 Task: Find a large accommodation in Zverevo, Russia, for 9 guests from July 5 to July 15, with a price range of ₹15,000 to ₹25,000, 5 bedrooms, 5 beds, 5 bathrooms, and self check-in option.
Action: Mouse moved to (601, 19)
Screenshot: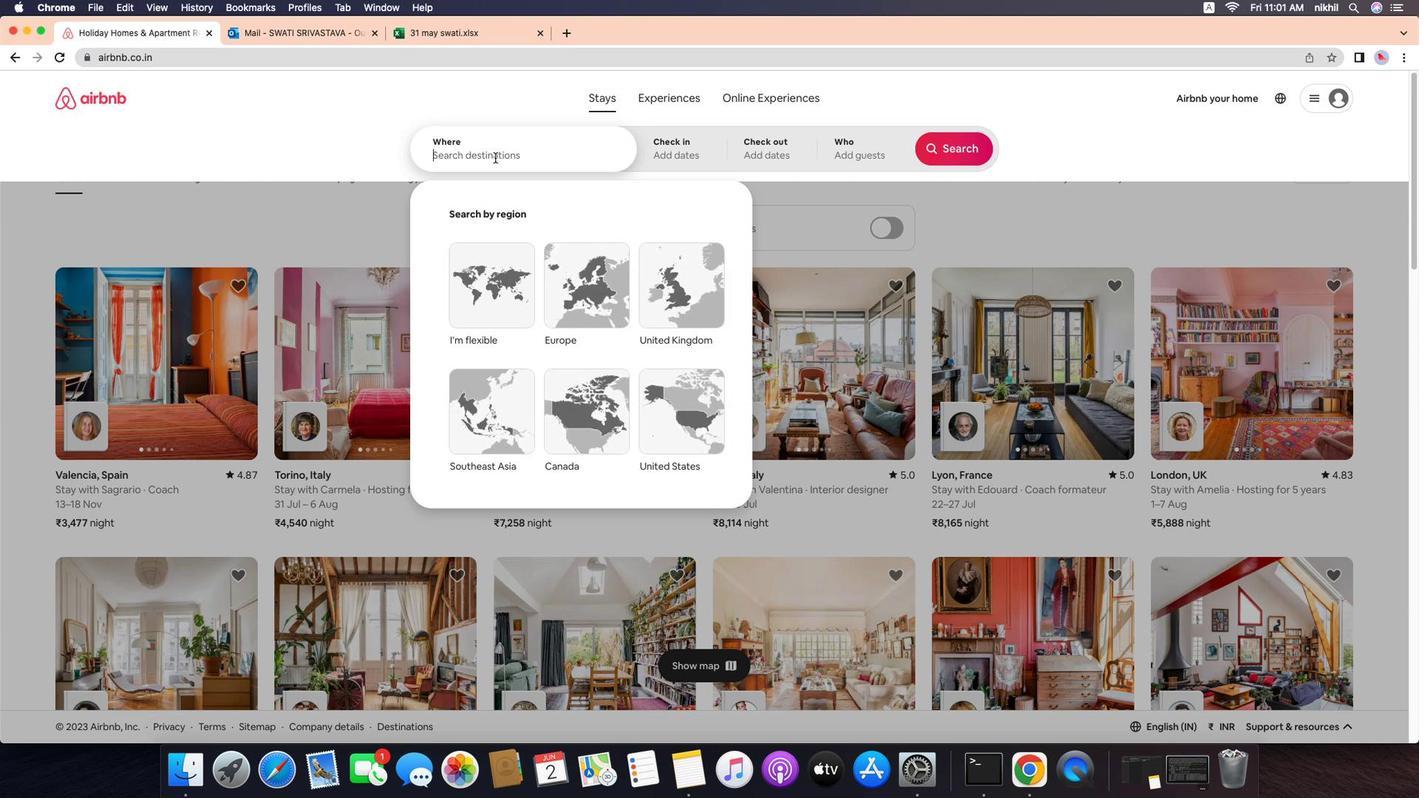 
Action: Mouse pressed left at (601, 19)
Screenshot: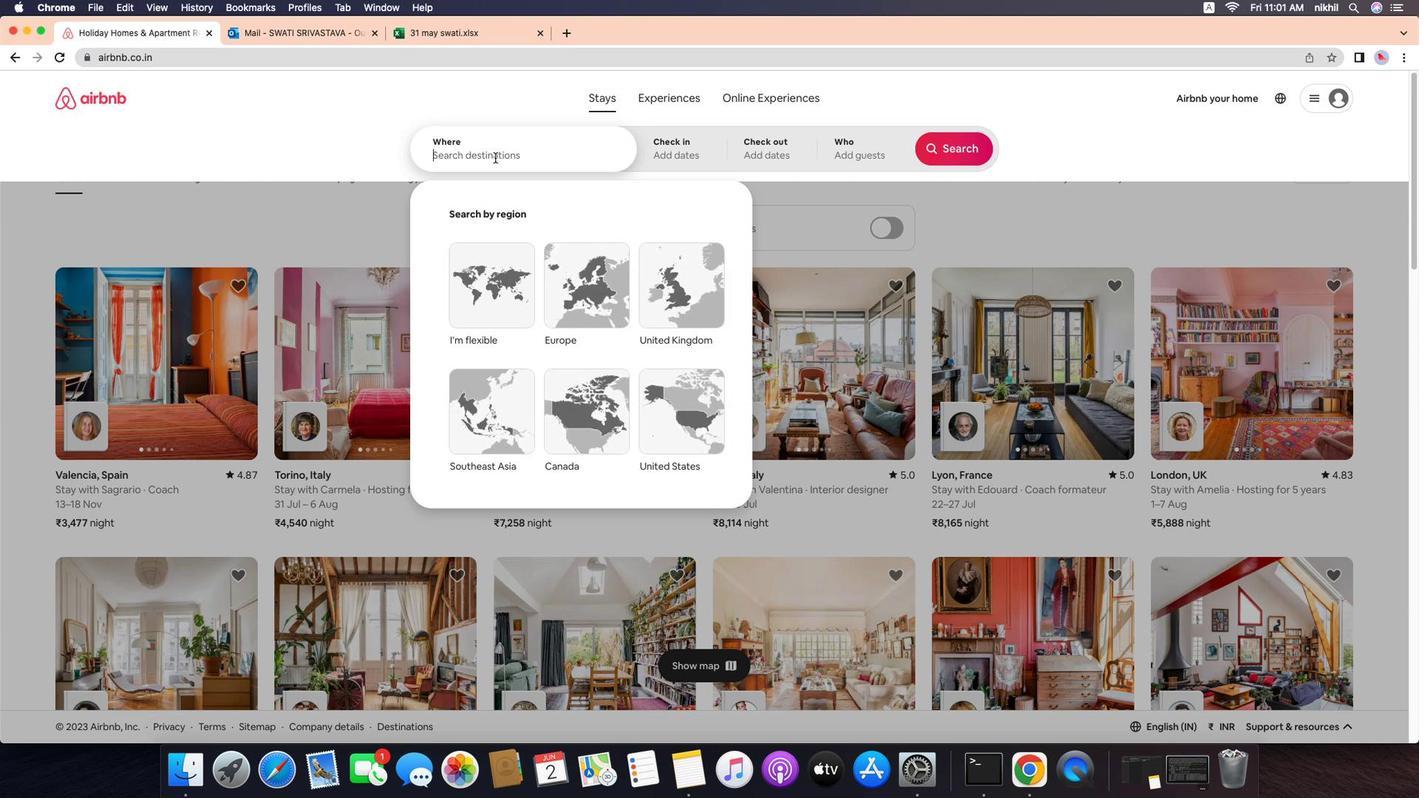 
Action: Mouse moved to (618, 10)
Screenshot: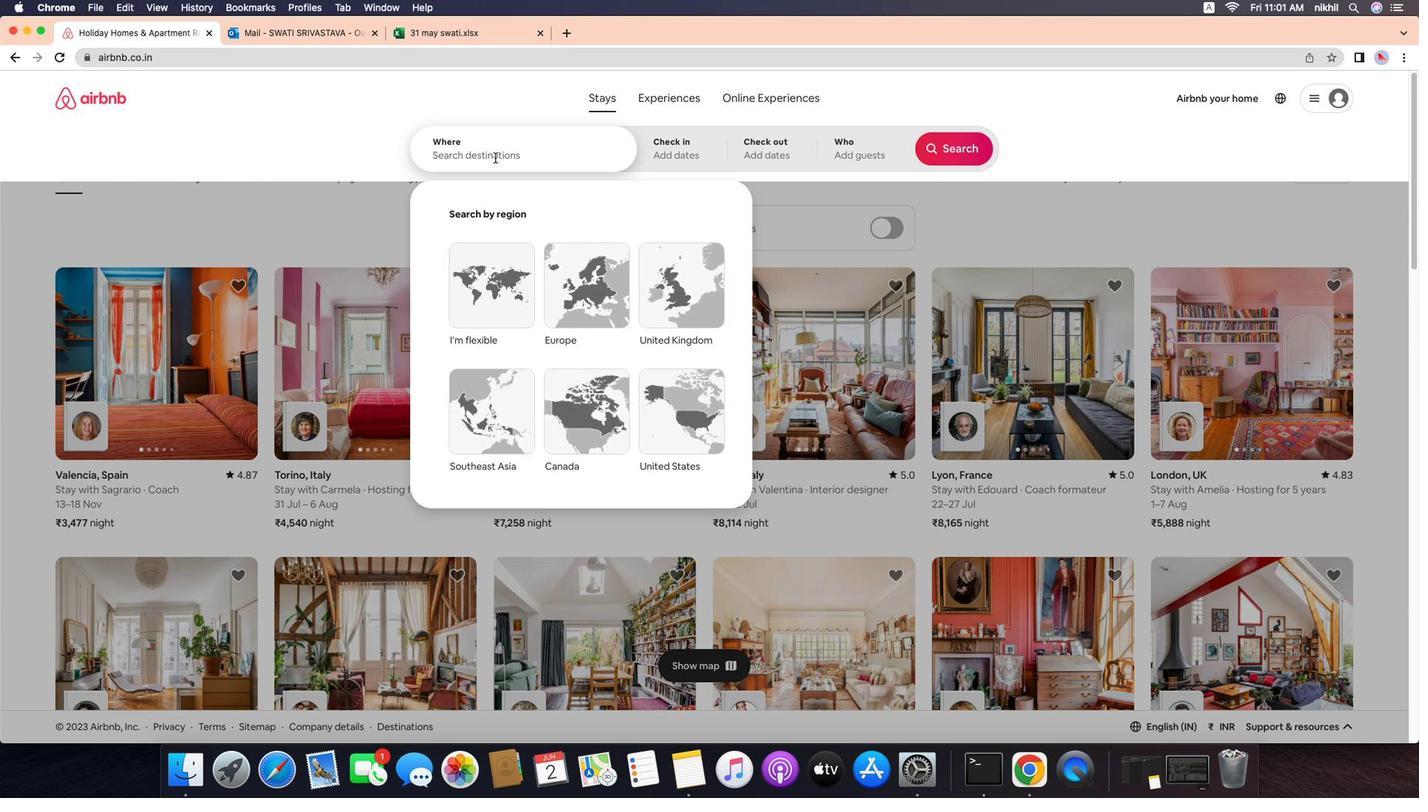 
Action: Mouse pressed left at (618, 10)
Screenshot: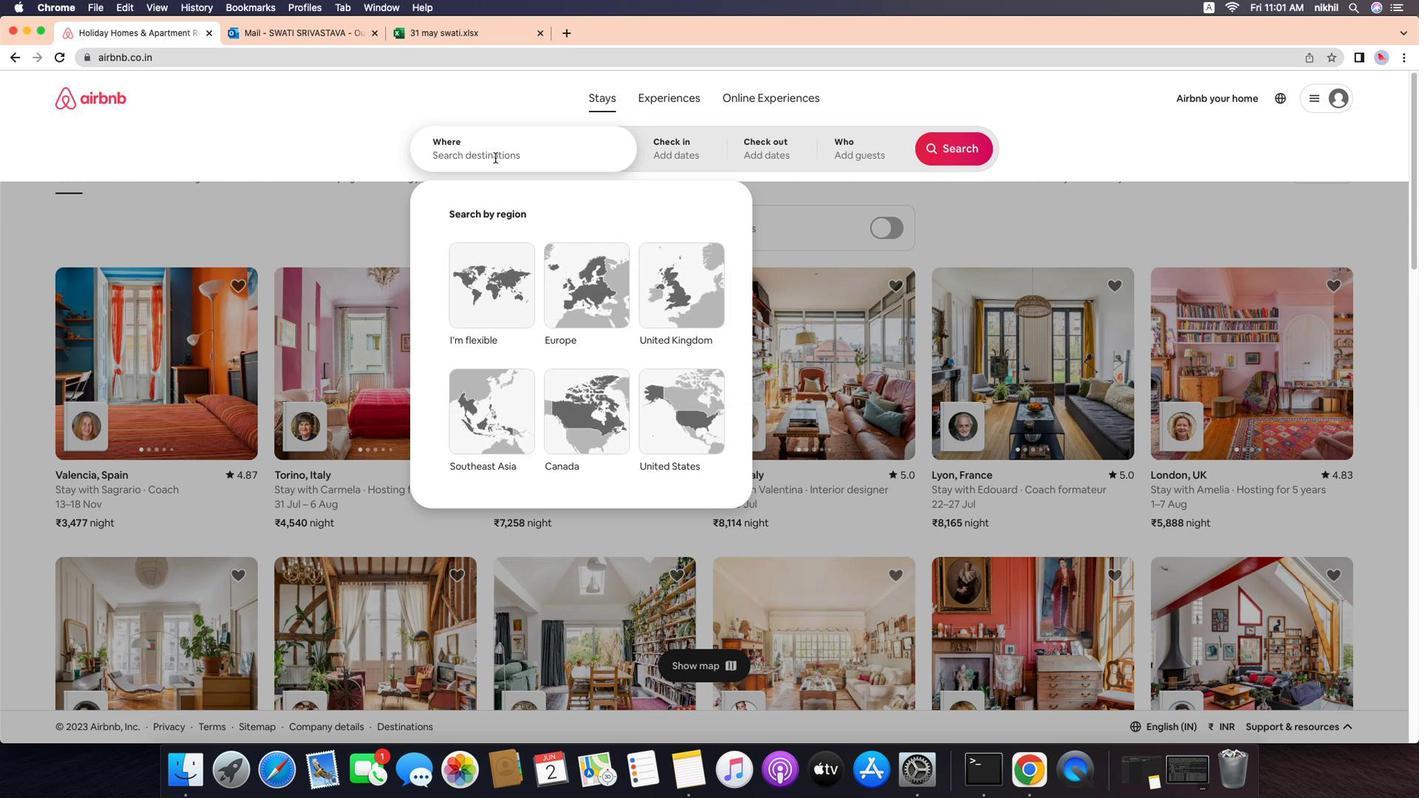 
Action: Mouse moved to (491, 85)
Screenshot: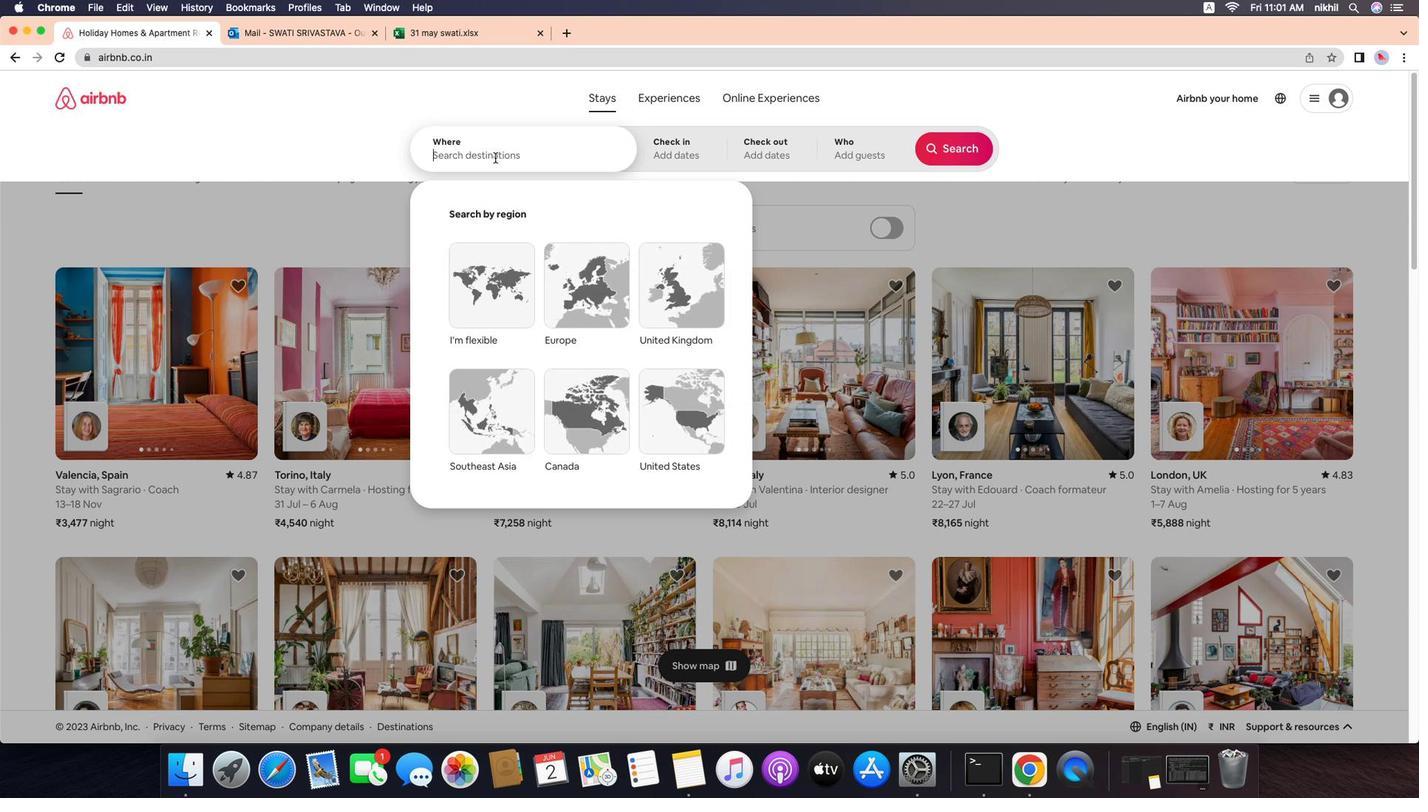 
Action: Mouse pressed left at (491, 85)
Screenshot: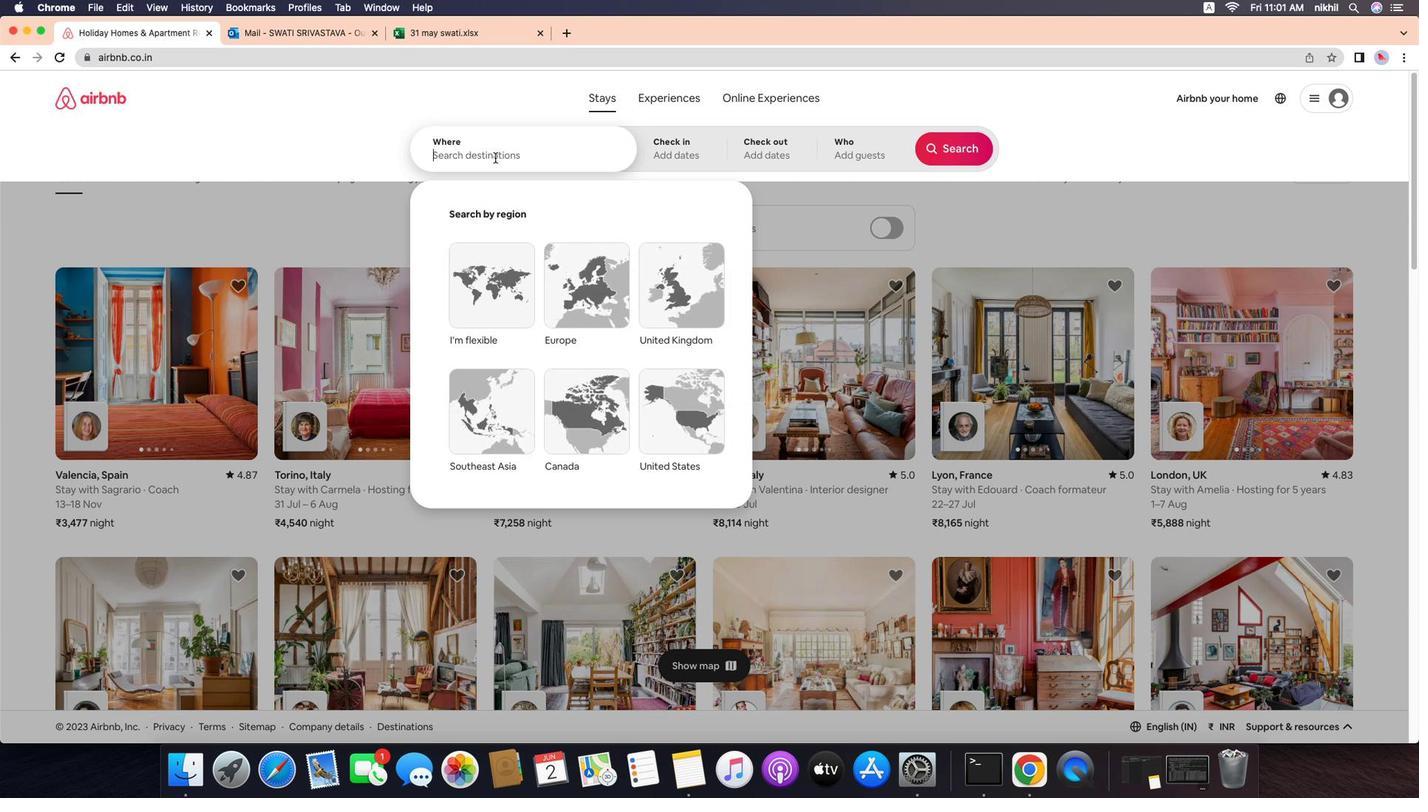 
Action: Mouse moved to (491, 83)
Screenshot: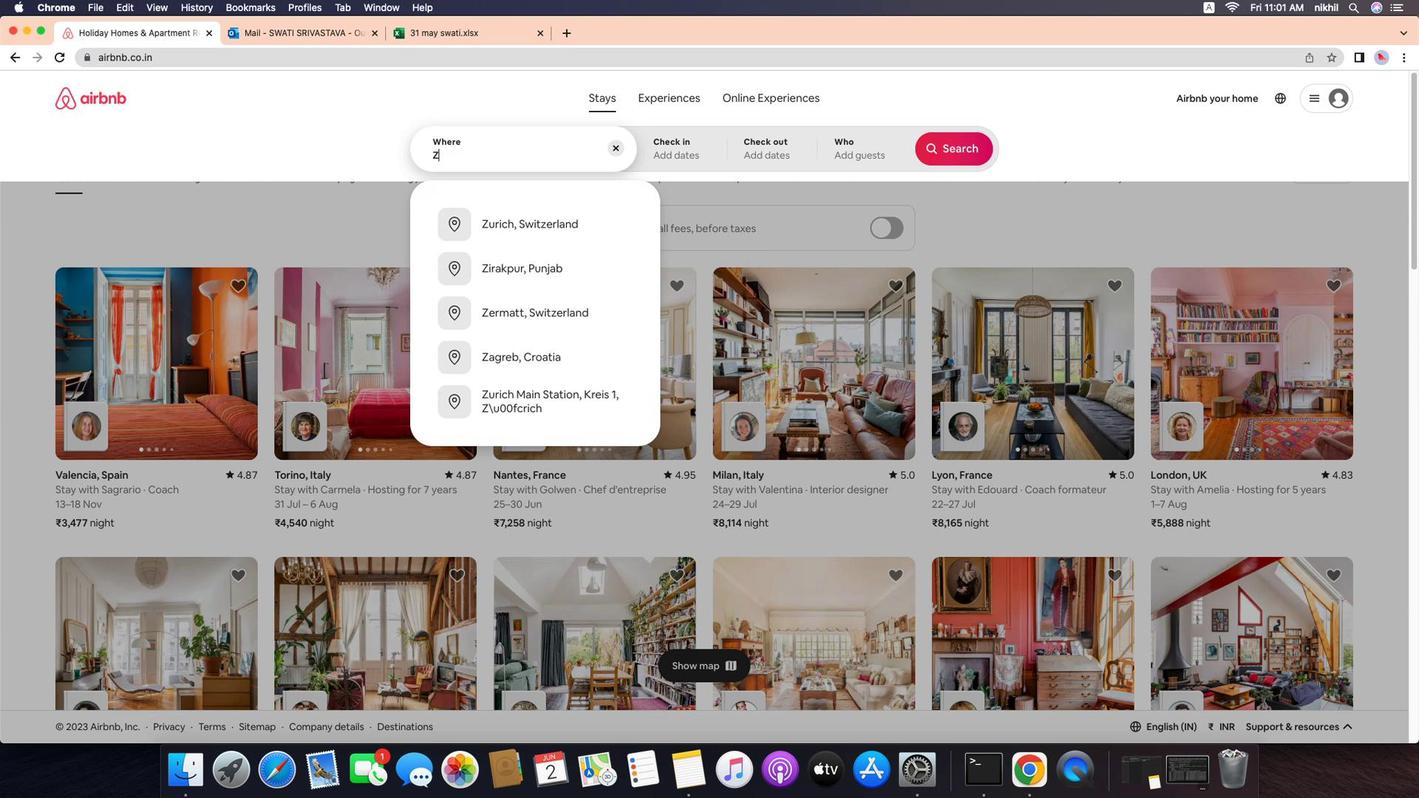 
Action: Key pressed Key.caps_lock'Z'Key.caps_lock'v''e''r''e''v''o'','Key.spaceKey.caps_lock'R'Key.caps_lock'u''s''s''i''a'Key.enter
Screenshot: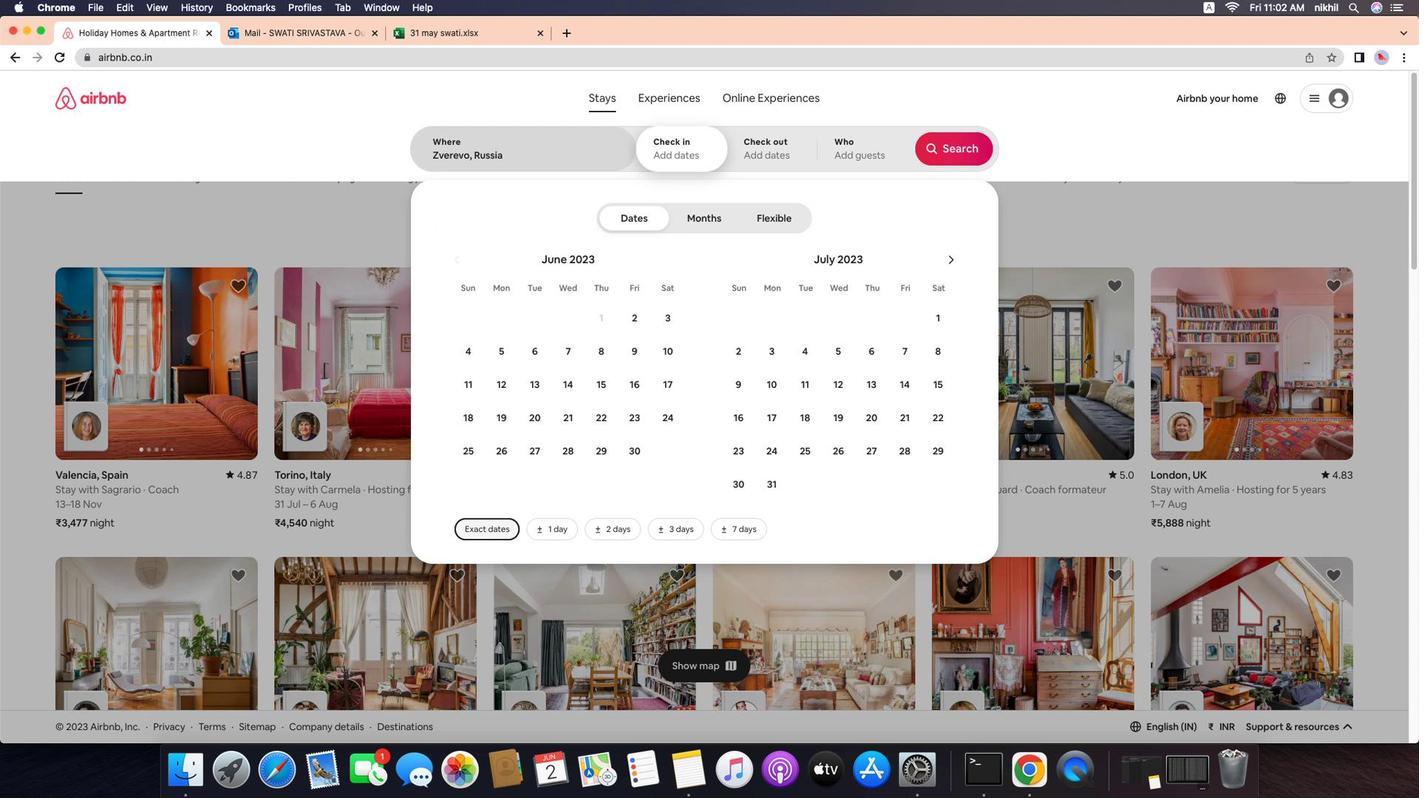 
Action: Mouse moved to (844, 326)
Screenshot: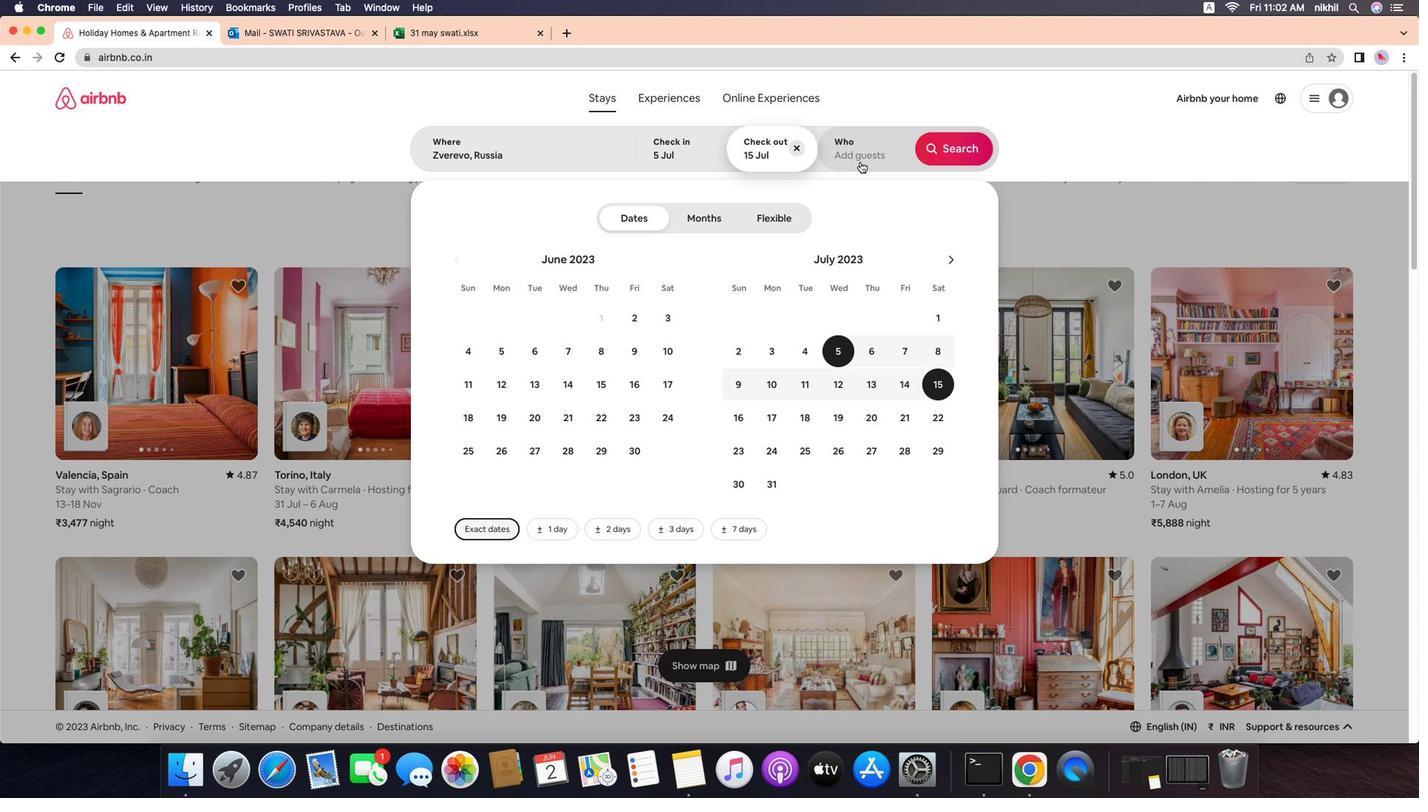 
Action: Mouse pressed left at (844, 326)
Screenshot: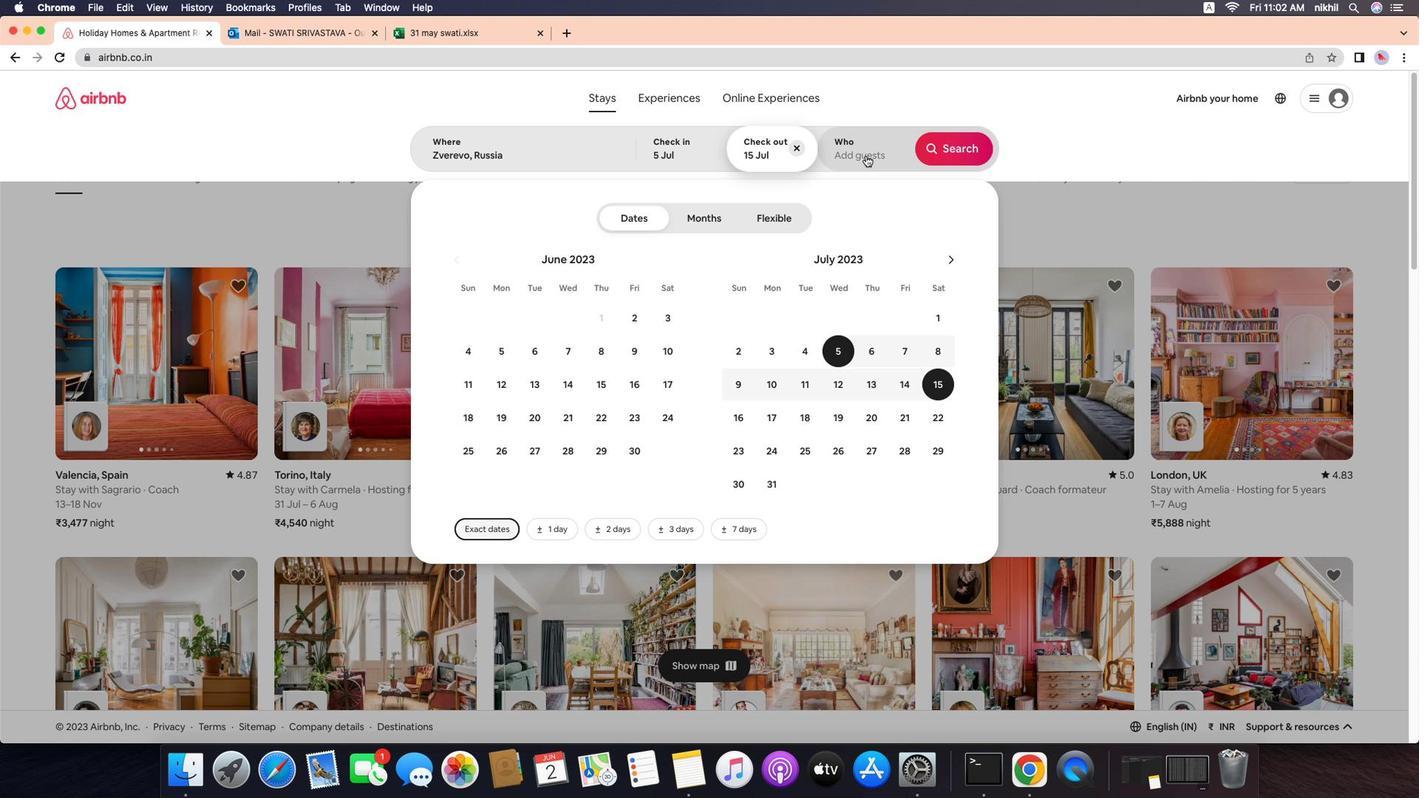 
Action: Mouse moved to (934, 363)
Screenshot: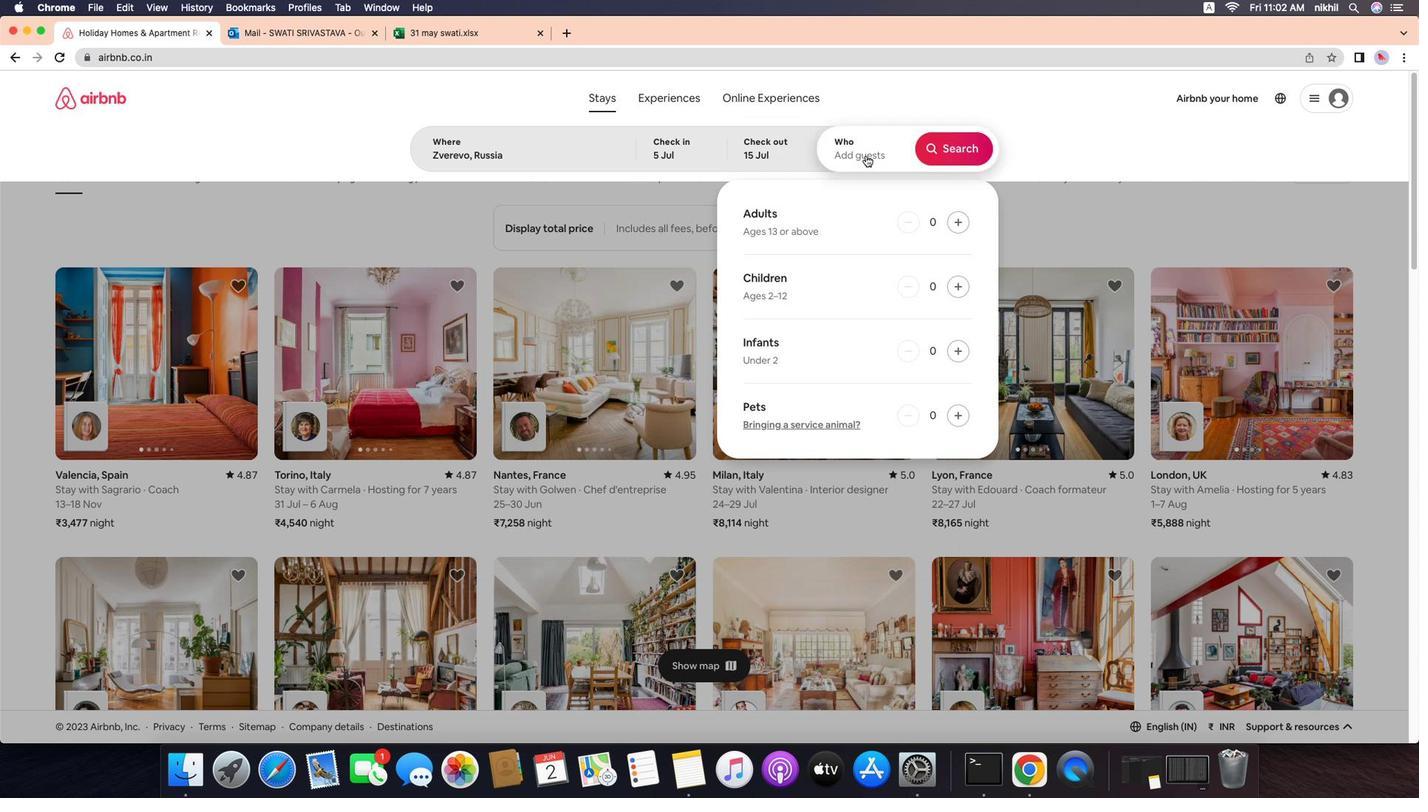 
Action: Mouse pressed left at (934, 363)
Screenshot: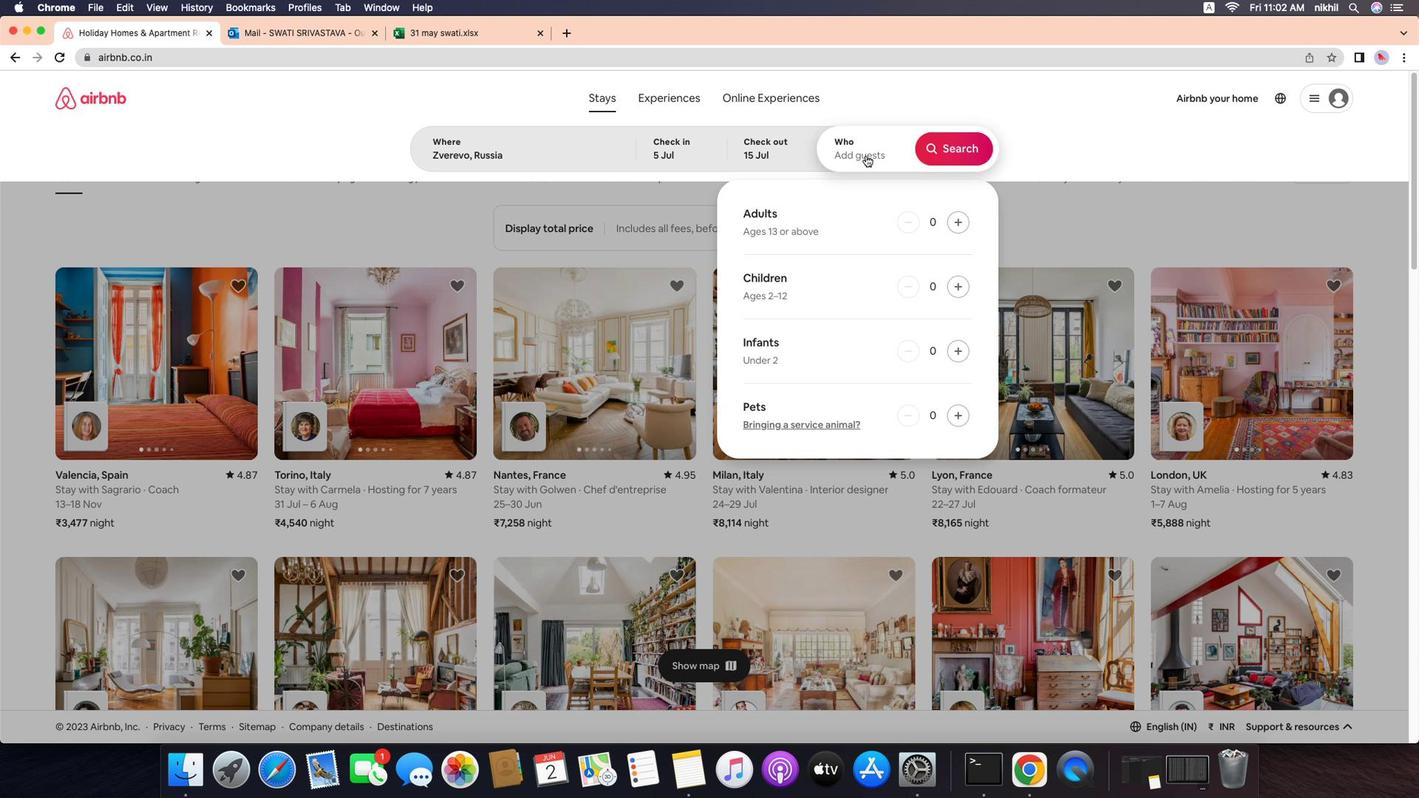 
Action: Mouse moved to (864, 82)
Screenshot: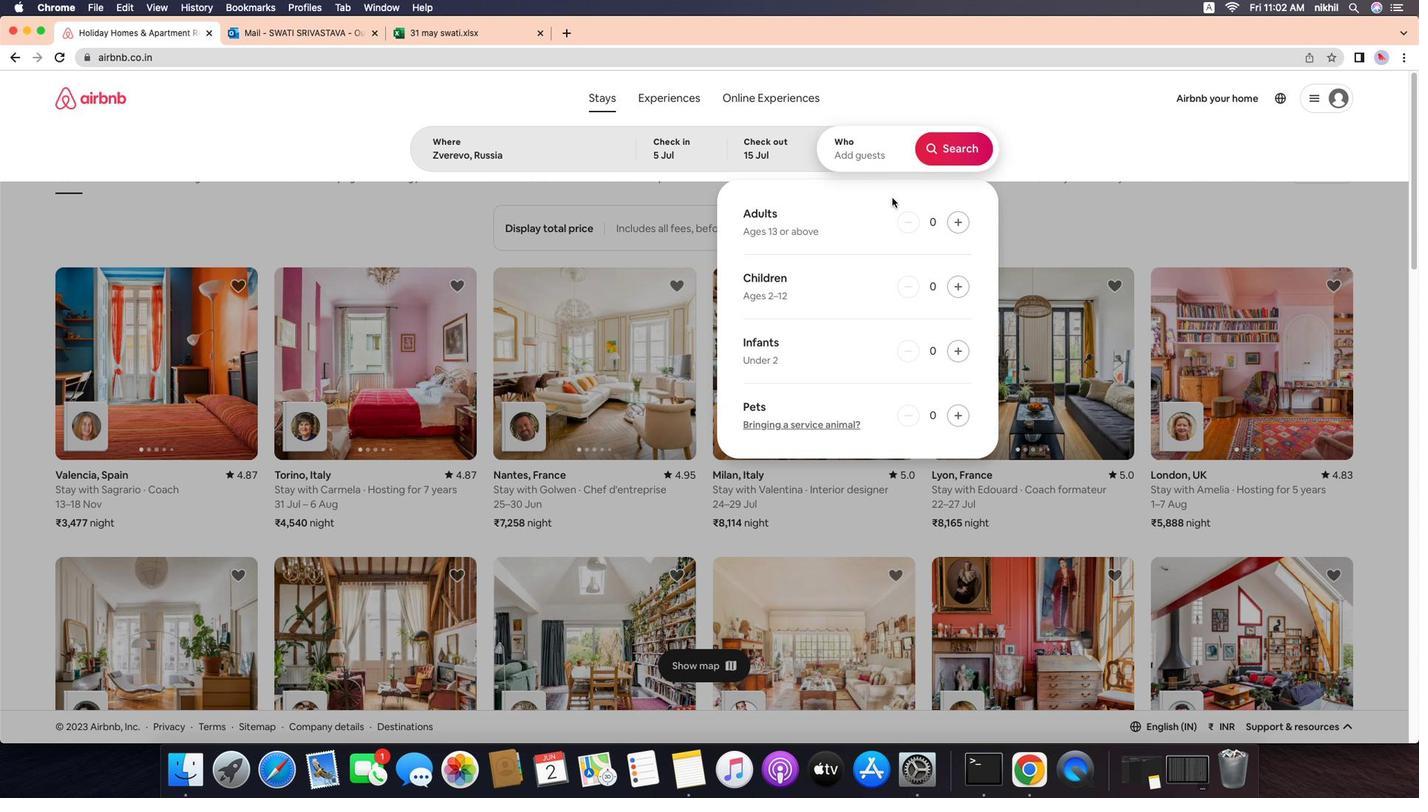 
Action: Mouse pressed left at (864, 82)
Screenshot: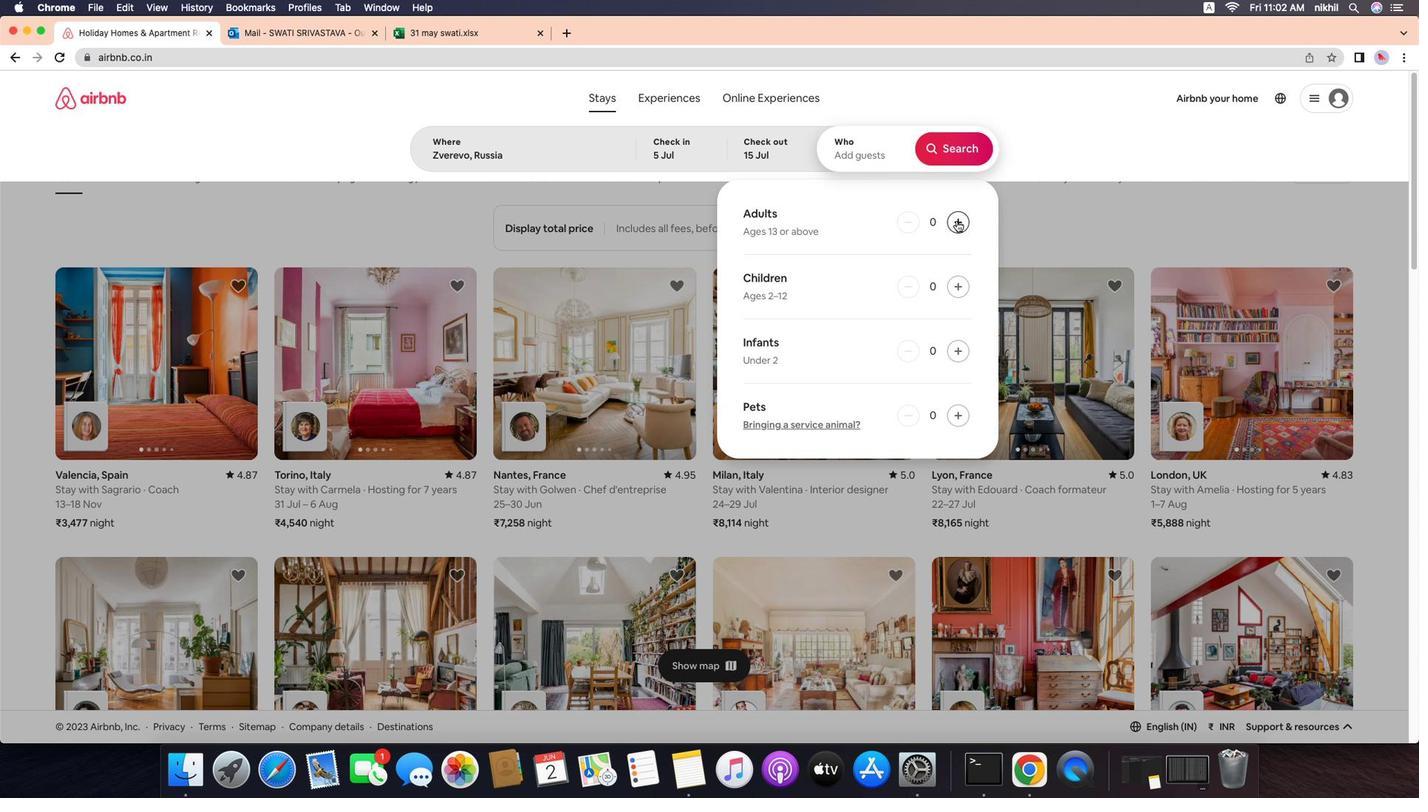 
Action: Mouse moved to (955, 161)
Screenshot: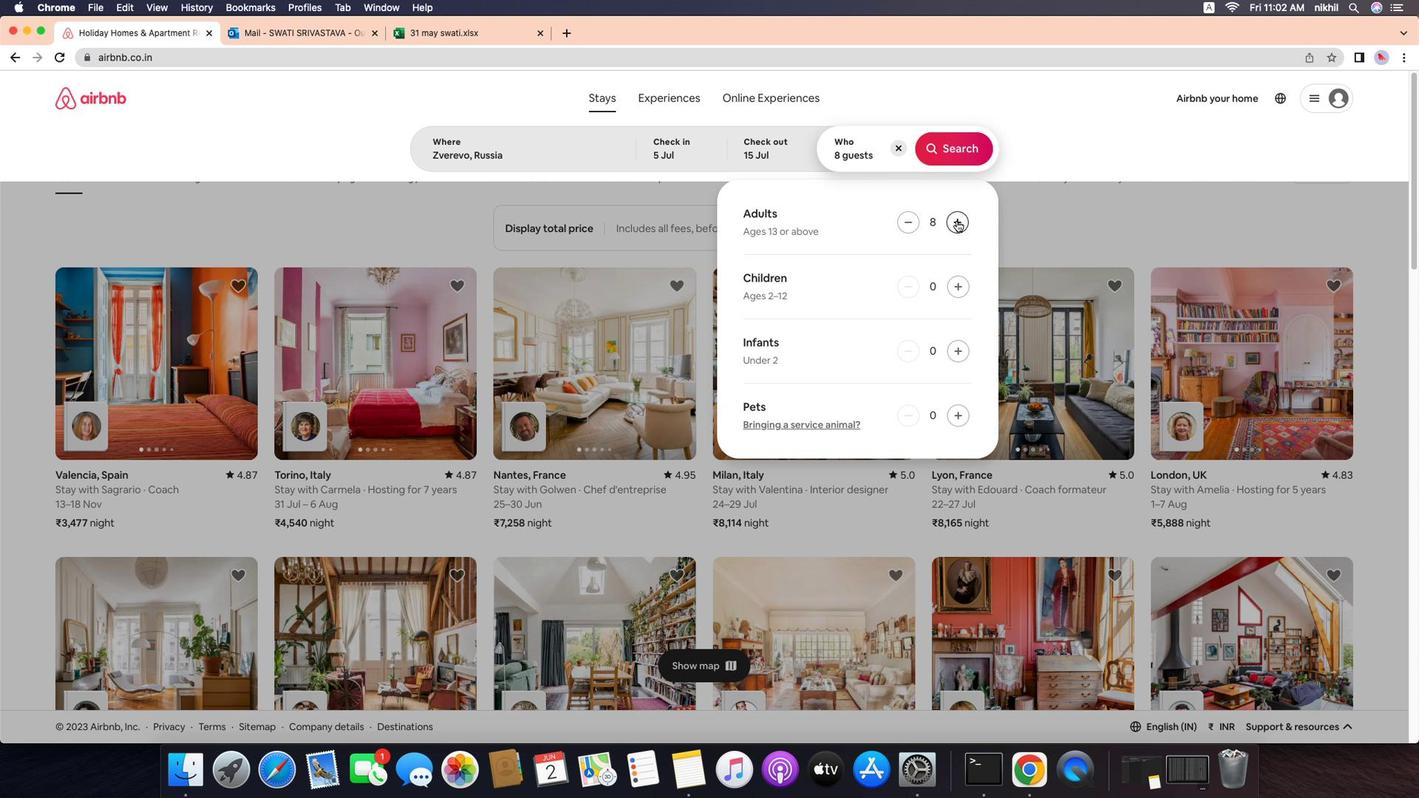 
Action: Mouse pressed left at (955, 161)
Screenshot: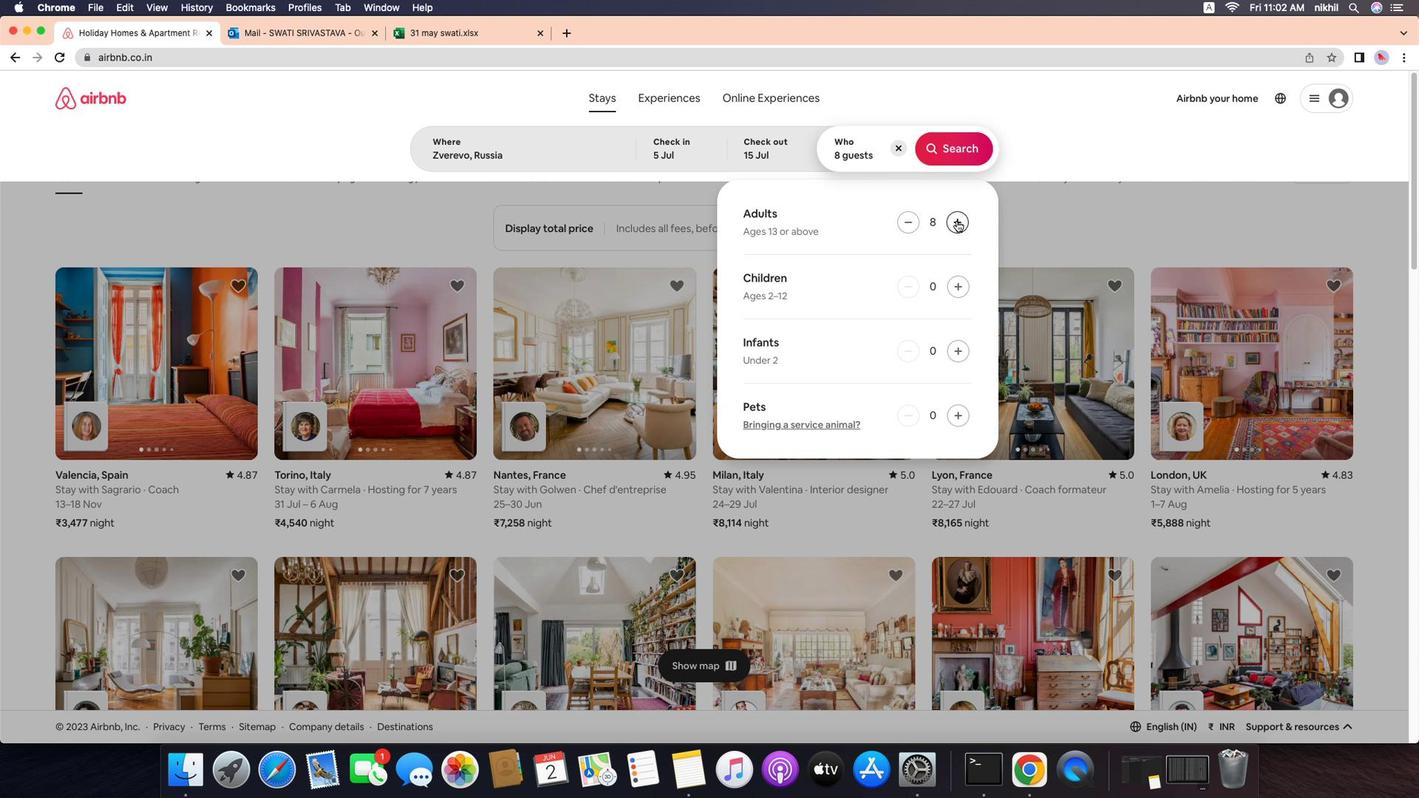 
Action: Mouse pressed left at (955, 161)
Screenshot: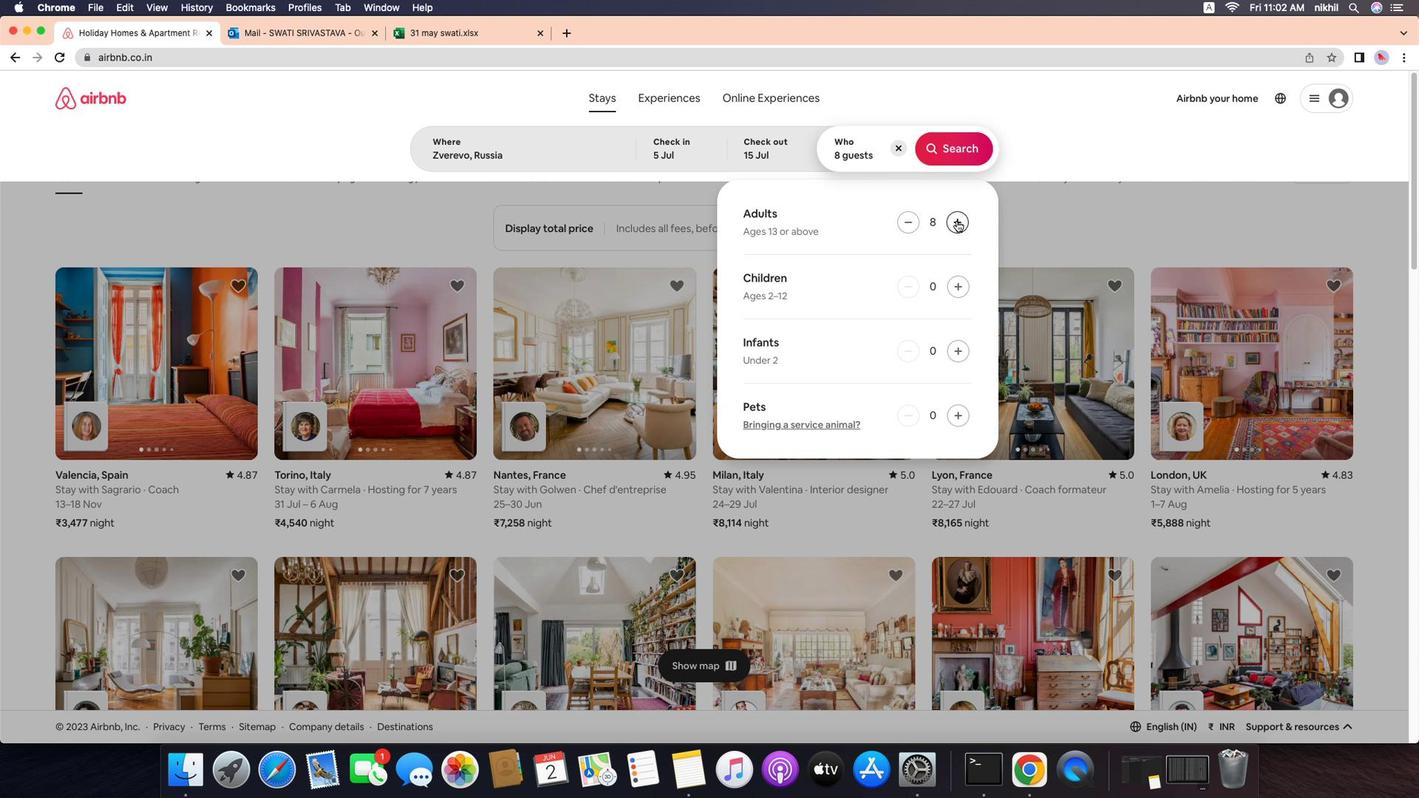 
Action: Mouse pressed left at (955, 161)
Screenshot: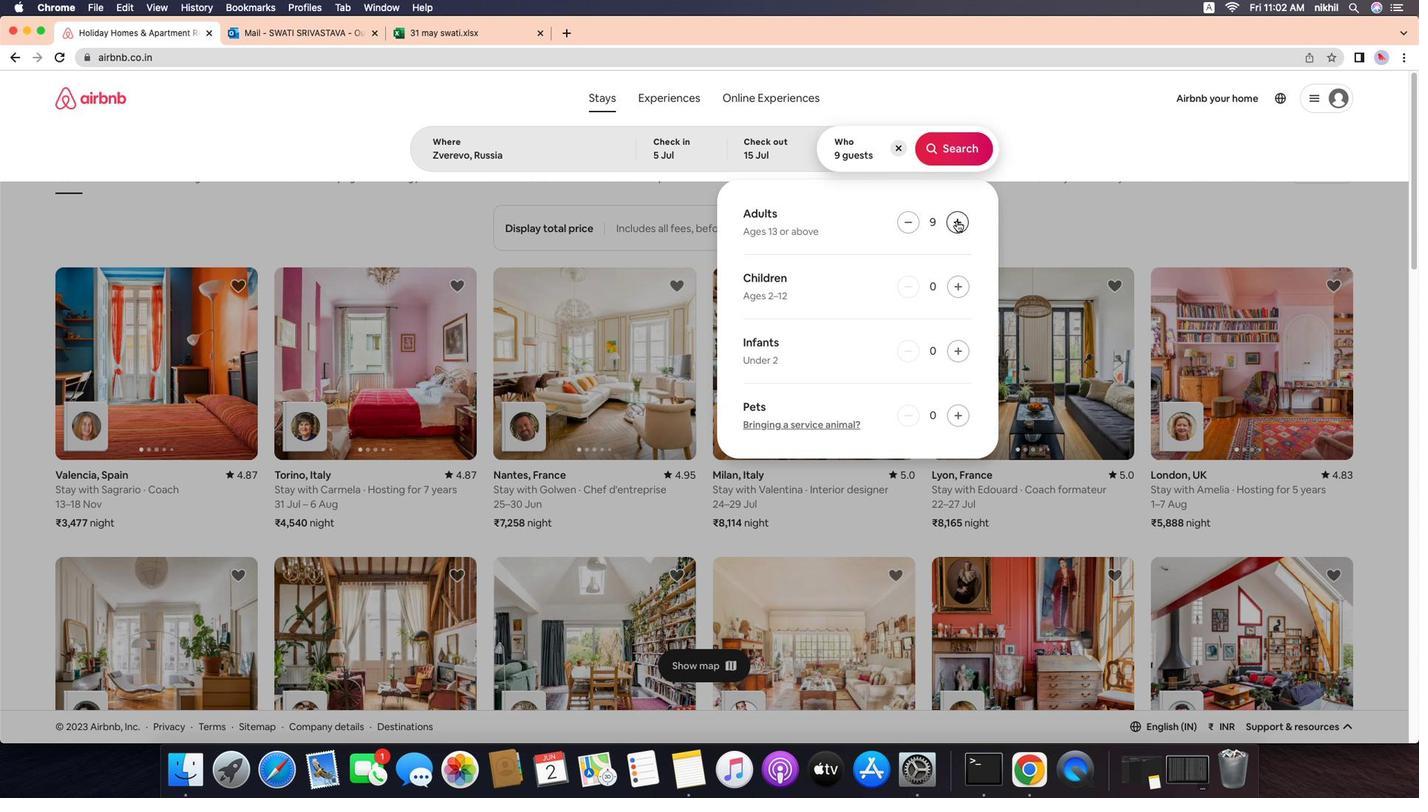 
Action: Mouse pressed left at (955, 161)
Screenshot: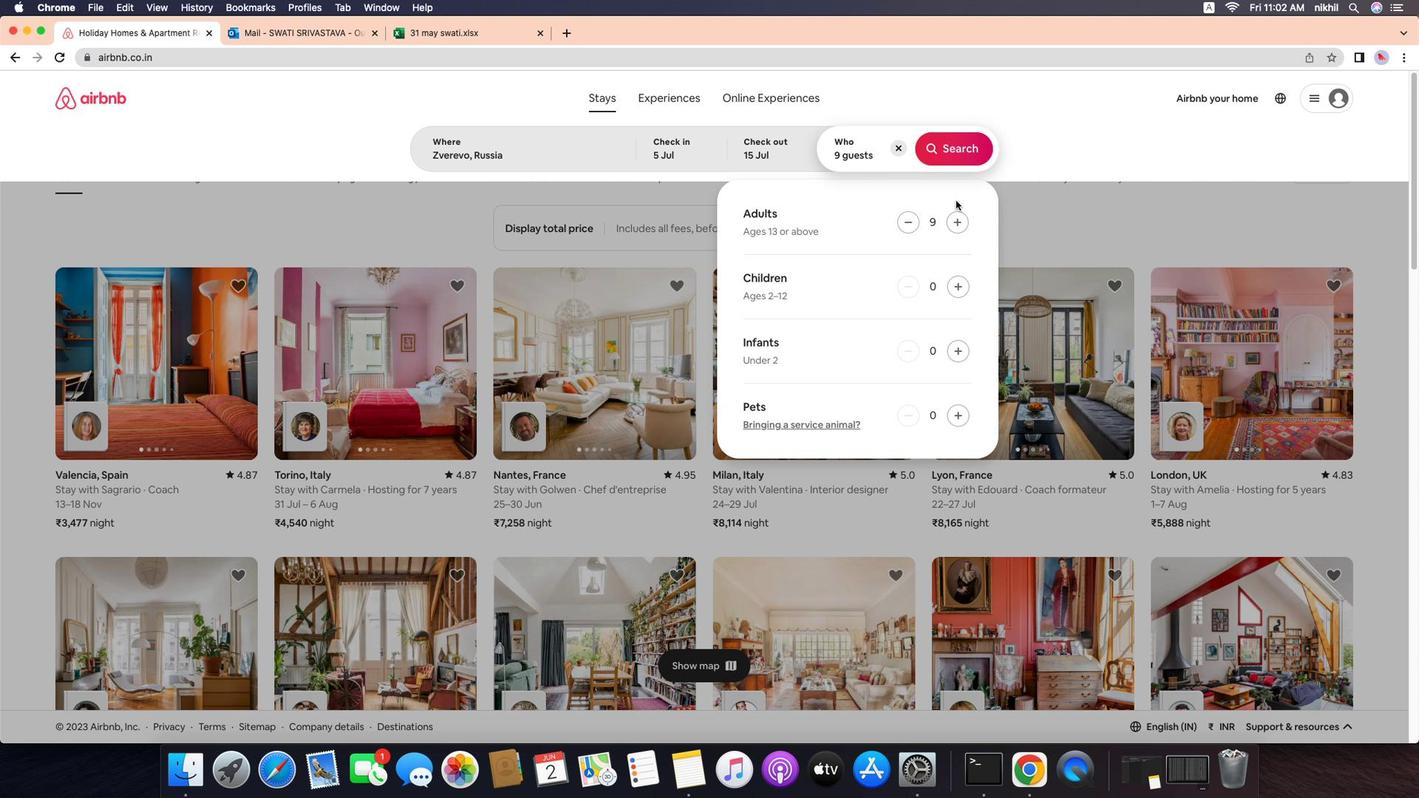
Action: Mouse pressed left at (955, 161)
Screenshot: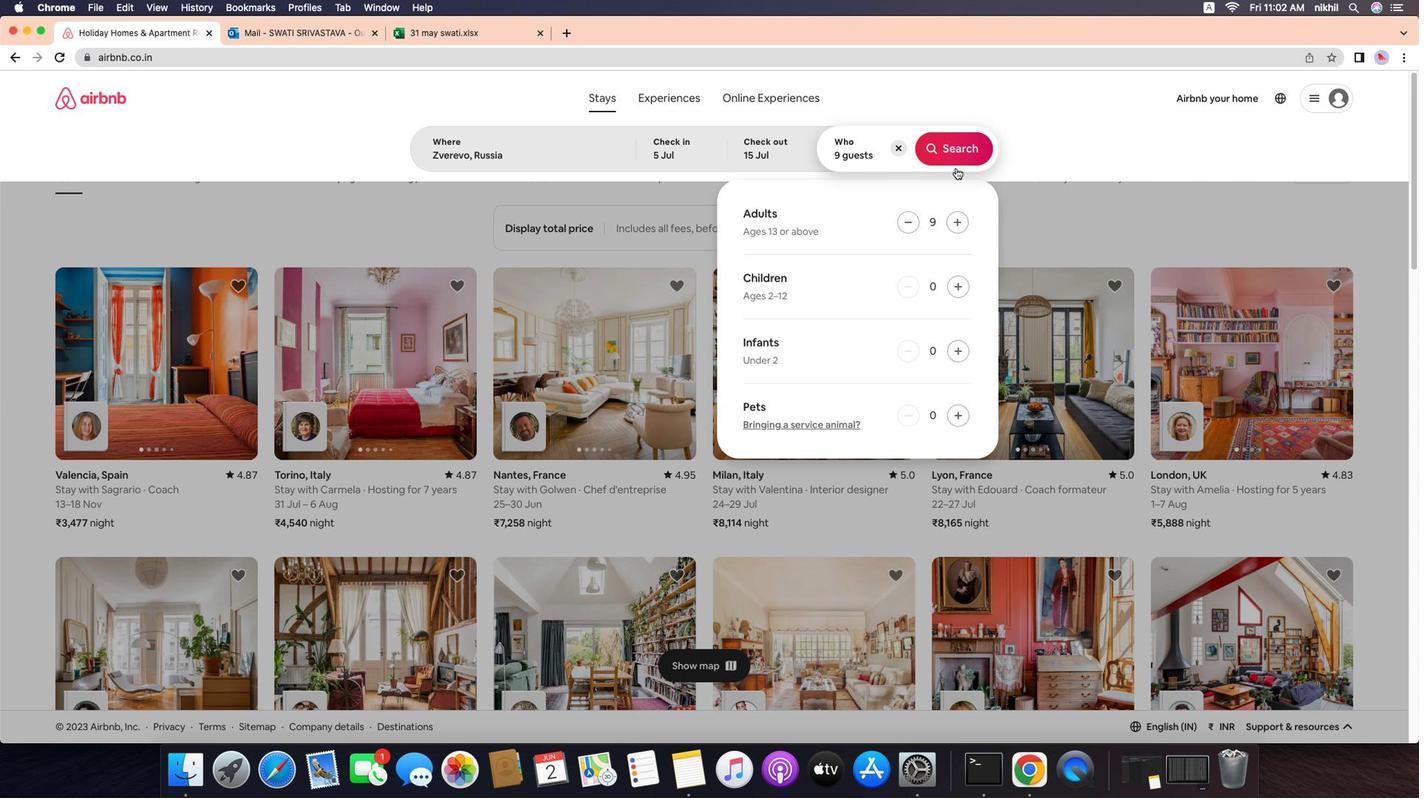 
Action: Mouse pressed left at (955, 161)
Screenshot: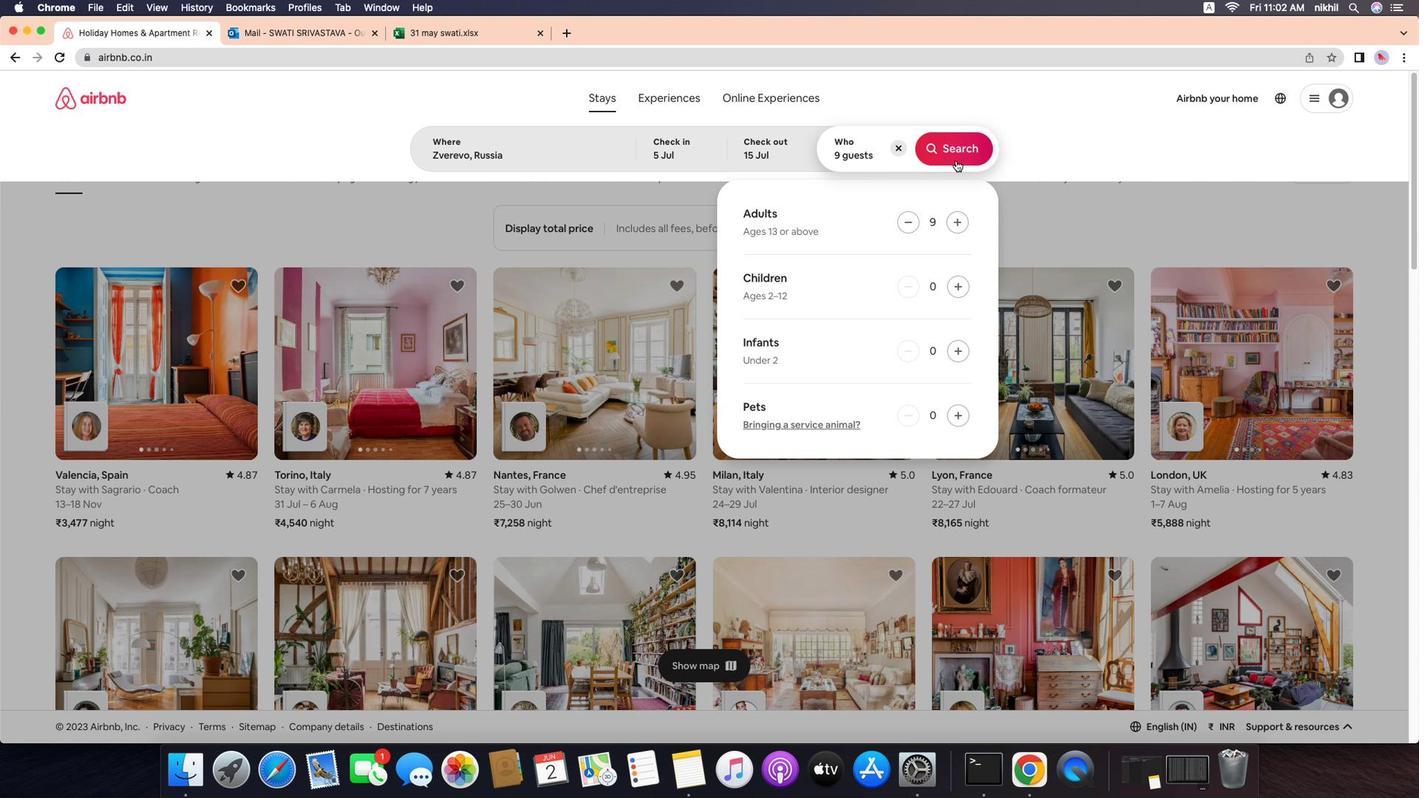 
Action: Mouse pressed left at (955, 161)
Screenshot: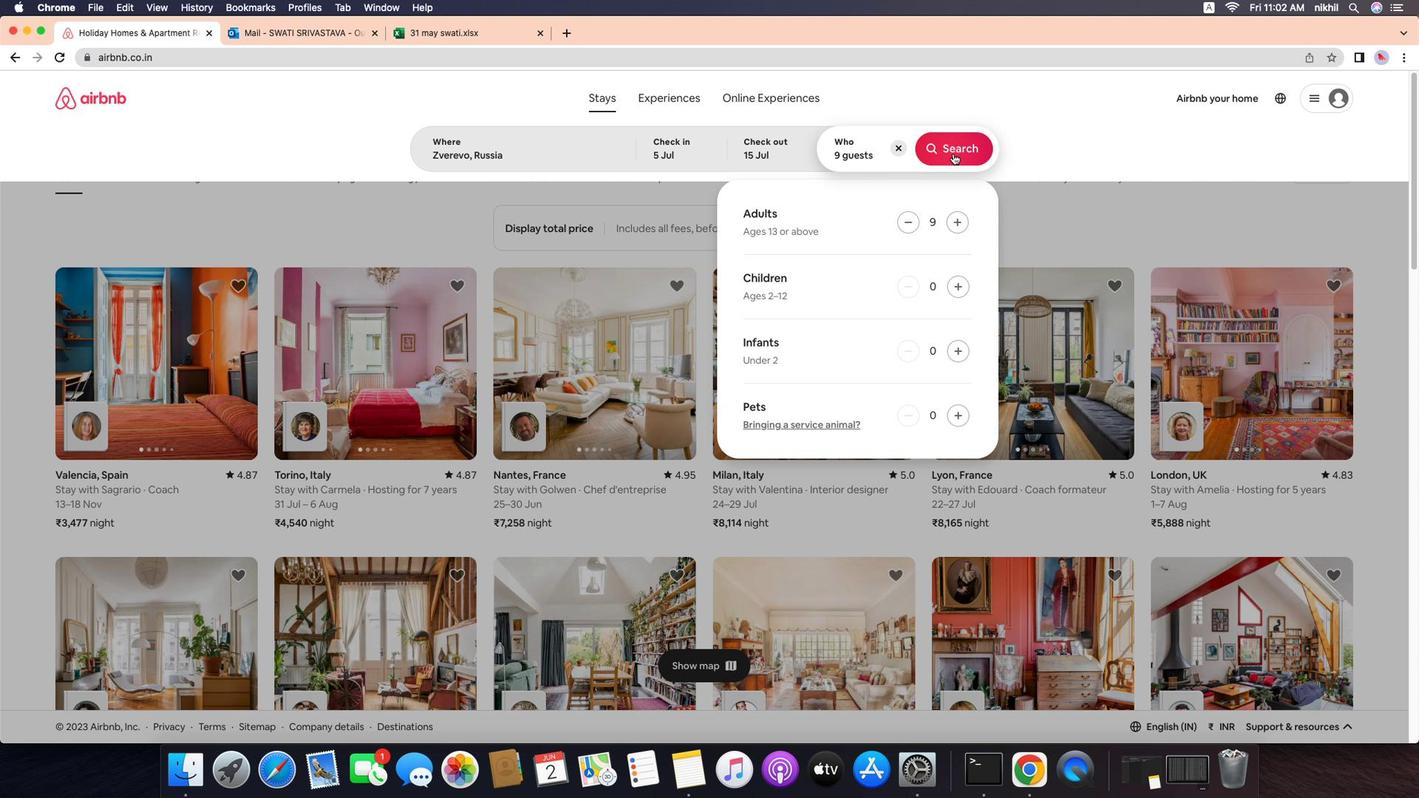 
Action: Mouse pressed left at (955, 161)
Screenshot: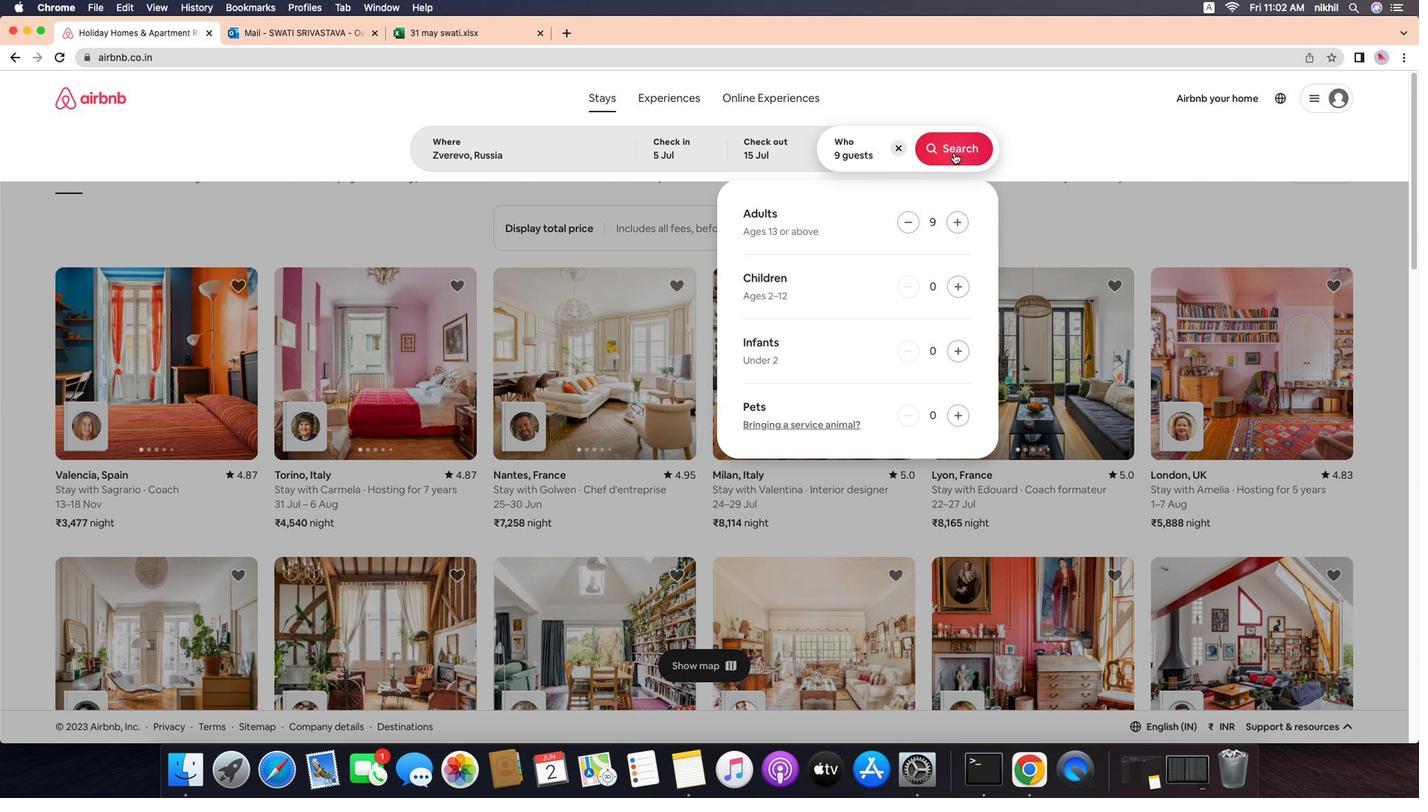 
Action: Mouse pressed left at (955, 161)
Screenshot: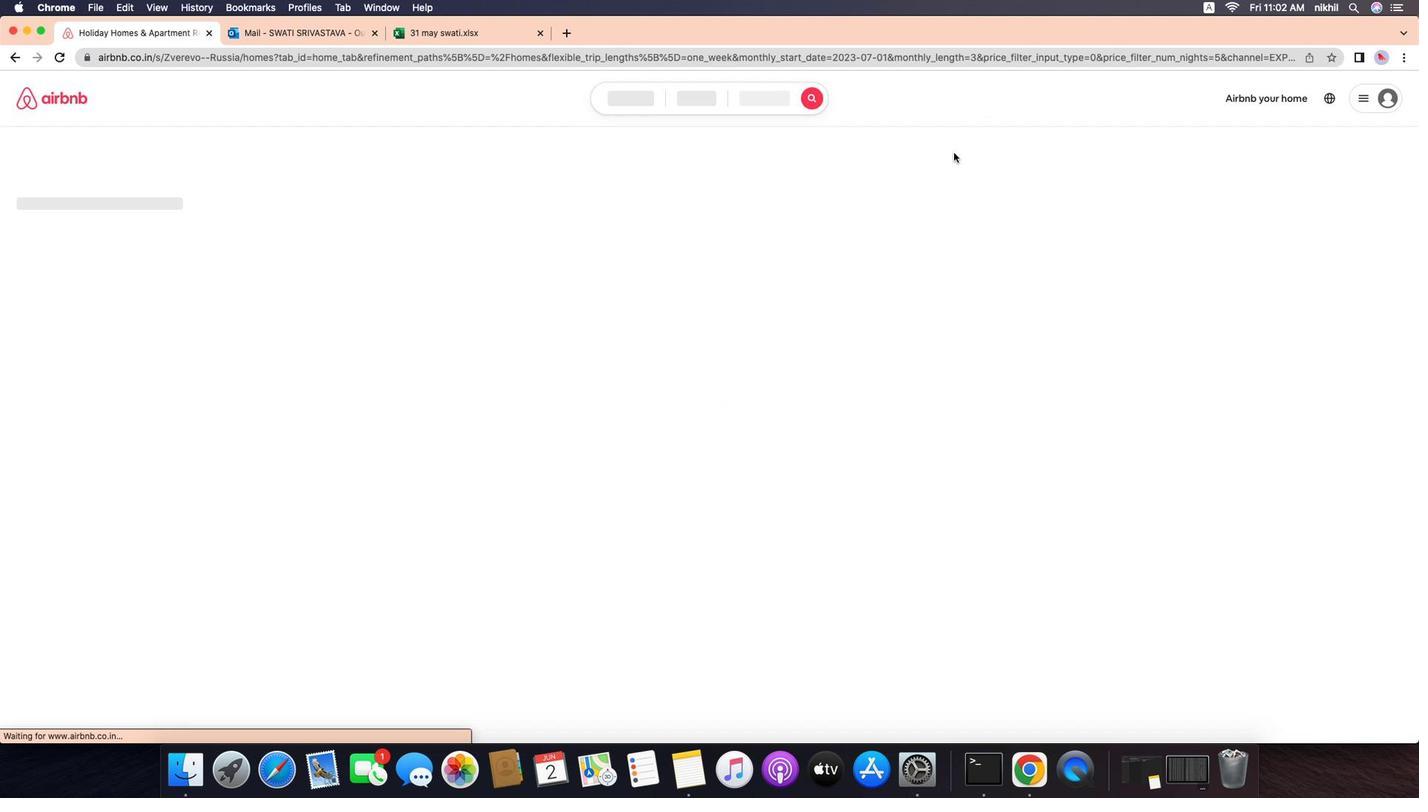 
Action: Mouse moved to (952, 77)
Screenshot: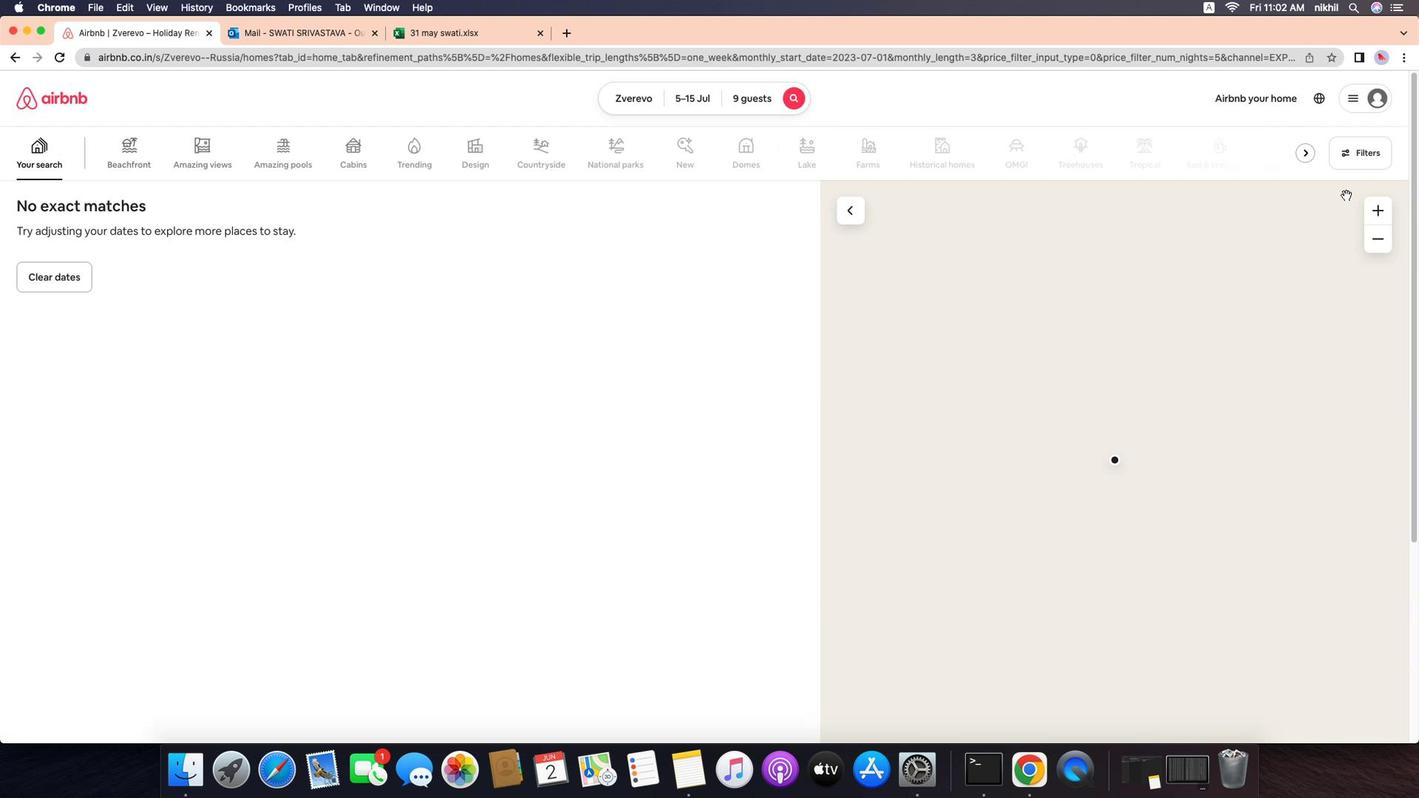 
Action: Mouse pressed left at (952, 77)
Screenshot: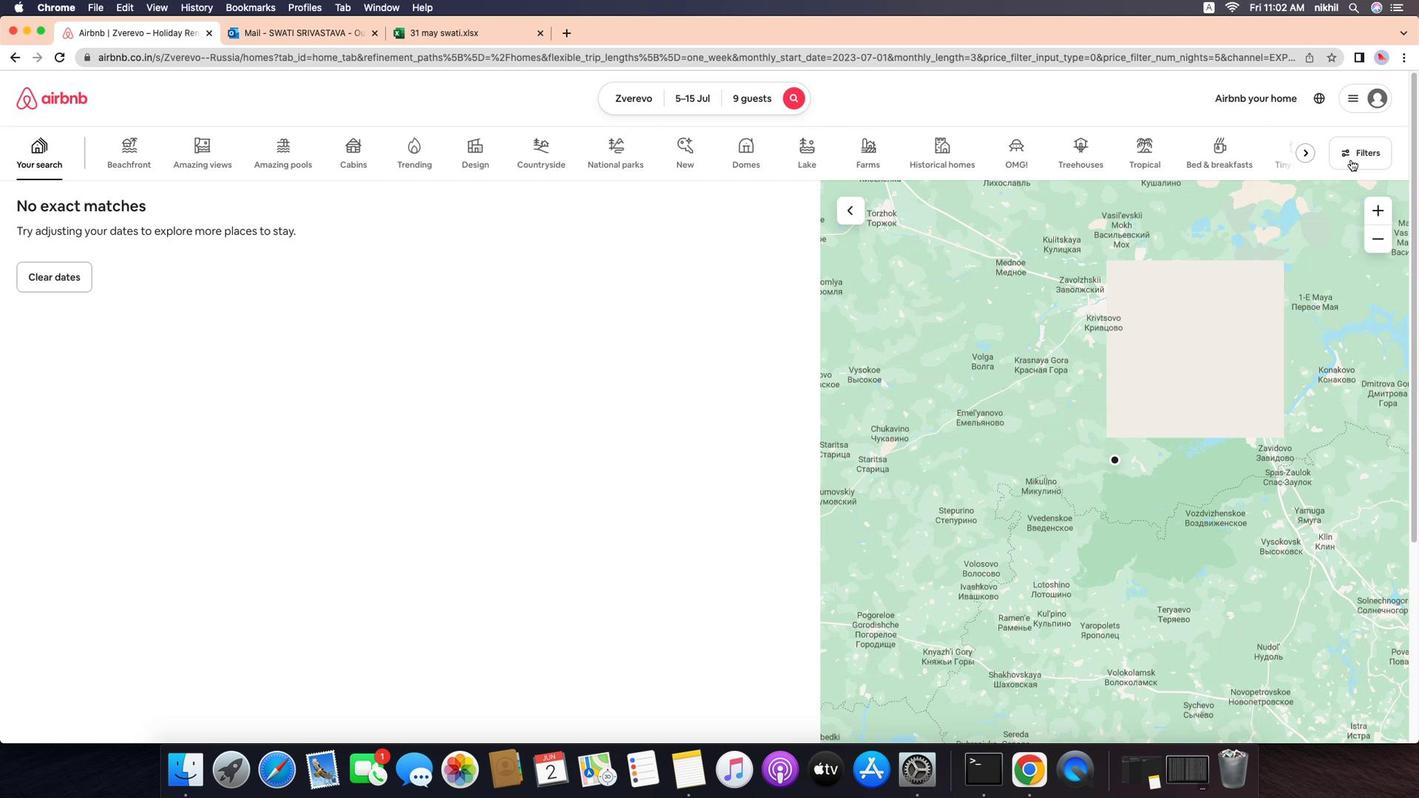 
Action: Mouse moved to (1351, 86)
Screenshot: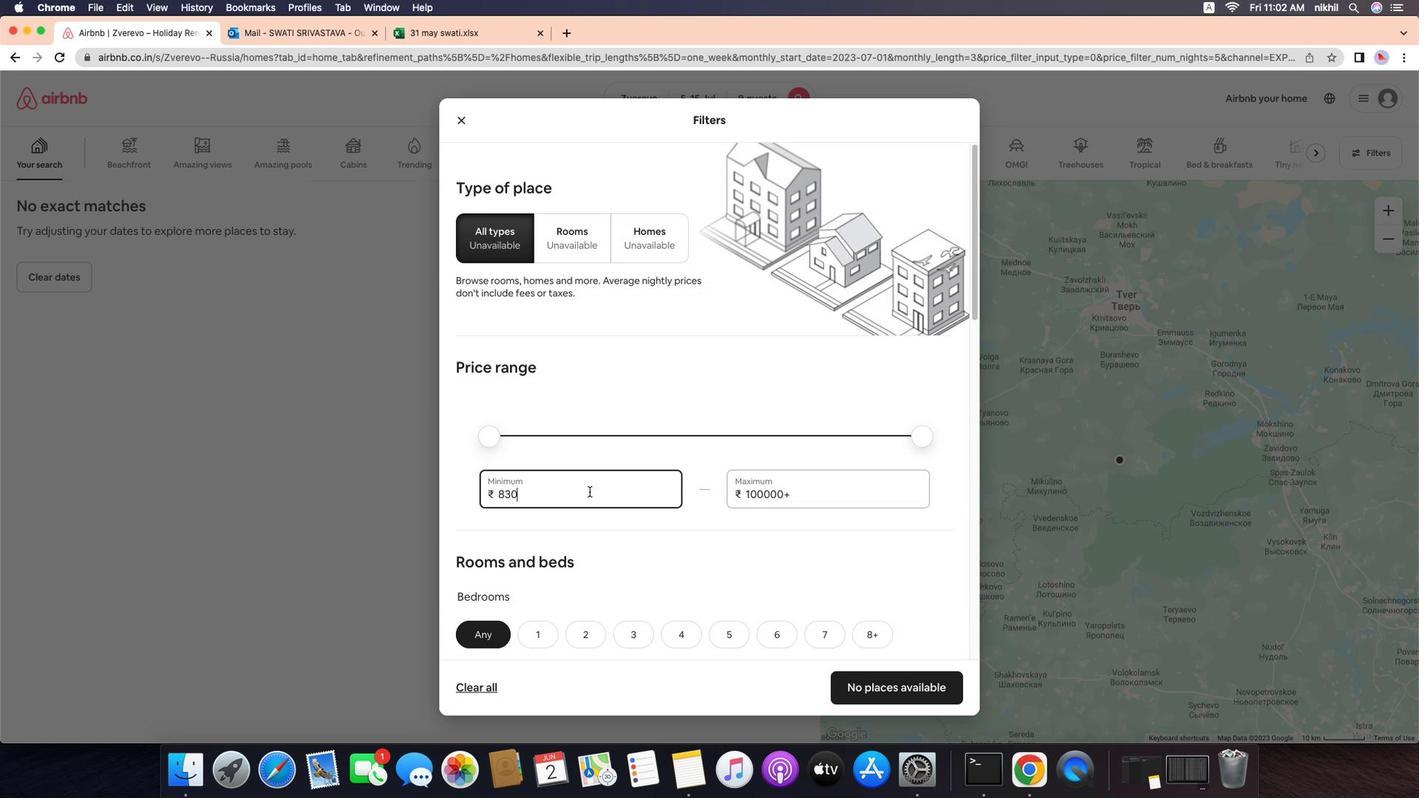 
Action: Mouse pressed left at (1351, 86)
Screenshot: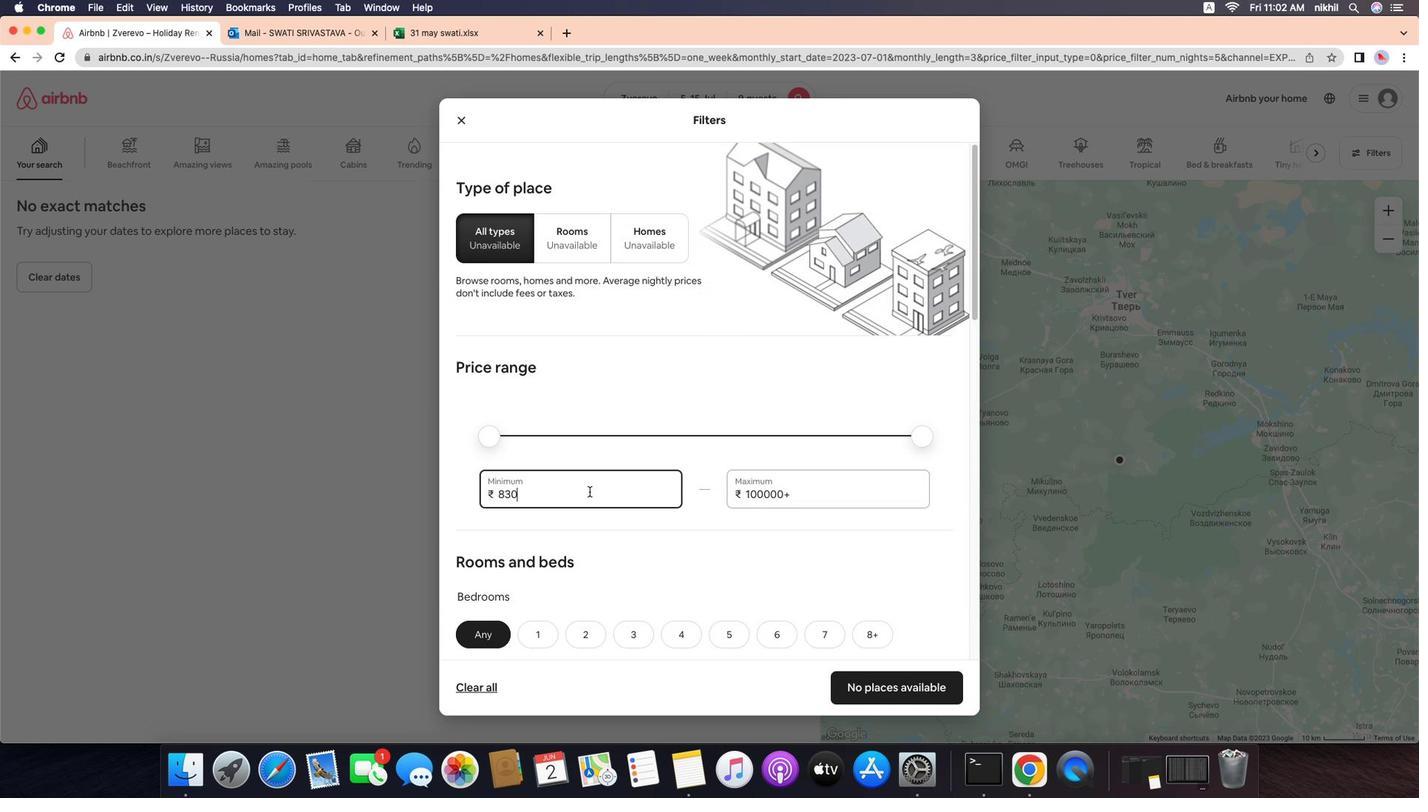 
Action: Mouse moved to (586, 495)
Screenshot: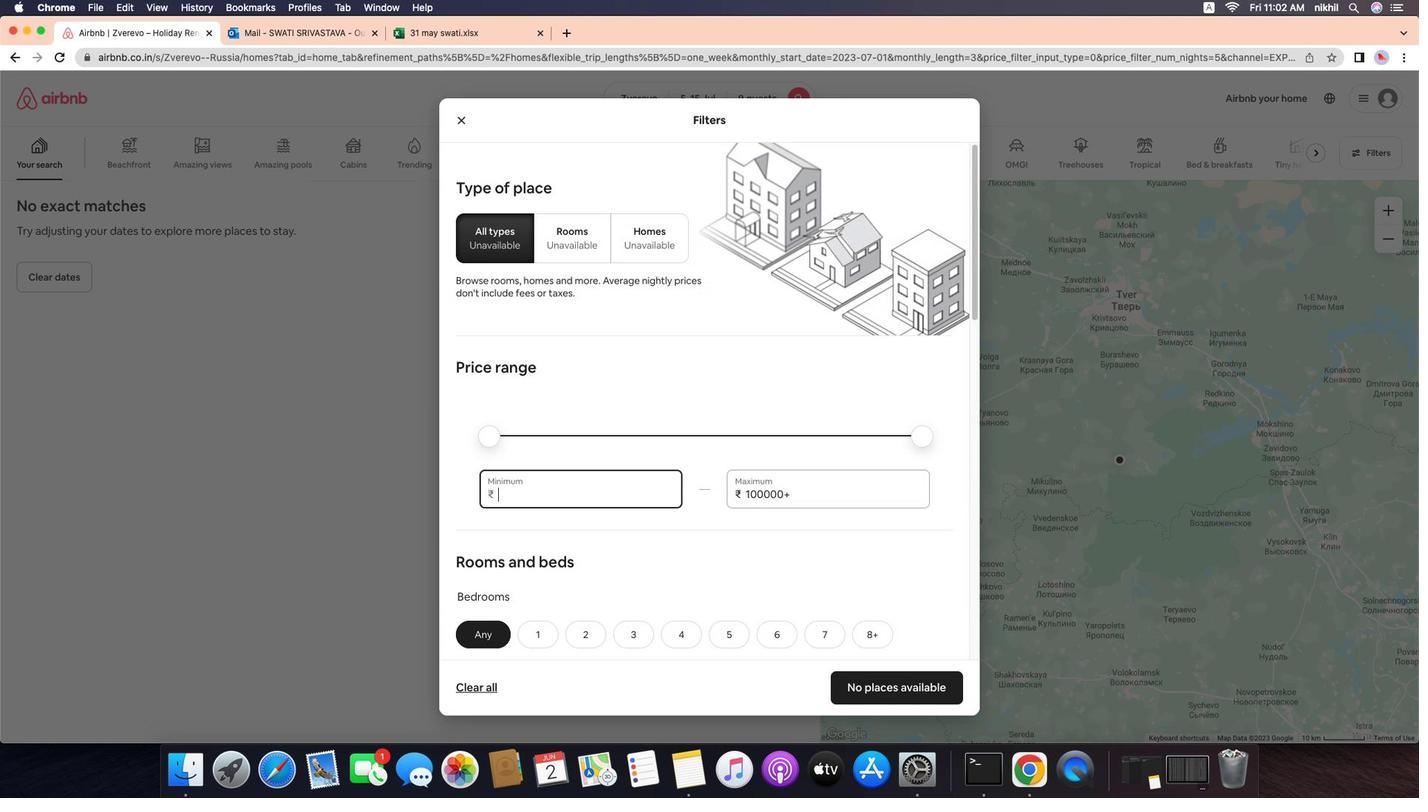 
Action: Mouse pressed left at (586, 495)
Screenshot: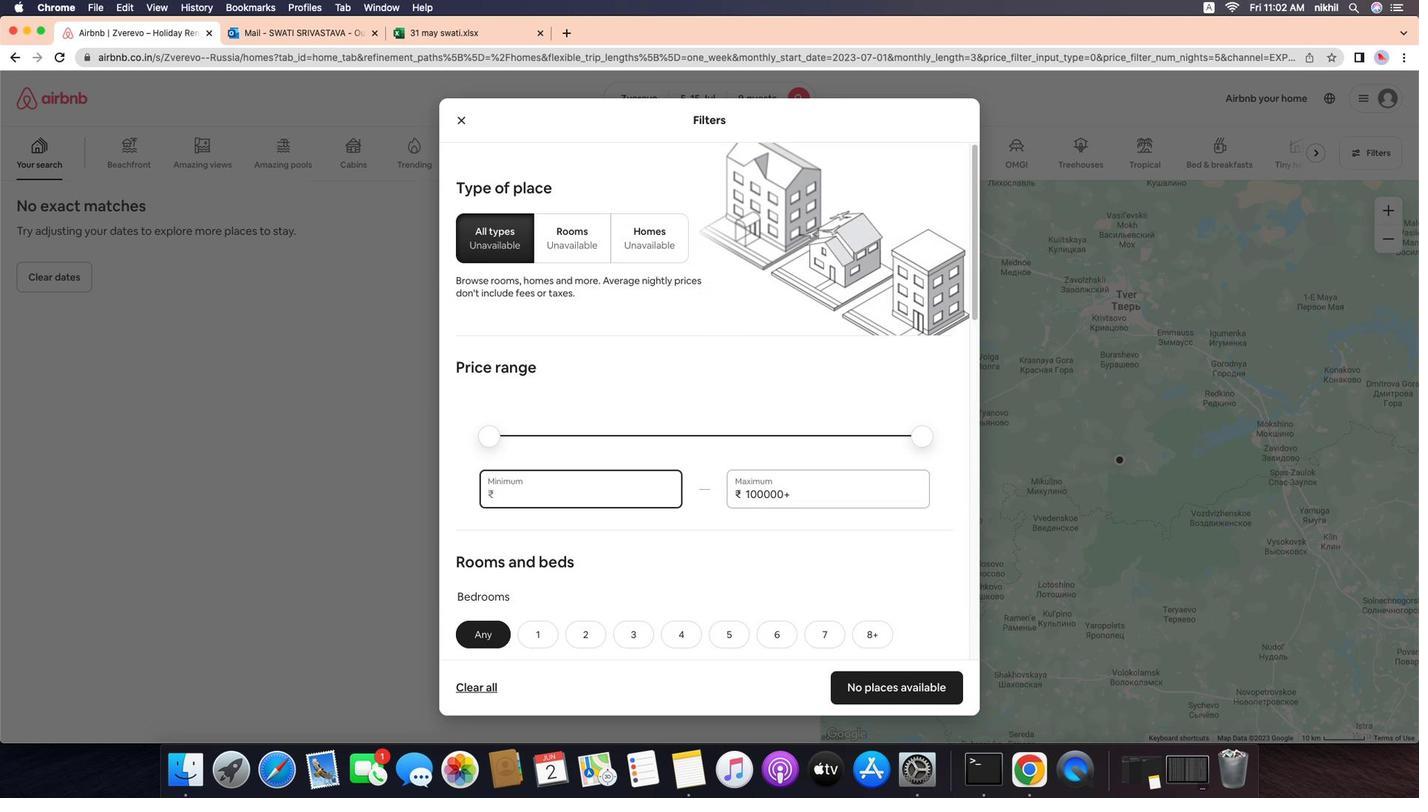 
Action: Mouse moved to (586, 495)
Screenshot: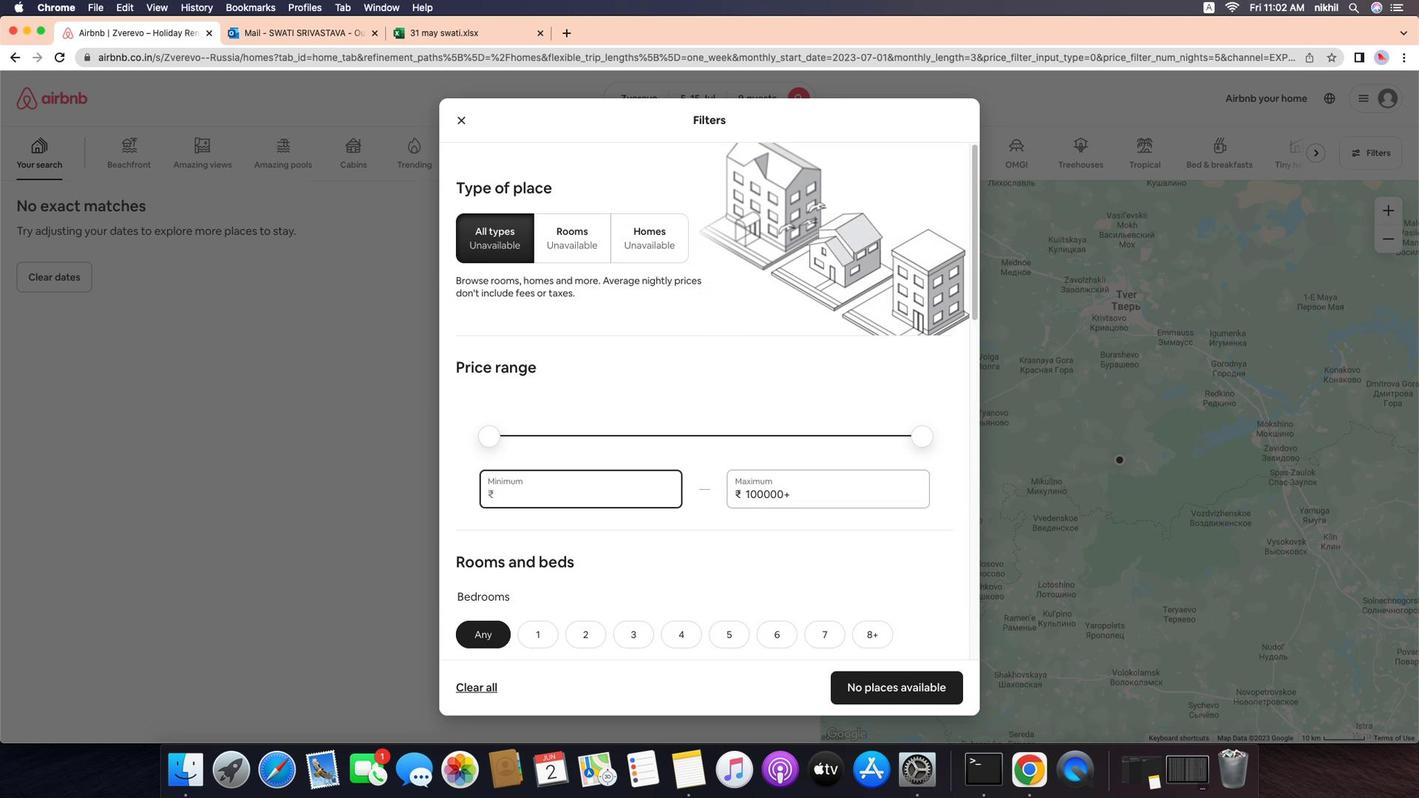 
Action: Key pressed Key.backspaceKey.backspaceKey.backspaceKey.backspaceKey.backspace'1''5''0''0''0'
Screenshot: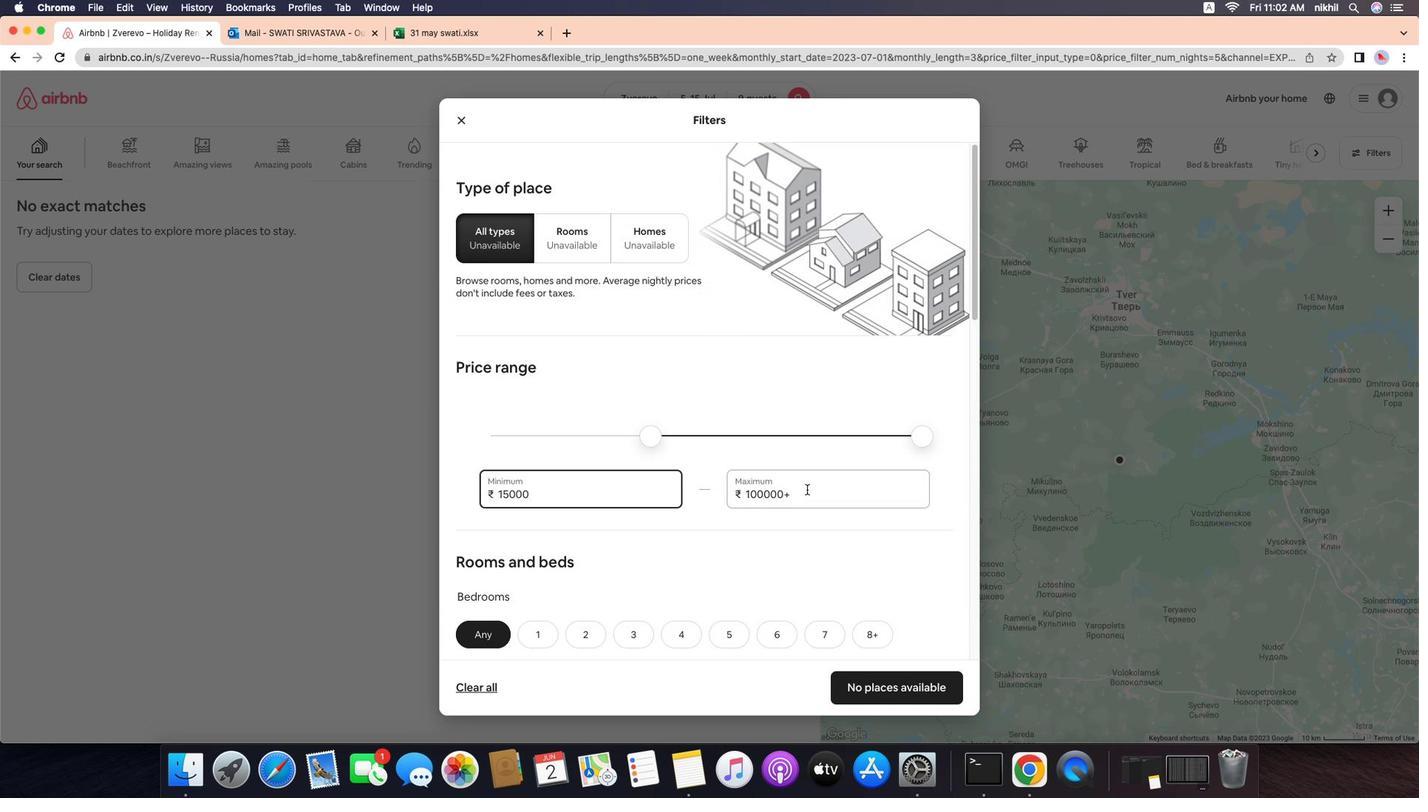 
Action: Mouse moved to (805, 493)
Screenshot: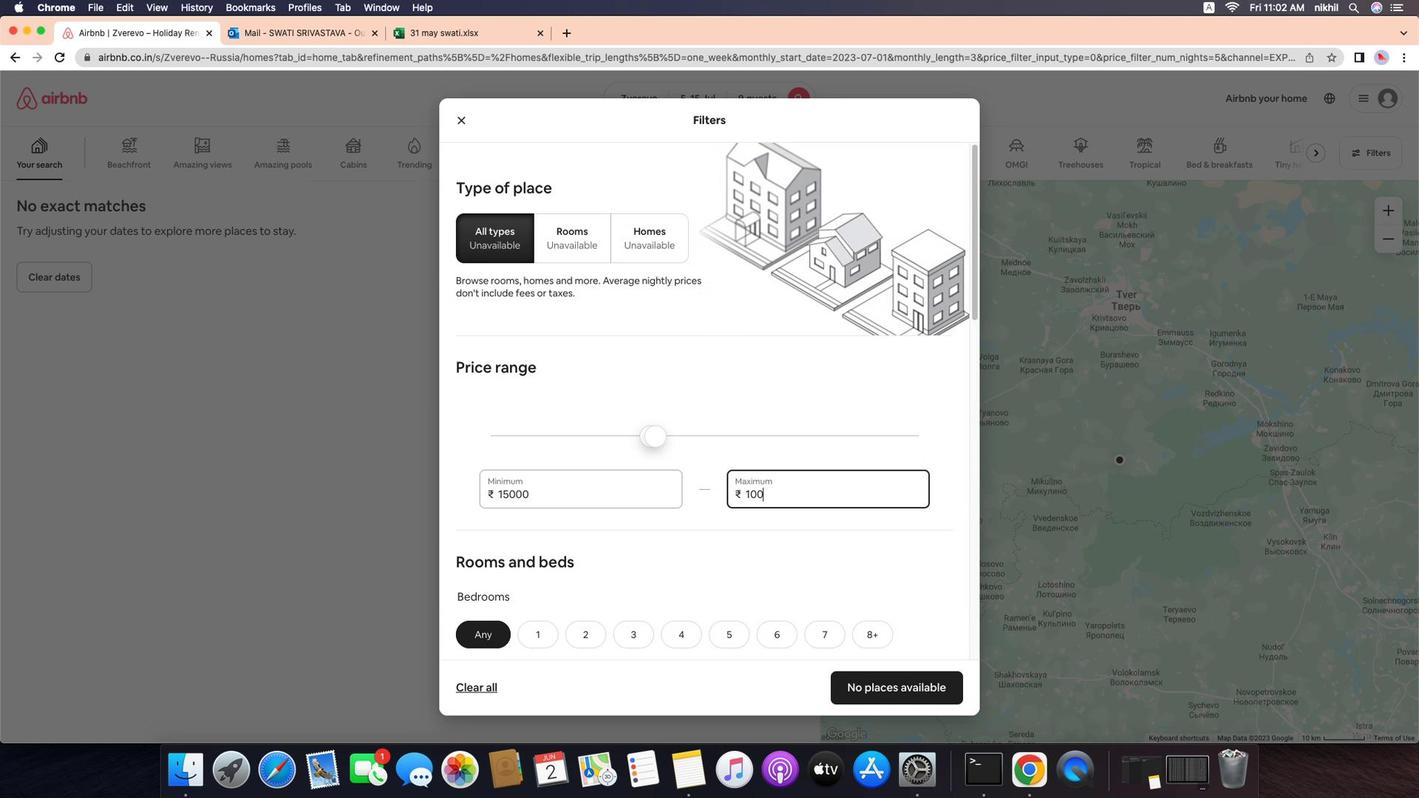 
Action: Mouse pressed left at (805, 493)
Screenshot: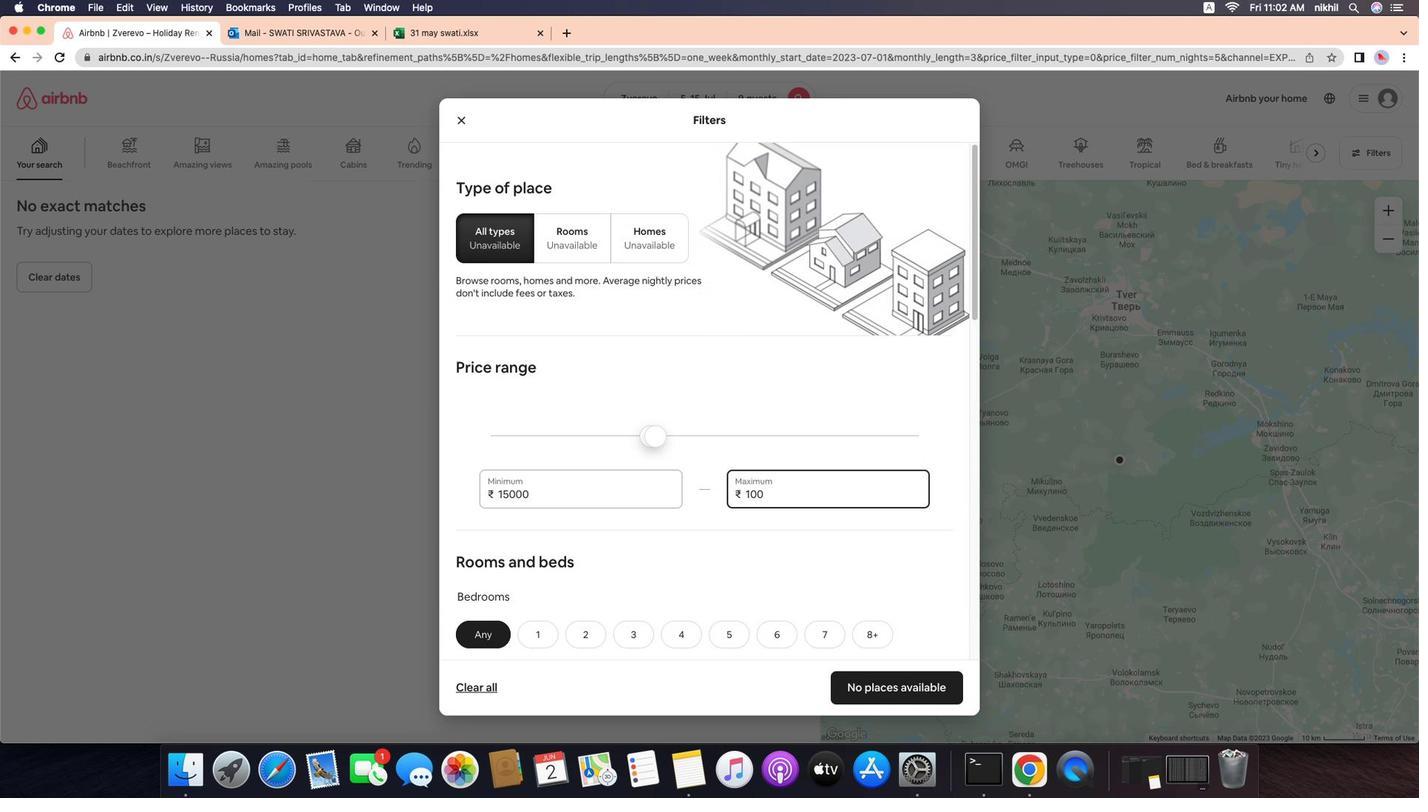 
Action: Key pressed Key.backspaceKey.backspaceKey.backspaceKey.backspaceKey.backspaceKey.backspaceKey.backspaceKey.backspace'2''5''0''0''0'
Screenshot: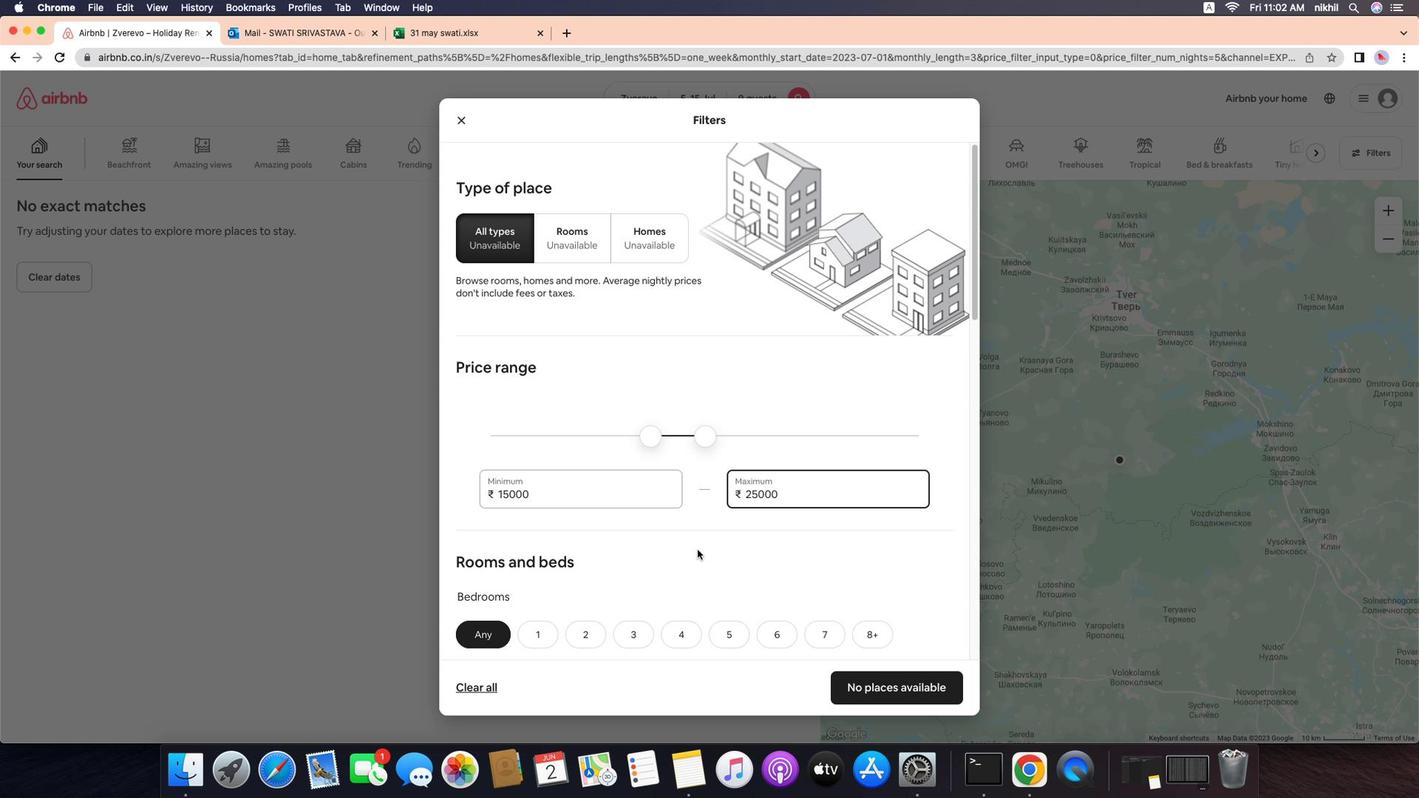 
Action: Mouse moved to (675, 577)
Screenshot: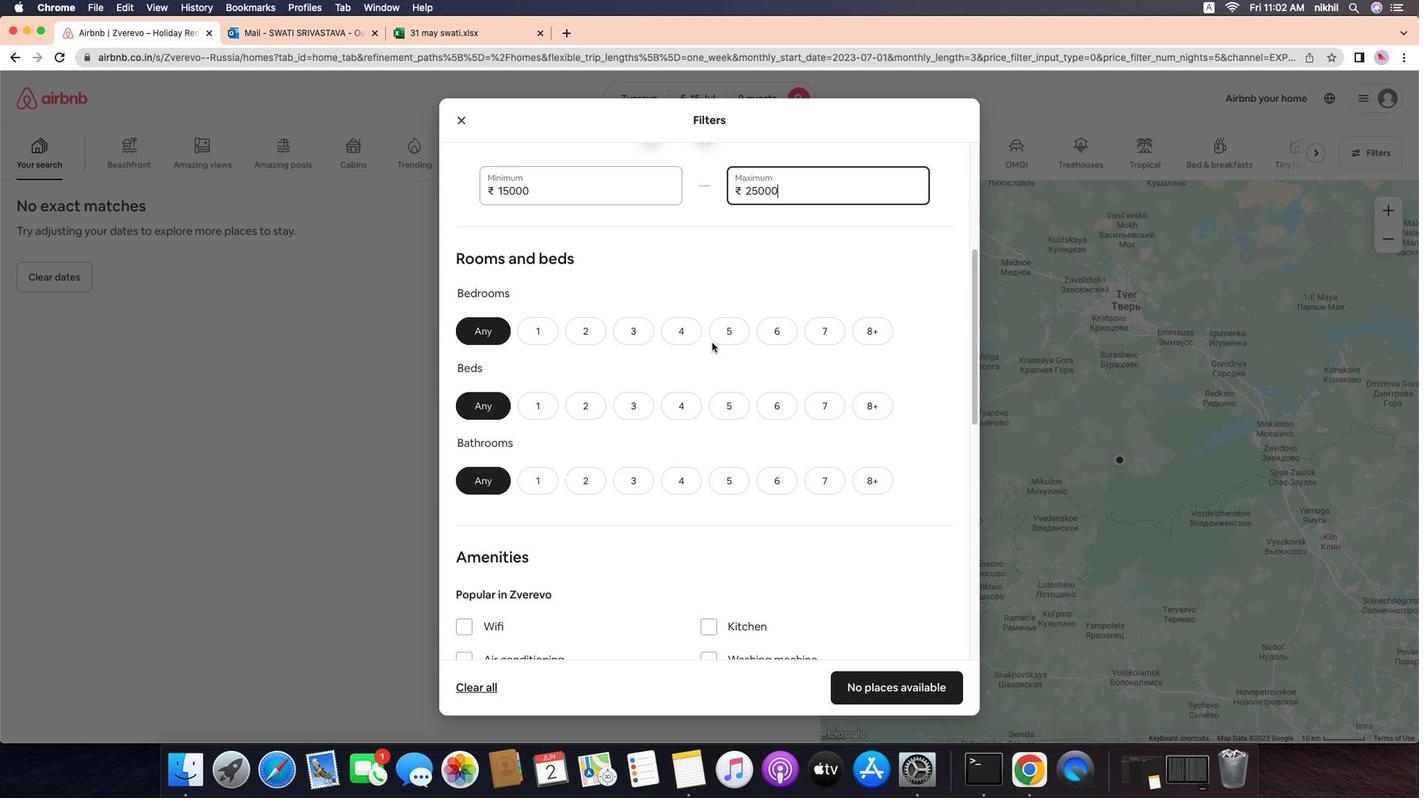 
Action: Mouse scrolled (675, 577) with delta (-5, -109)
Screenshot: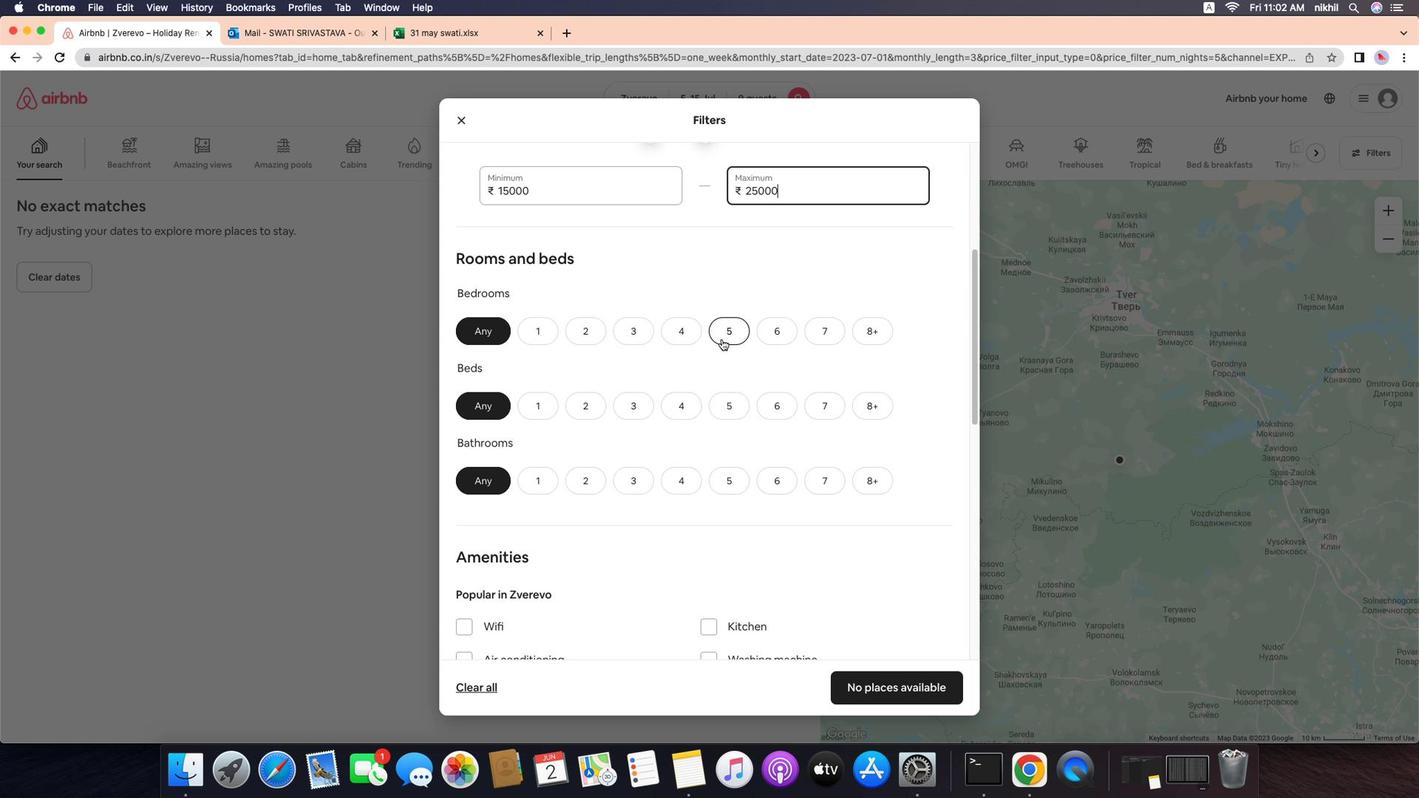 
Action: Mouse scrolled (675, 577) with delta (-5, -109)
Screenshot: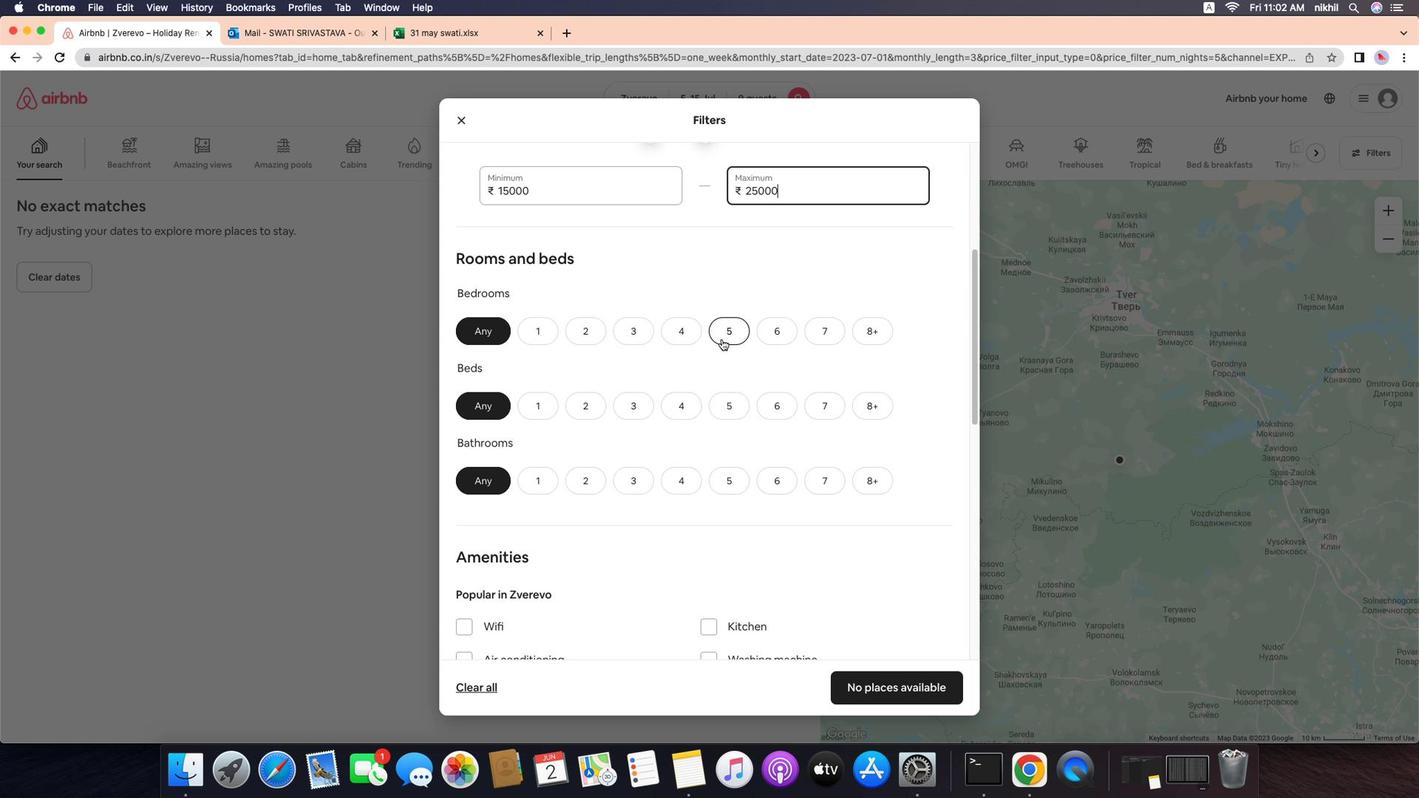 
Action: Mouse scrolled (675, 577) with delta (-5, -112)
Screenshot: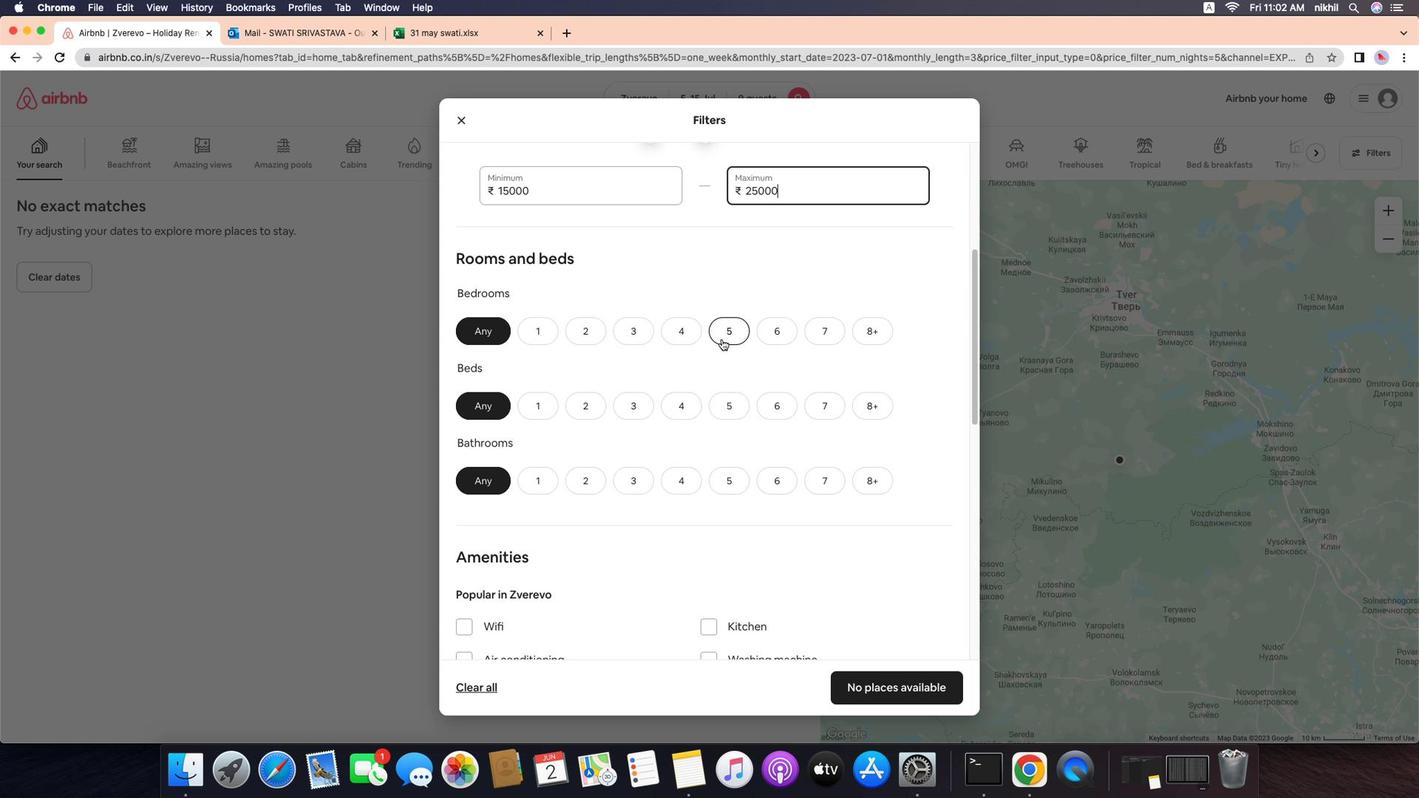 
Action: Mouse scrolled (675, 577) with delta (-5, -113)
Screenshot: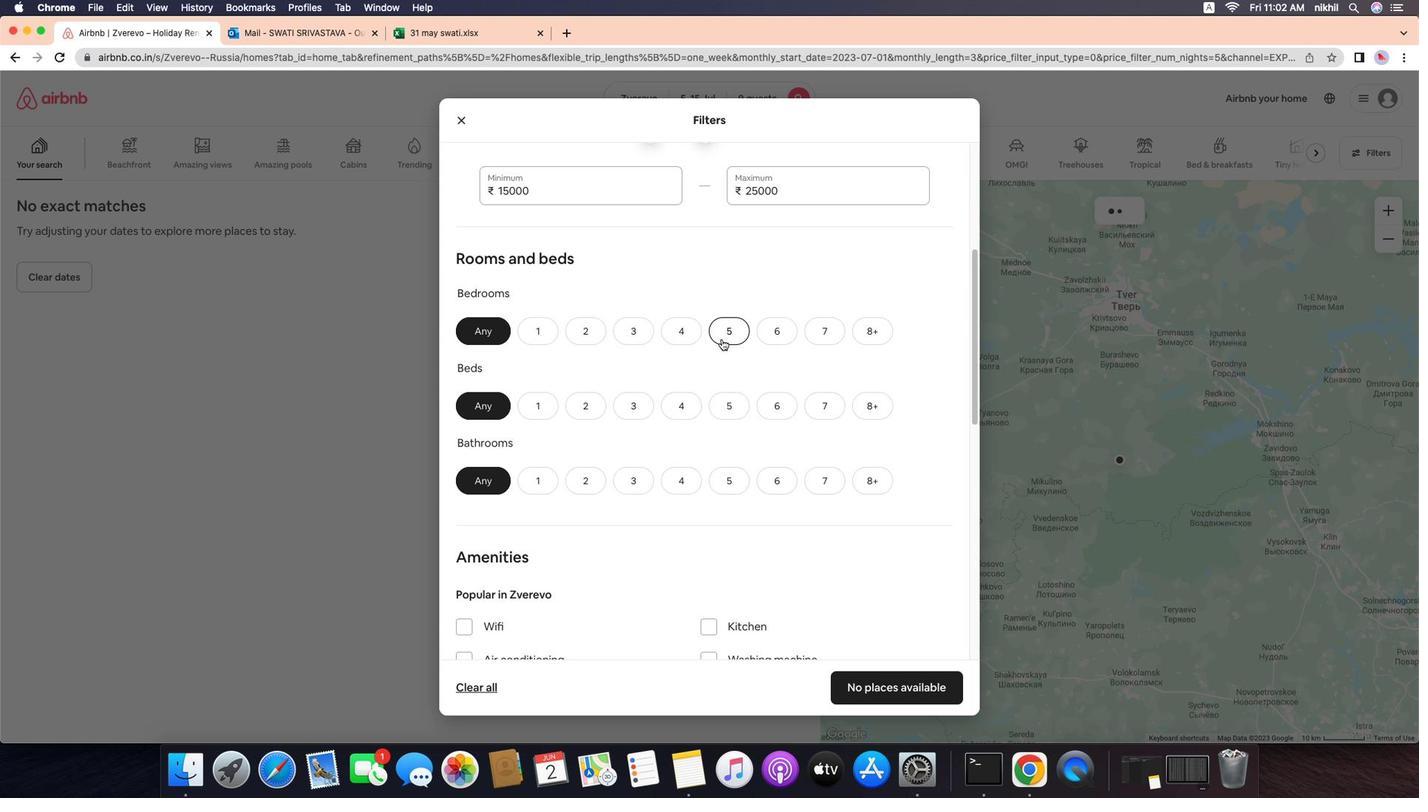 
Action: Mouse moved to (719, 308)
Screenshot: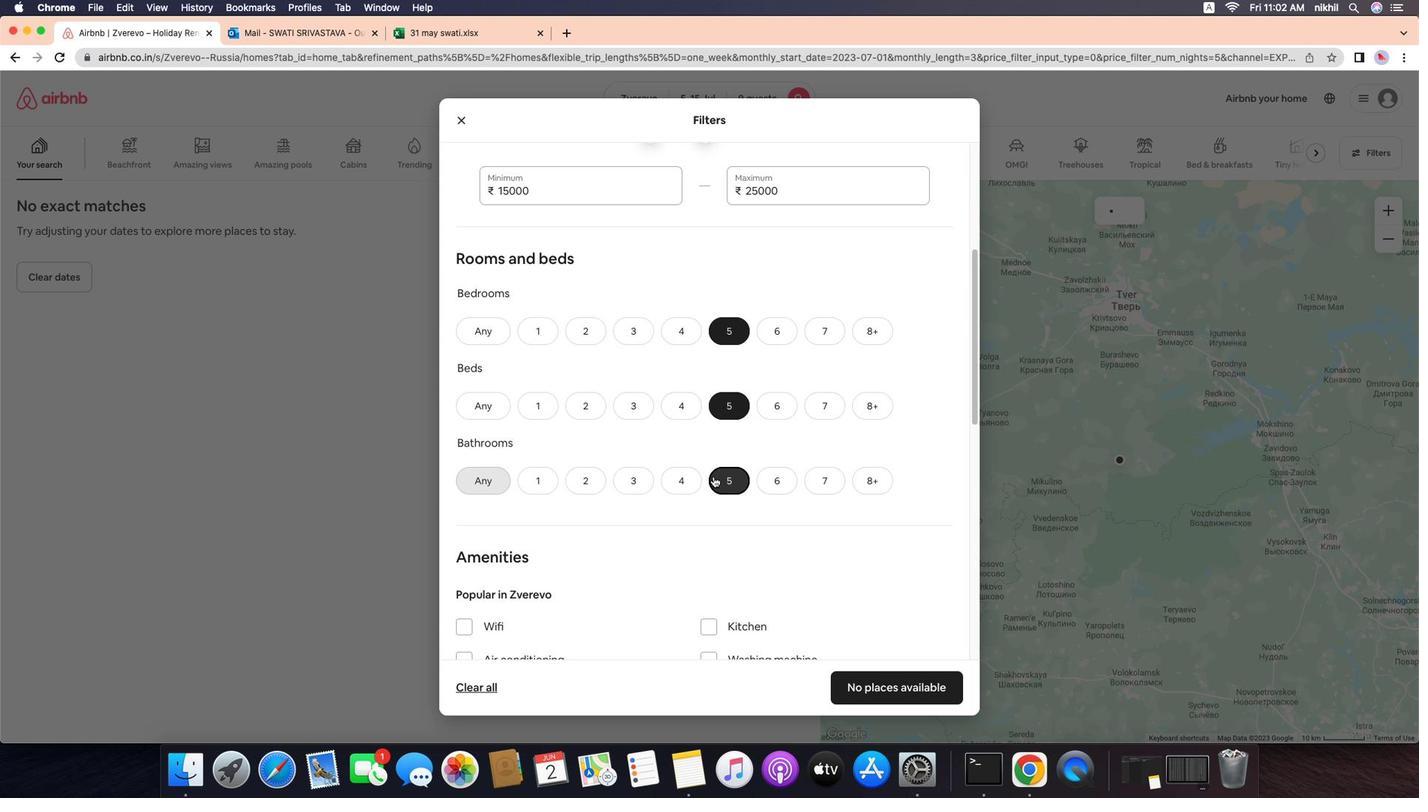 
Action: Mouse pressed left at (719, 308)
Screenshot: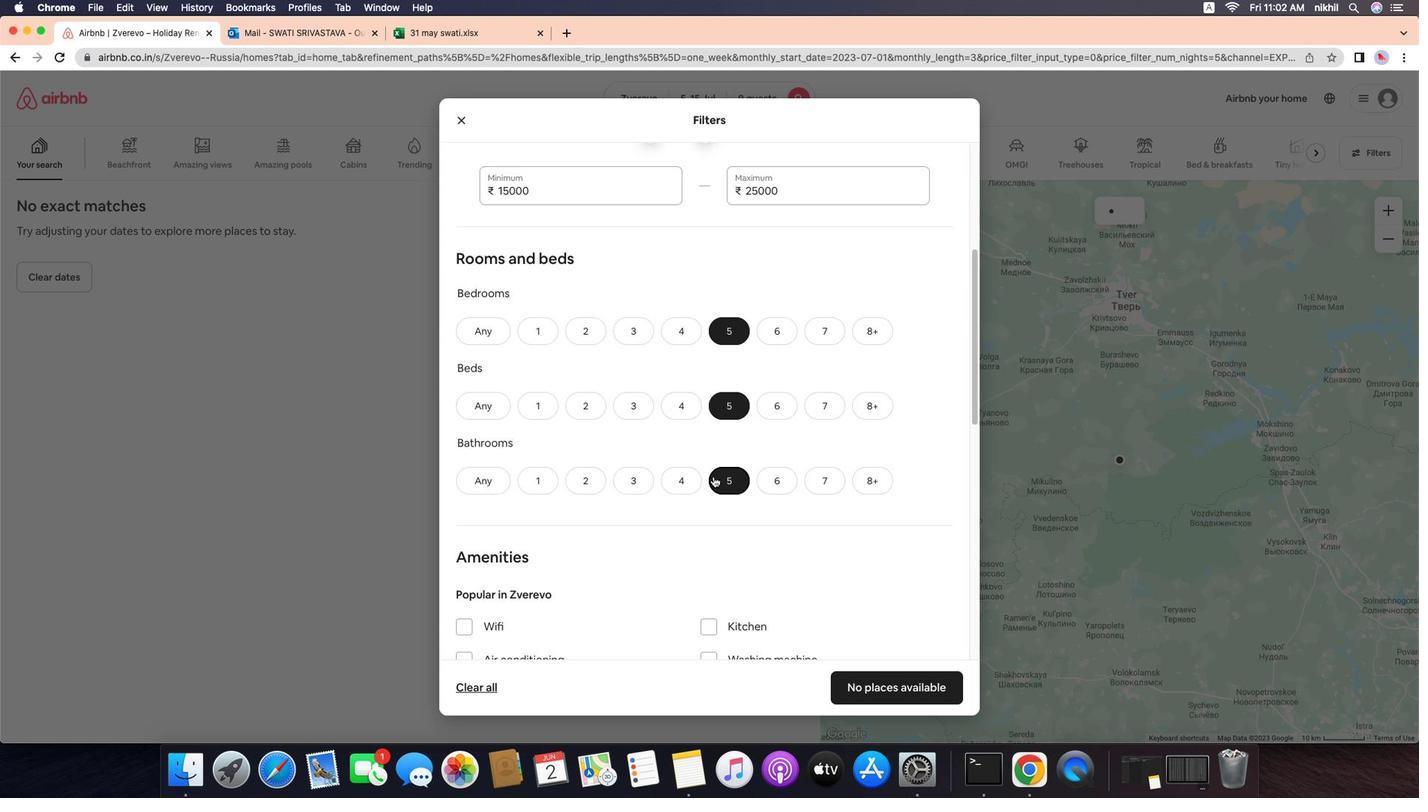 
Action: Mouse moved to (741, 392)
Screenshot: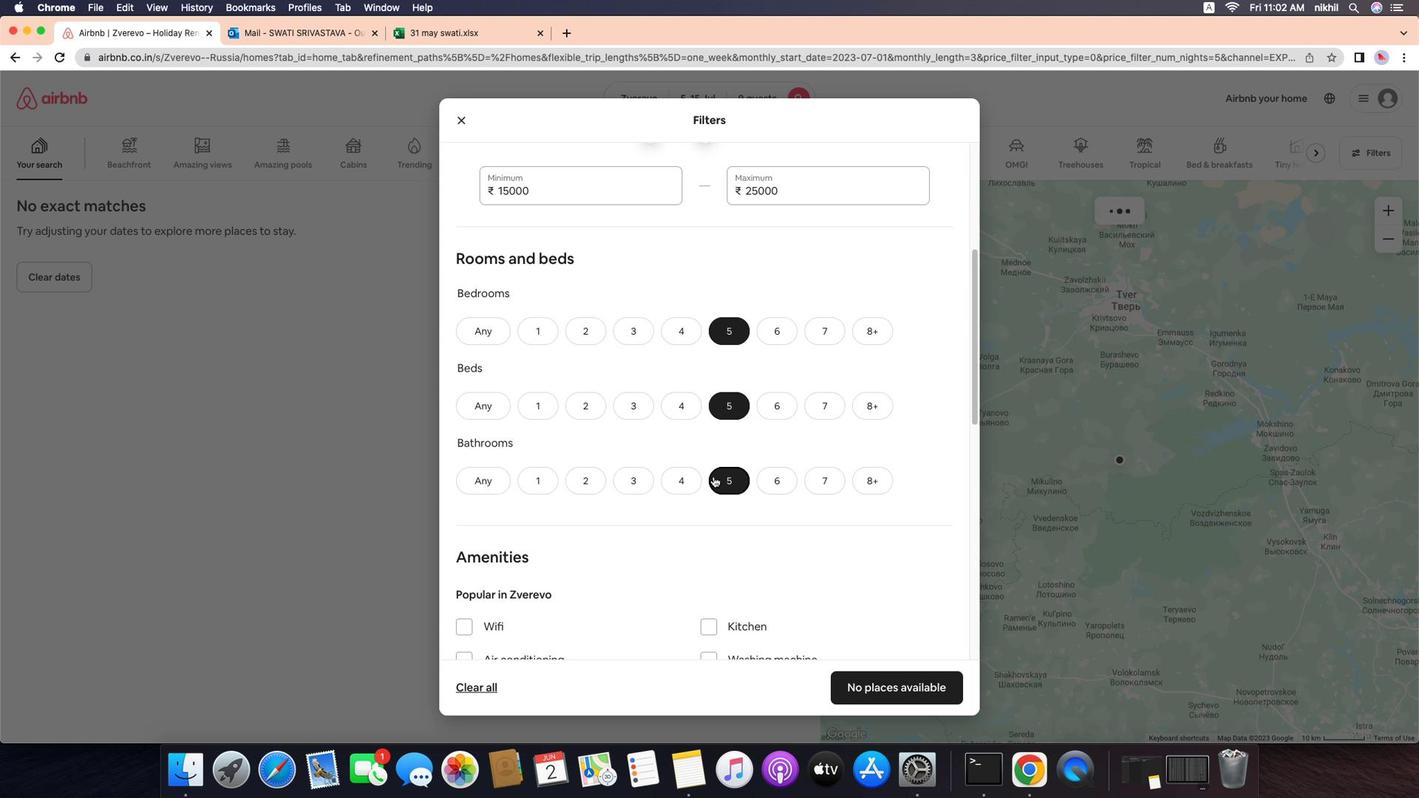
Action: Mouse pressed left at (741, 392)
Screenshot: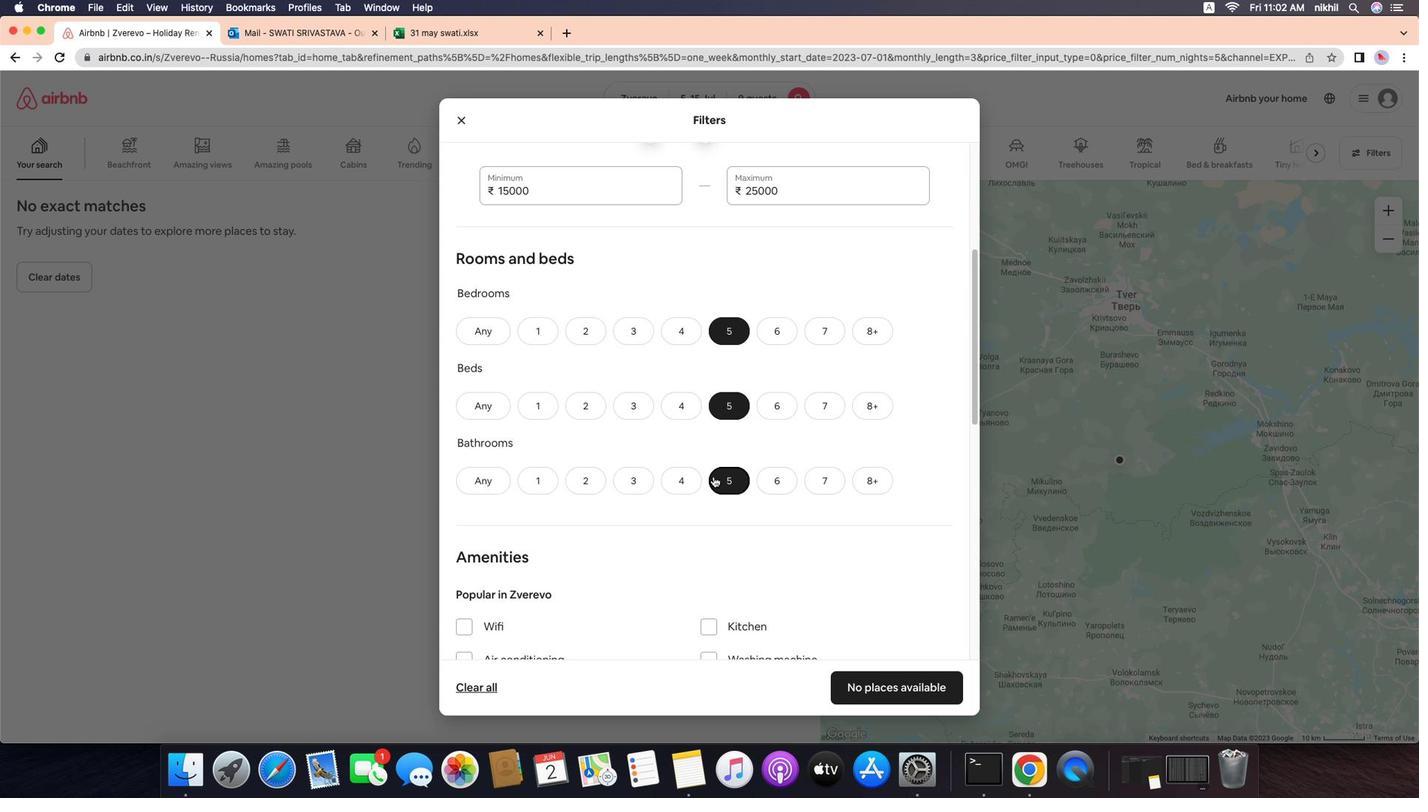 
Action: Mouse moved to (711, 476)
Screenshot: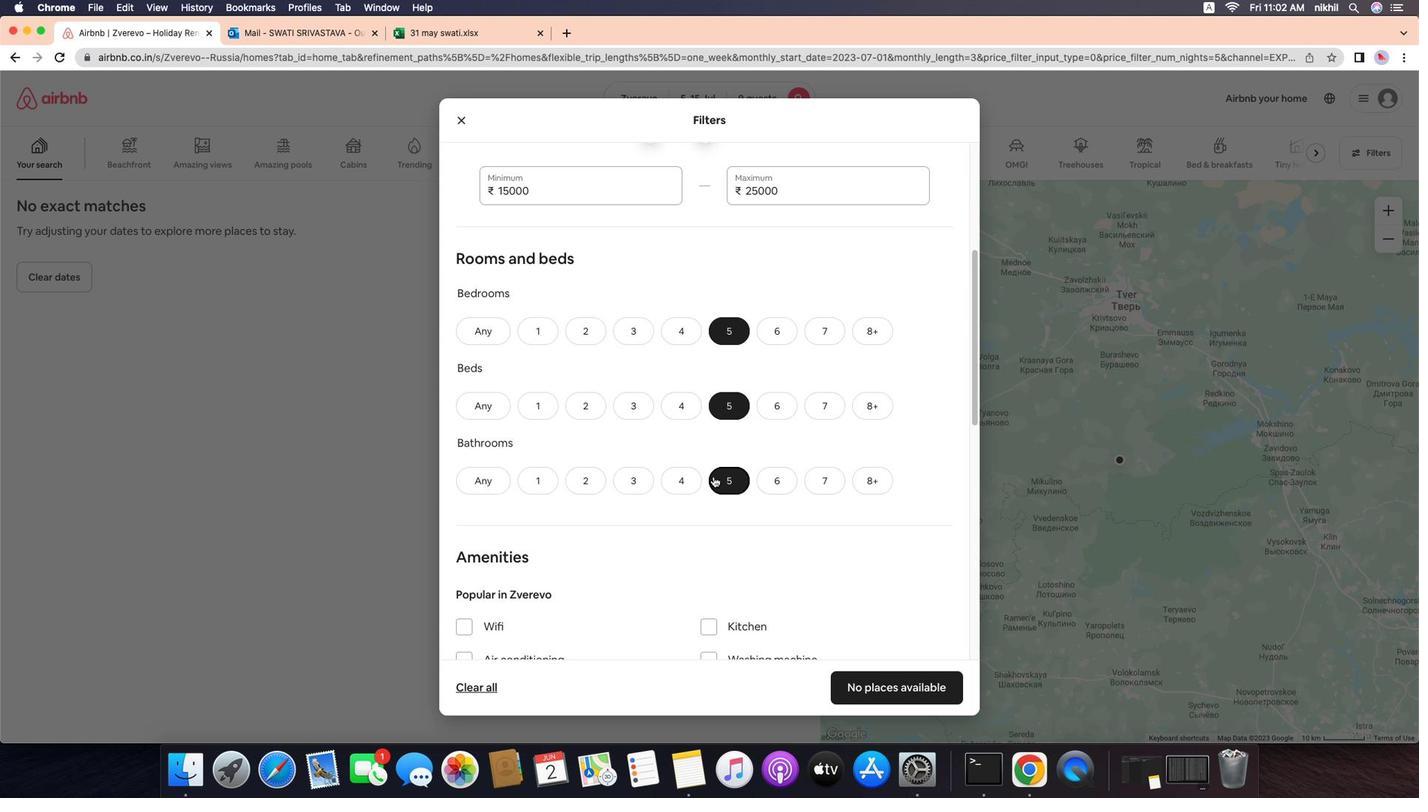 
Action: Mouse pressed left at (711, 476)
Screenshot: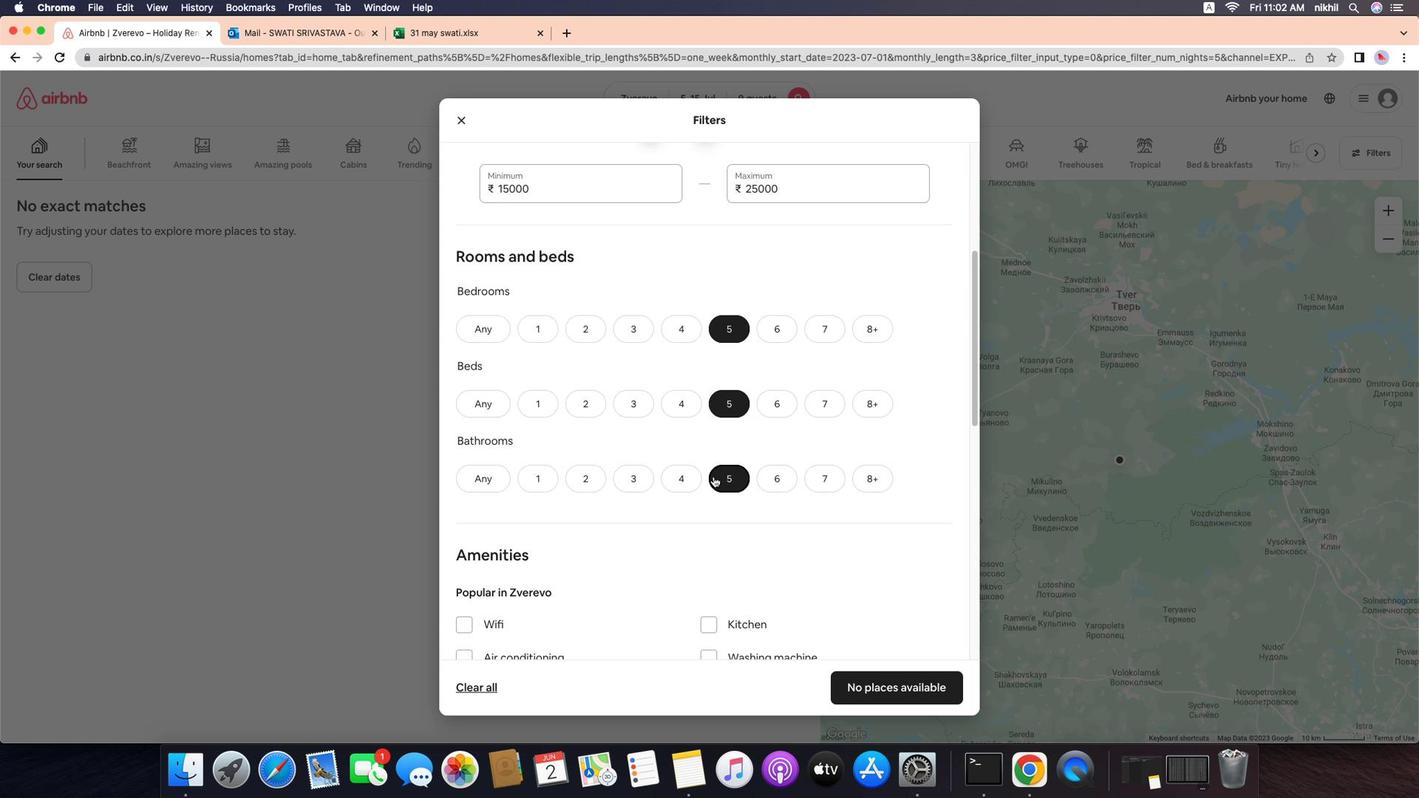 
Action: Mouse moved to (711, 476)
Screenshot: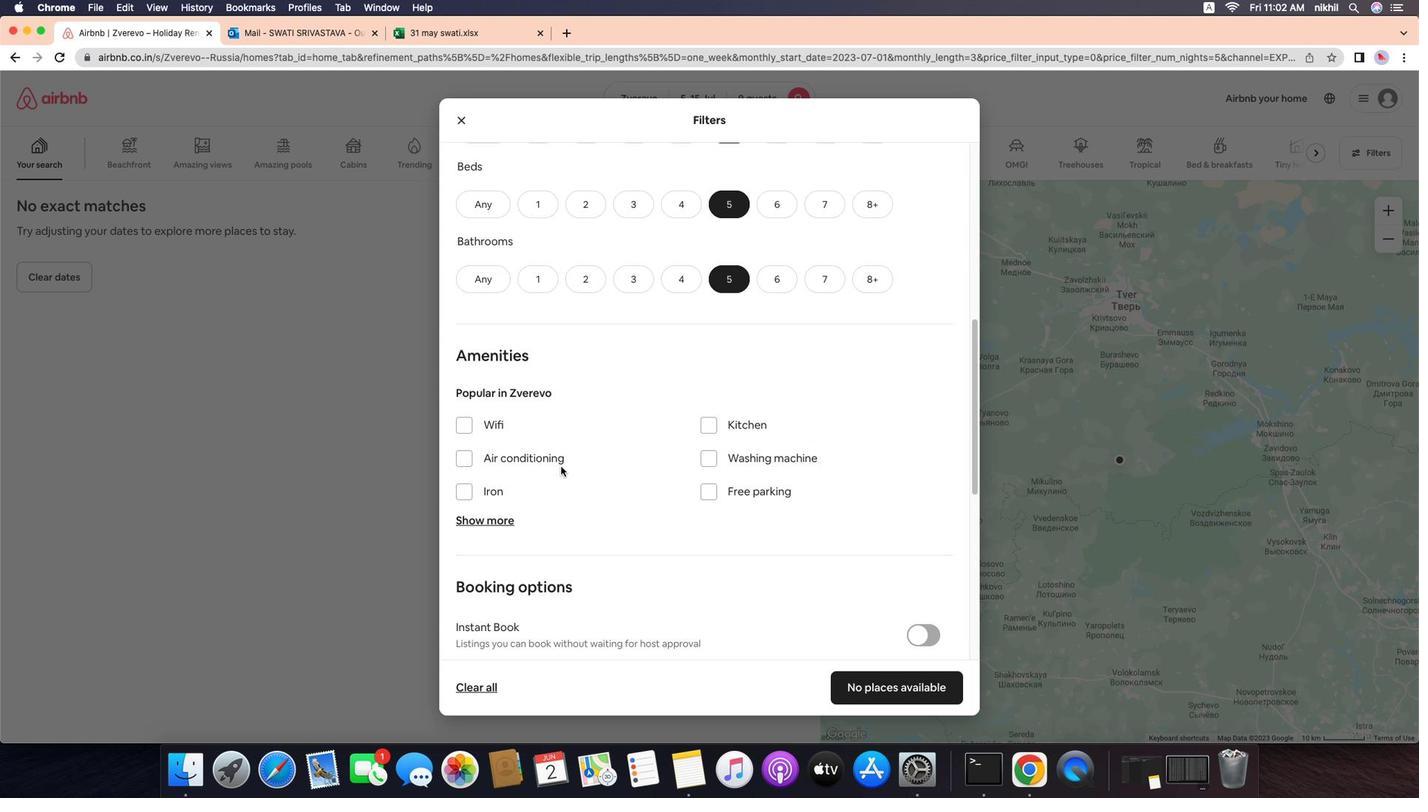 
Action: Mouse scrolled (711, 476) with delta (-5, -109)
Screenshot: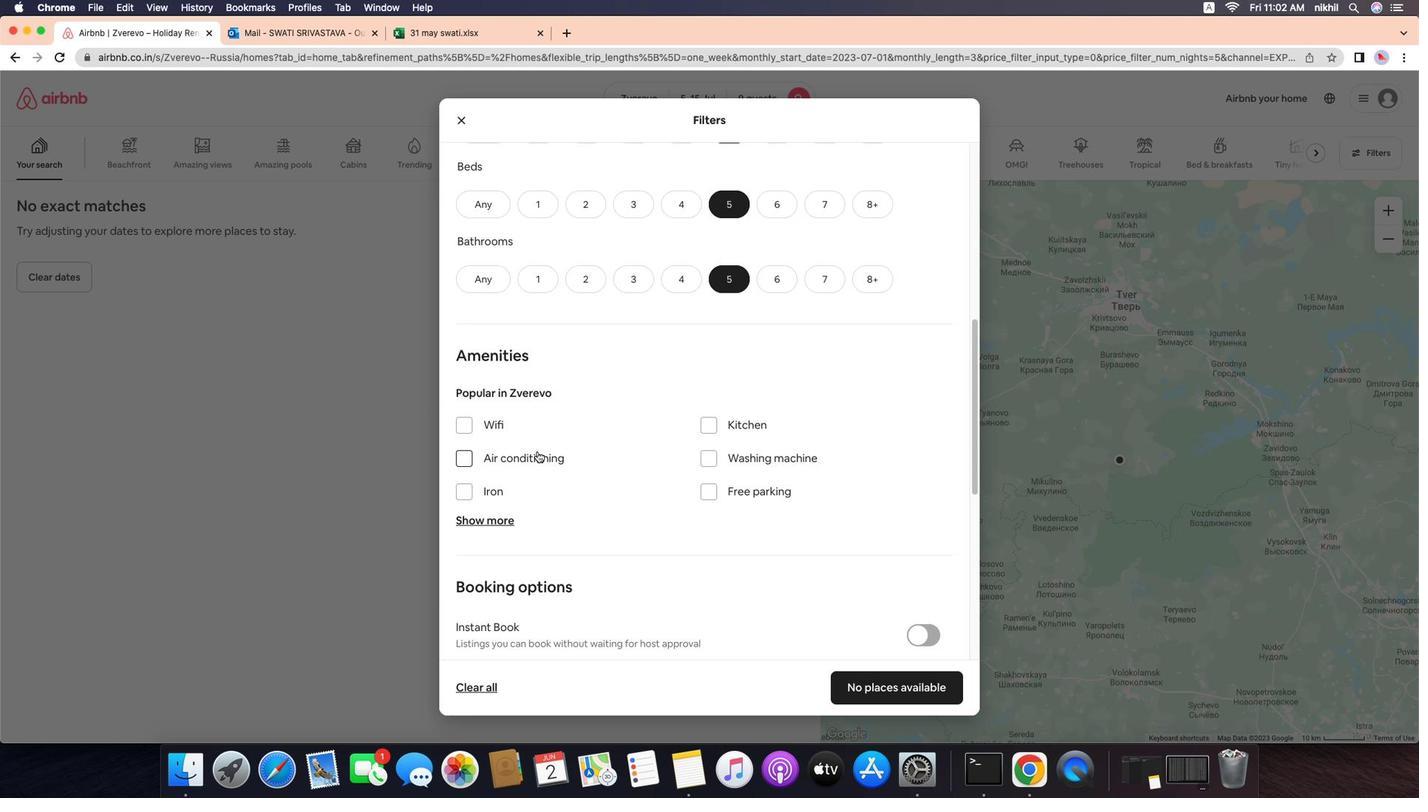 
Action: Mouse scrolled (711, 476) with delta (-5, -109)
Screenshot: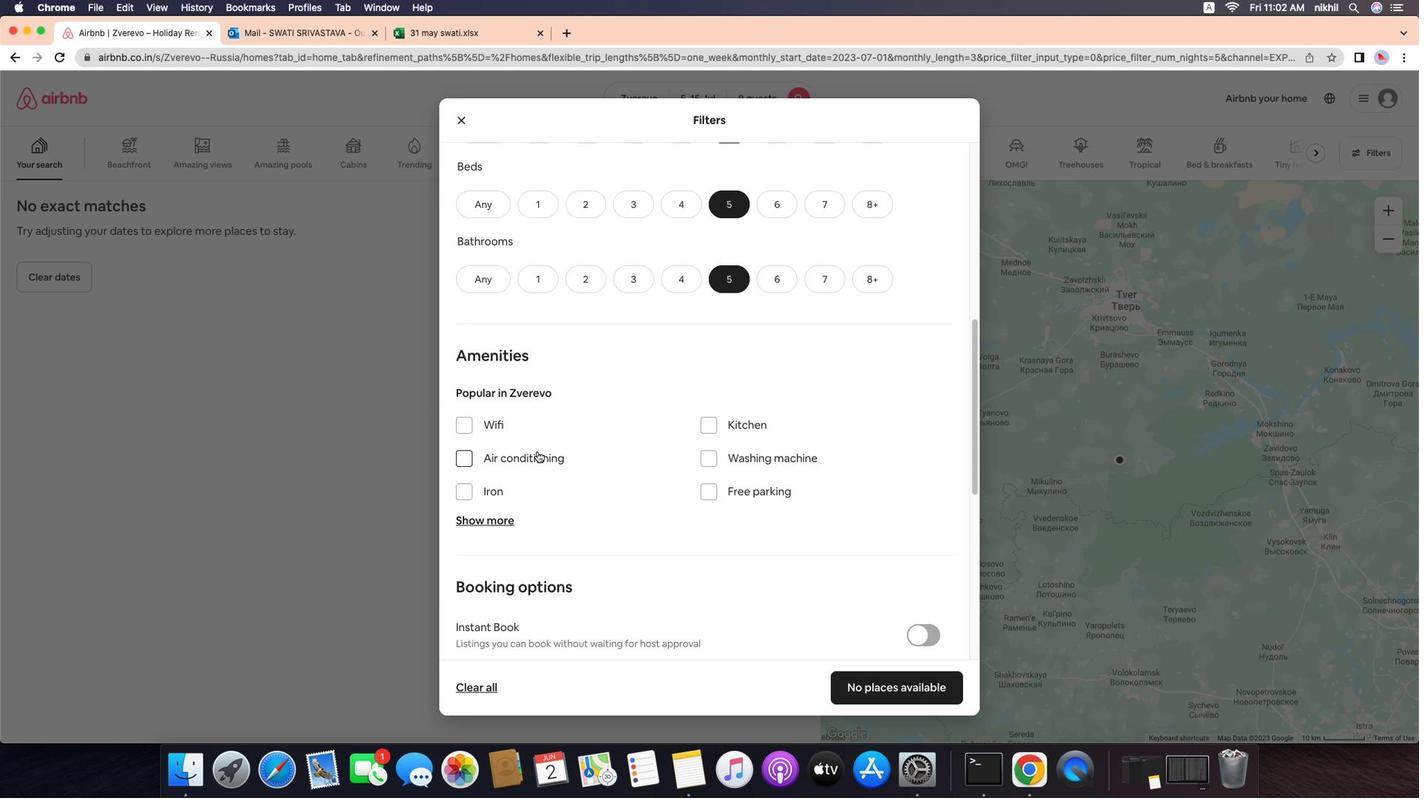 
Action: Mouse scrolled (711, 476) with delta (-5, -109)
Screenshot: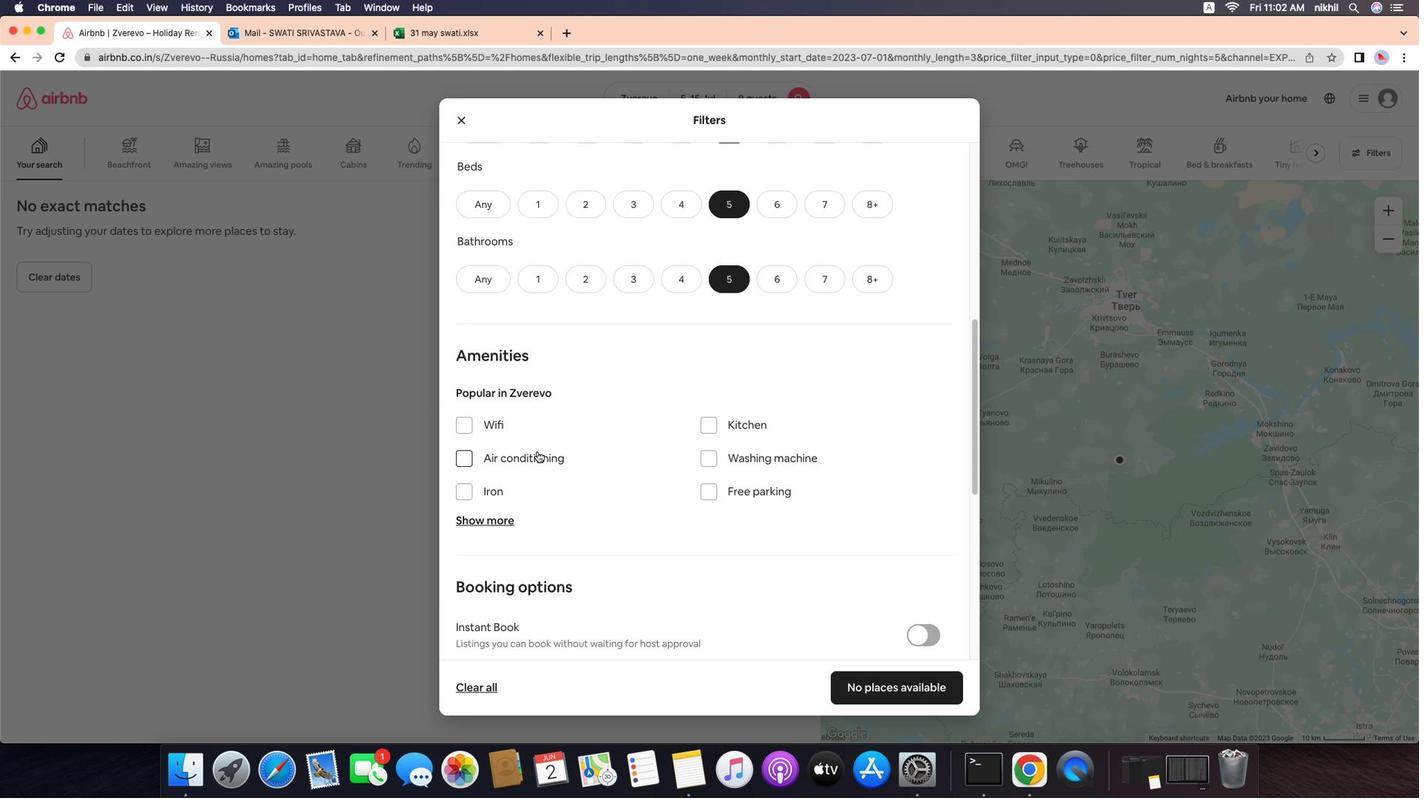 
Action: Mouse scrolled (711, 476) with delta (-5, -110)
Screenshot: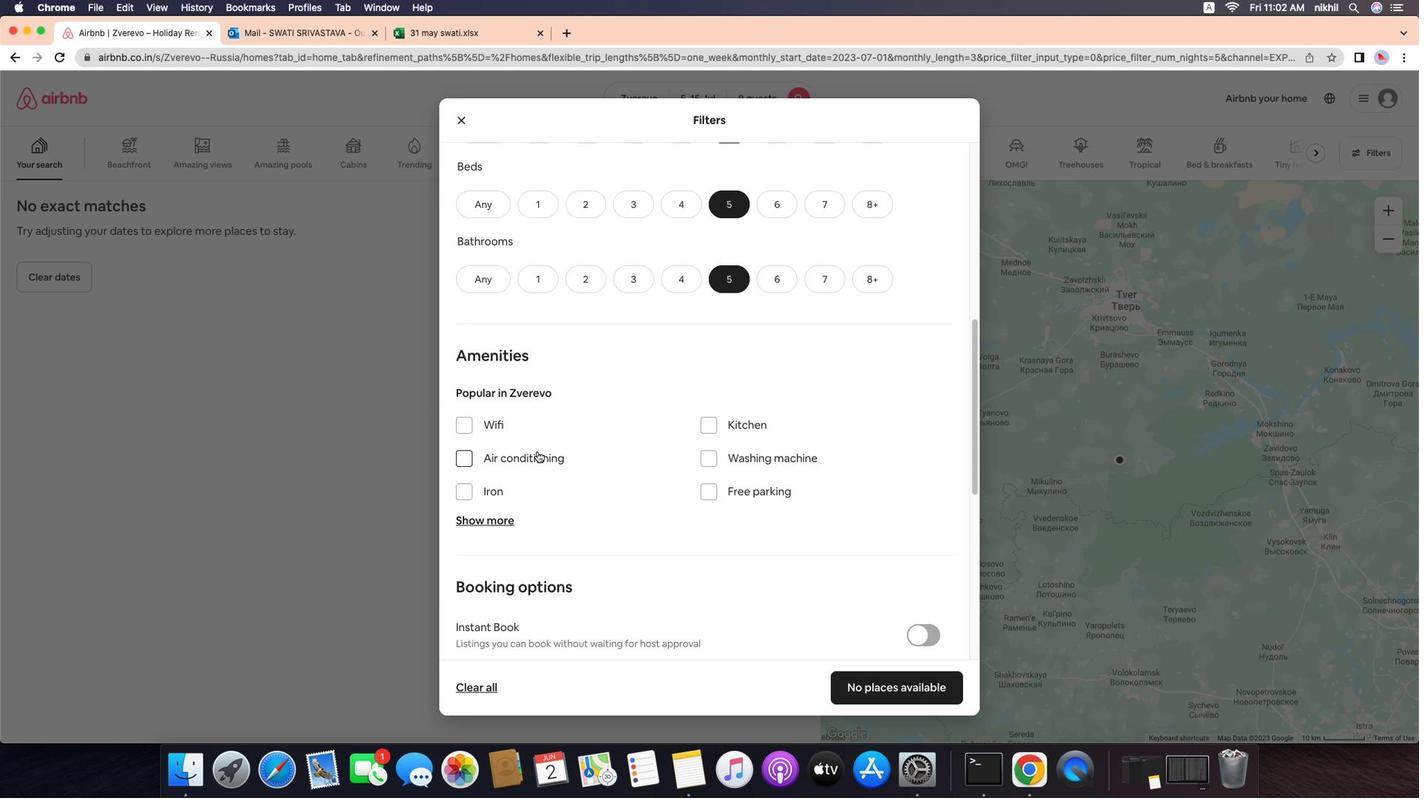 
Action: Mouse scrolled (711, 476) with delta (-5, -111)
Screenshot: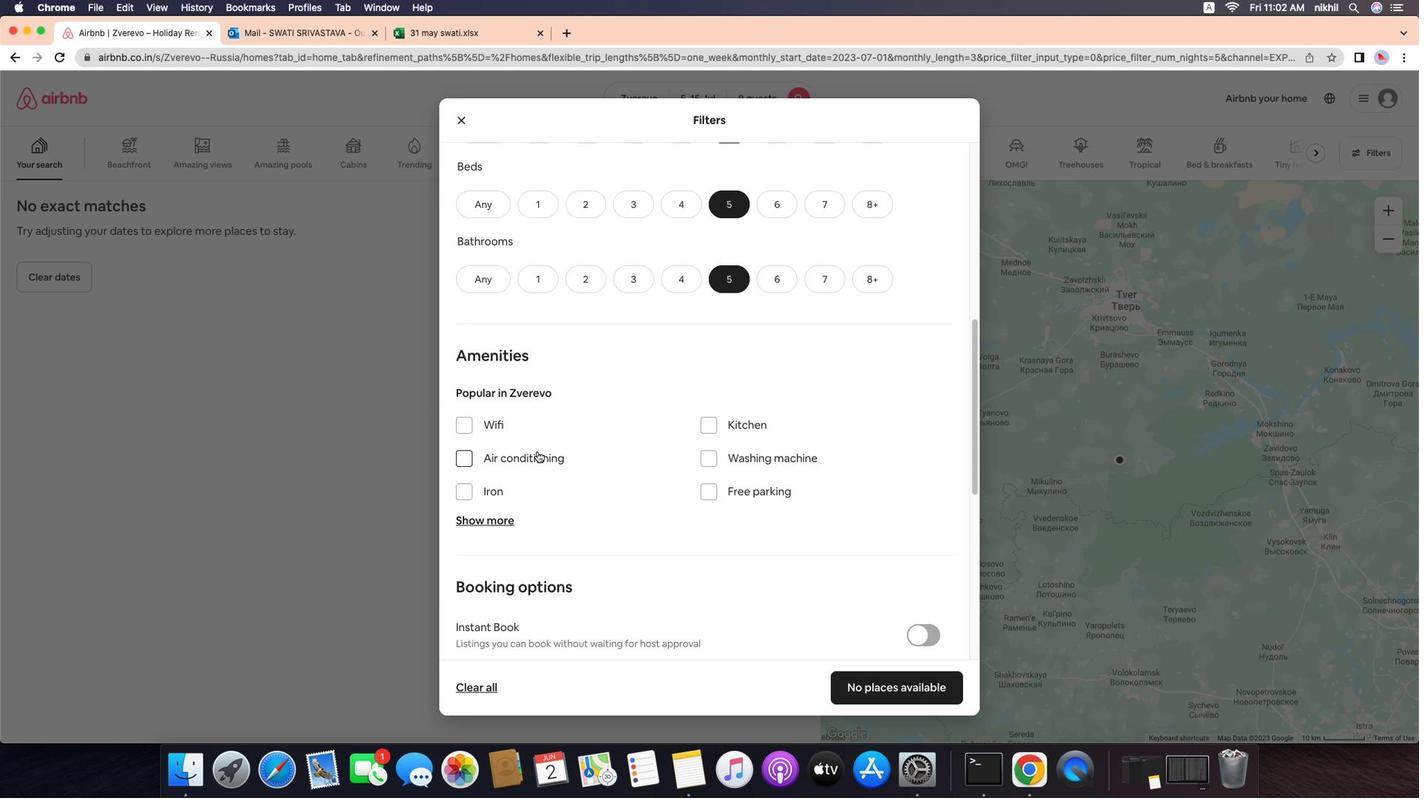 
Action: Mouse moved to (545, 448)
Screenshot: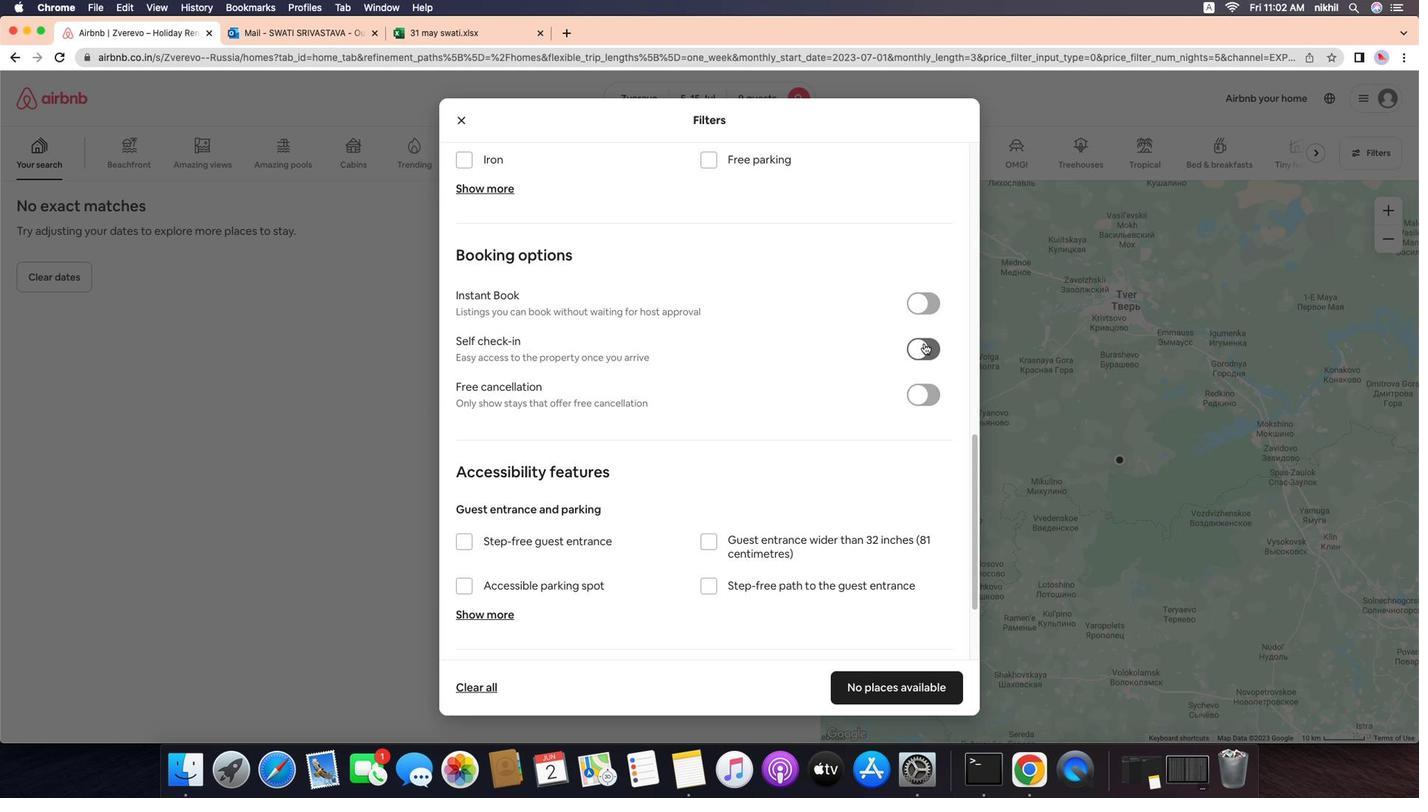 
Action: Mouse scrolled (545, 448) with delta (-5, -109)
Screenshot: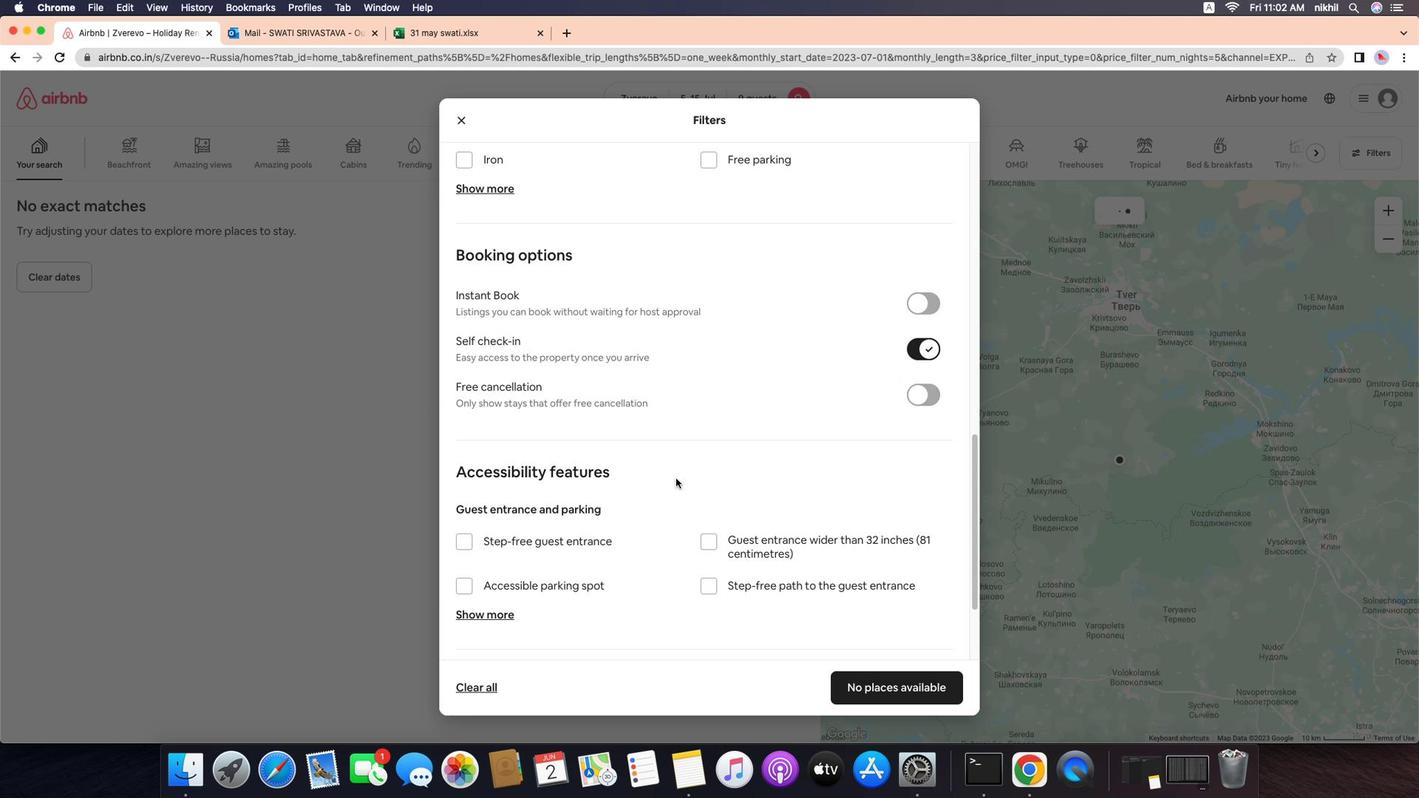
Action: Mouse scrolled (545, 448) with delta (-5, -109)
Screenshot: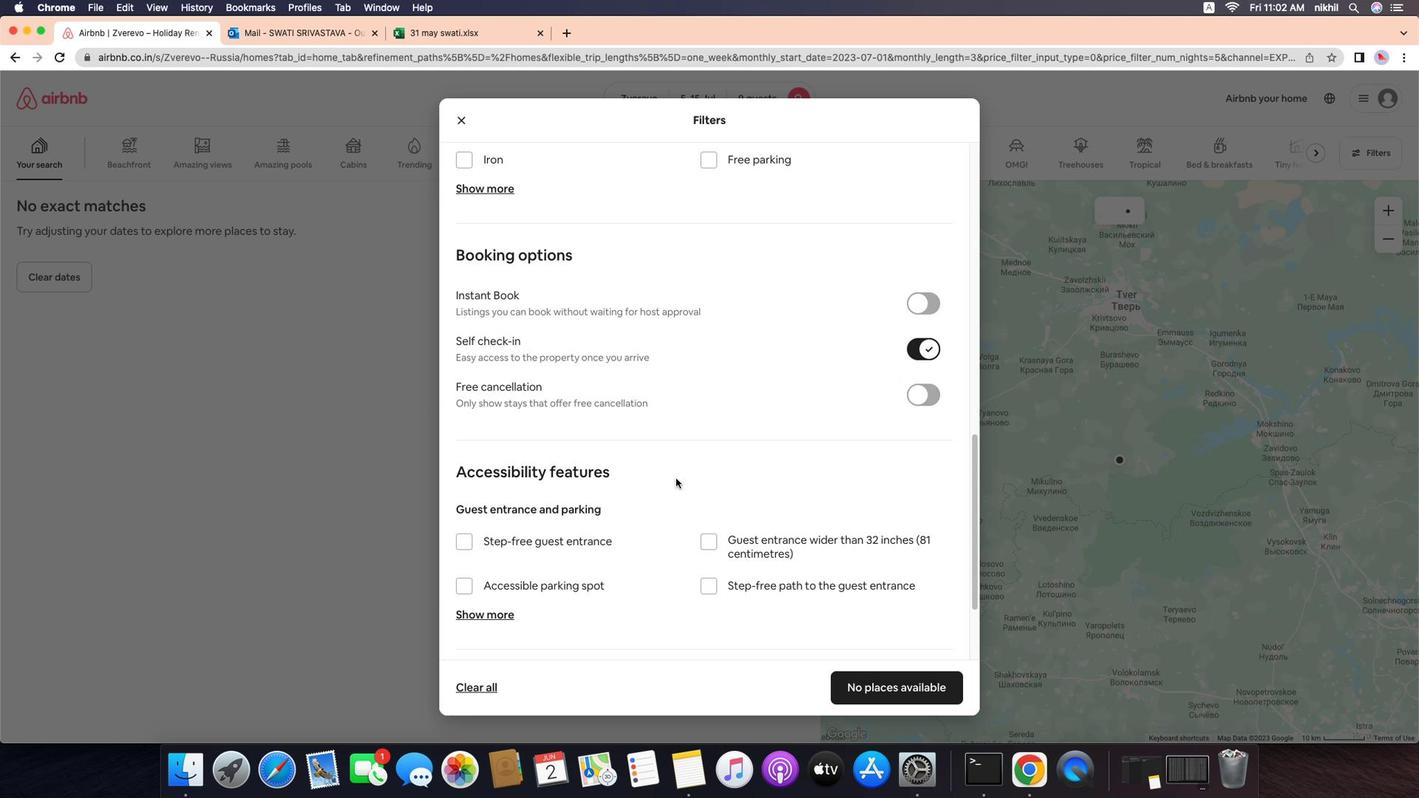 
Action: Mouse scrolled (545, 448) with delta (-5, -112)
Screenshot: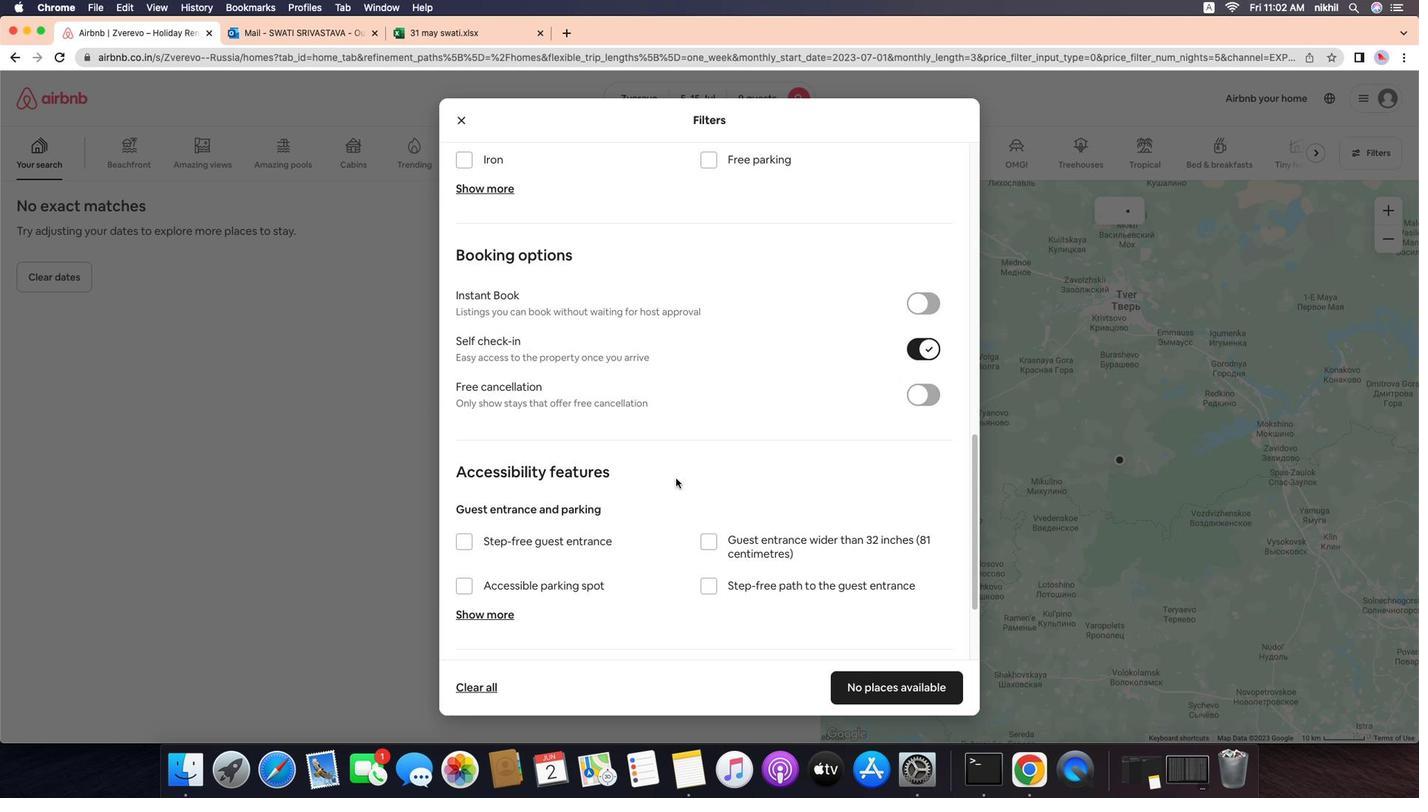 
Action: Mouse scrolled (545, 448) with delta (-5, -113)
Screenshot: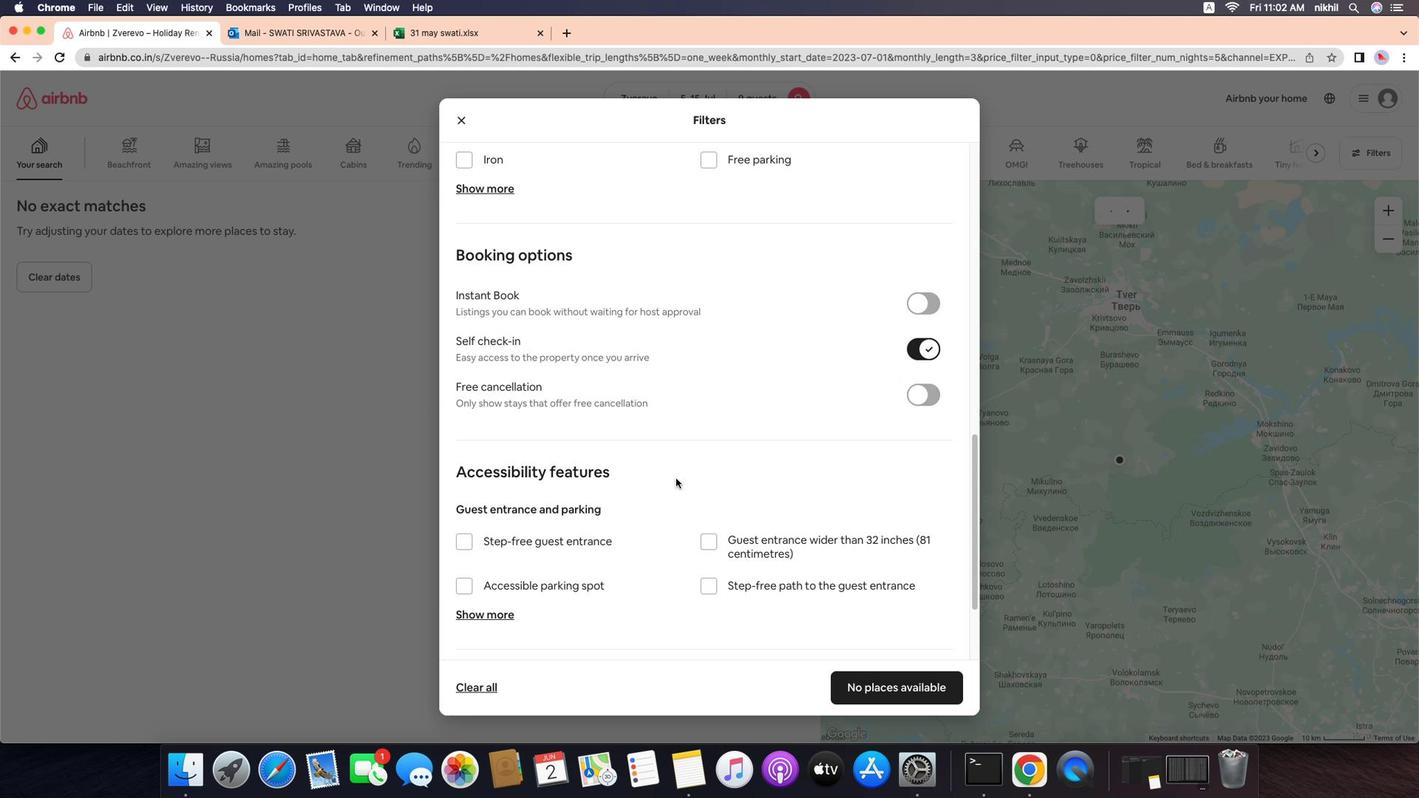 
Action: Mouse moved to (922, 312)
Screenshot: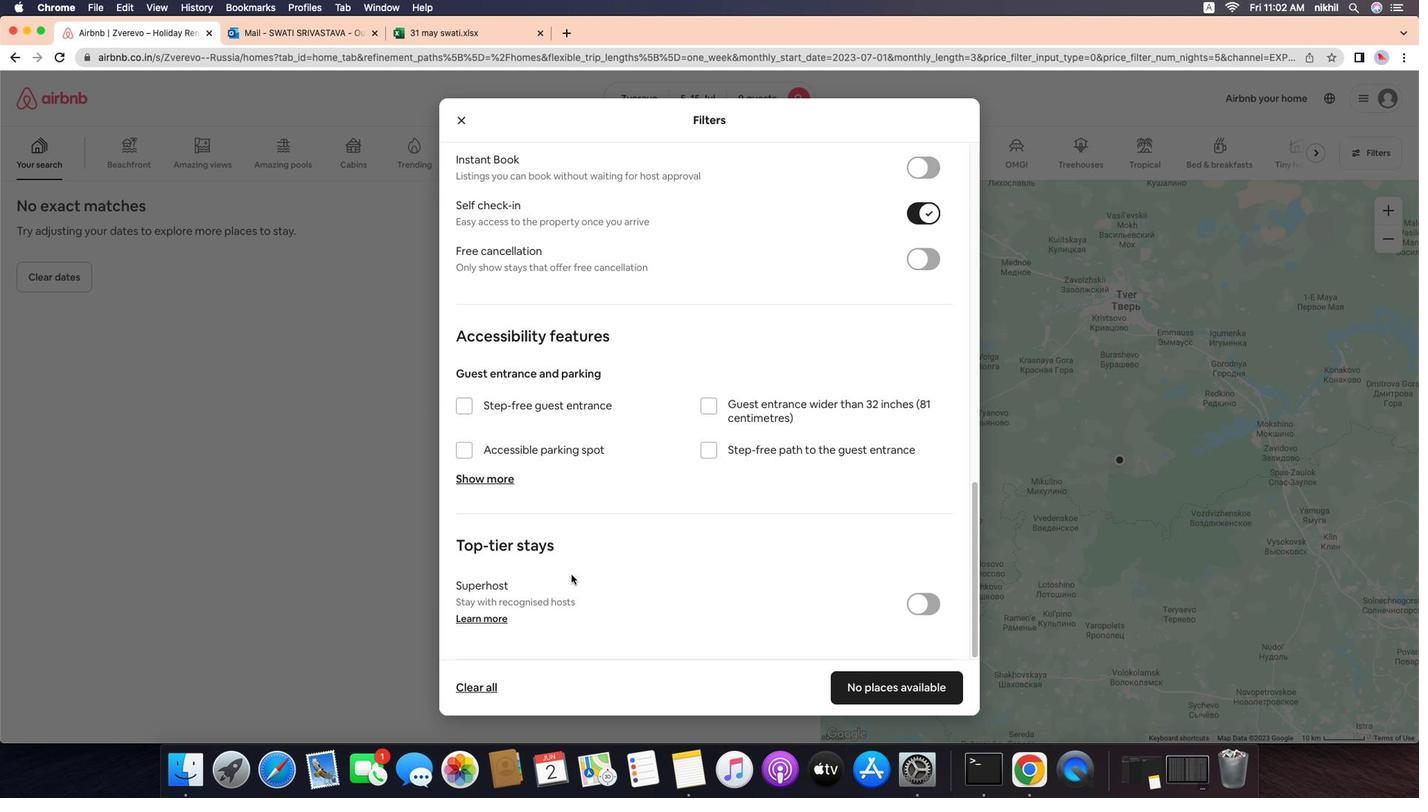 
Action: Mouse pressed left at (922, 312)
Screenshot: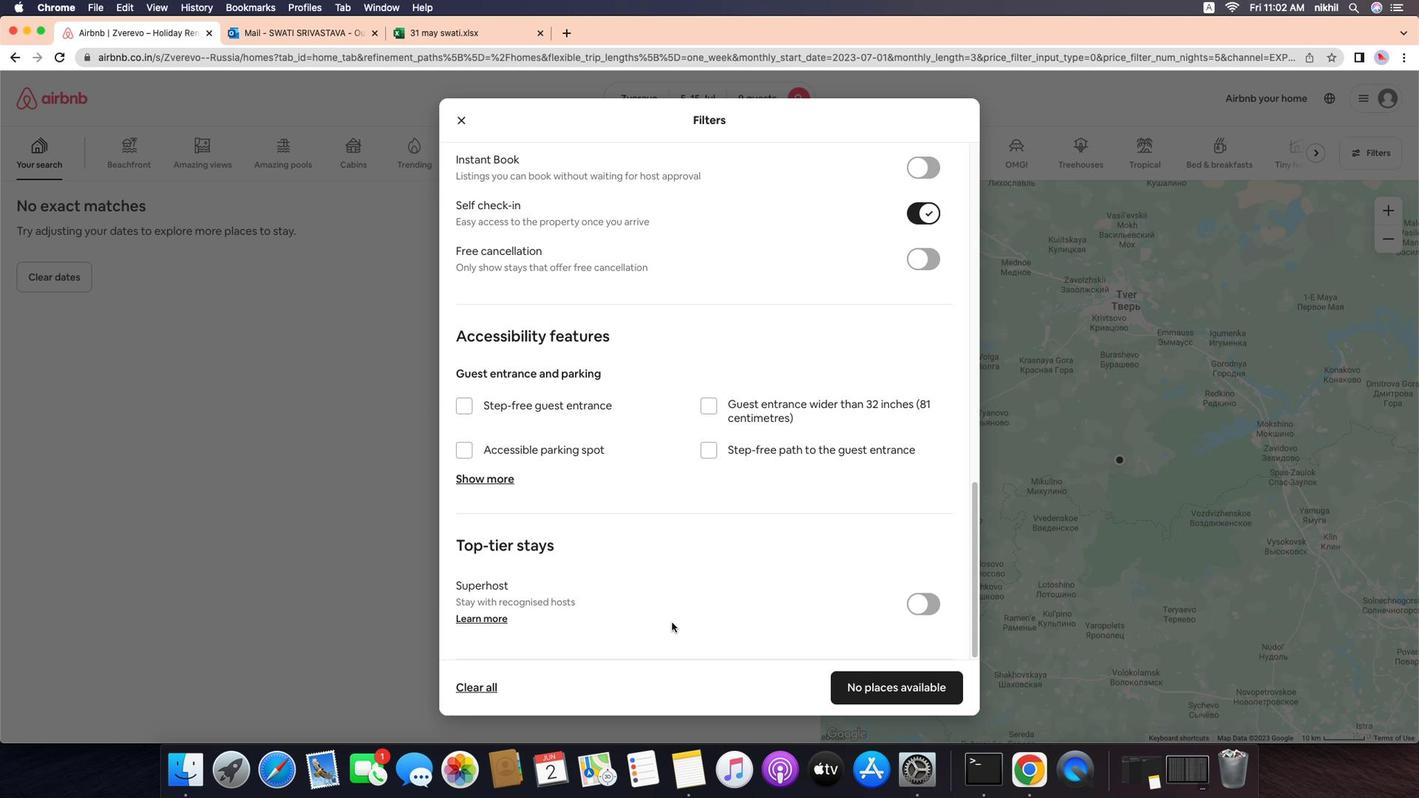 
Action: Mouse moved to (672, 479)
Screenshot: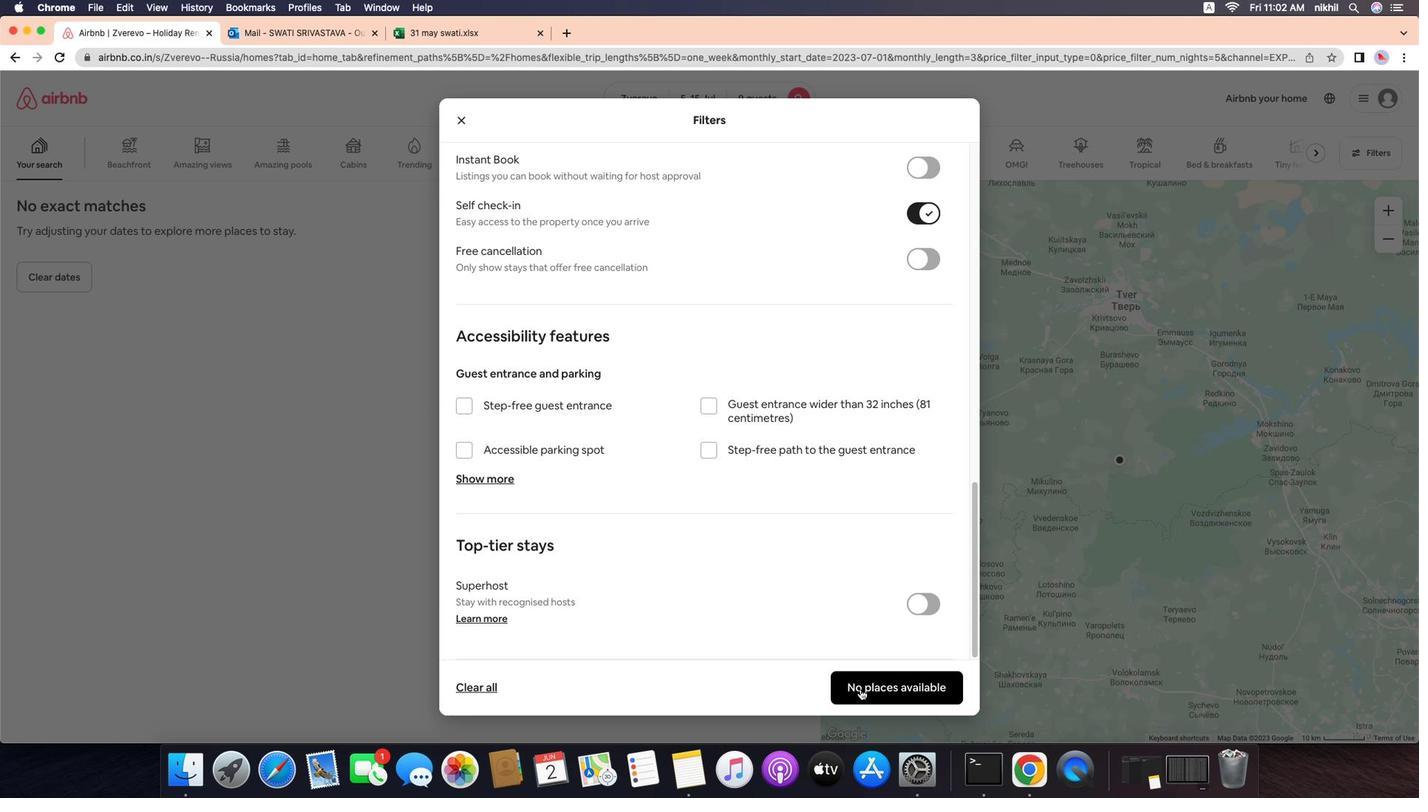 
Action: Mouse scrolled (672, 479) with delta (-5, -109)
Screenshot: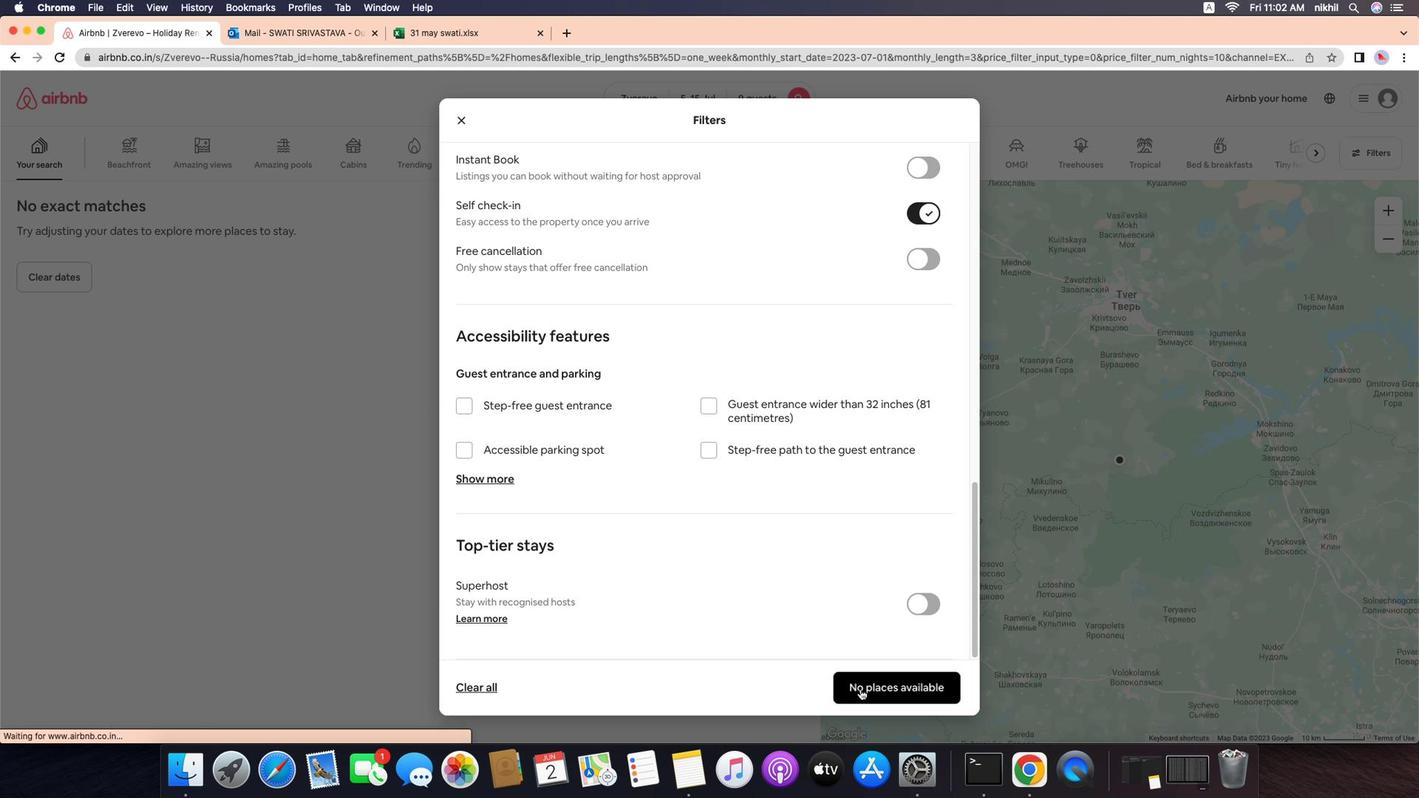 
Action: Mouse scrolled (672, 479) with delta (-5, -109)
Screenshot: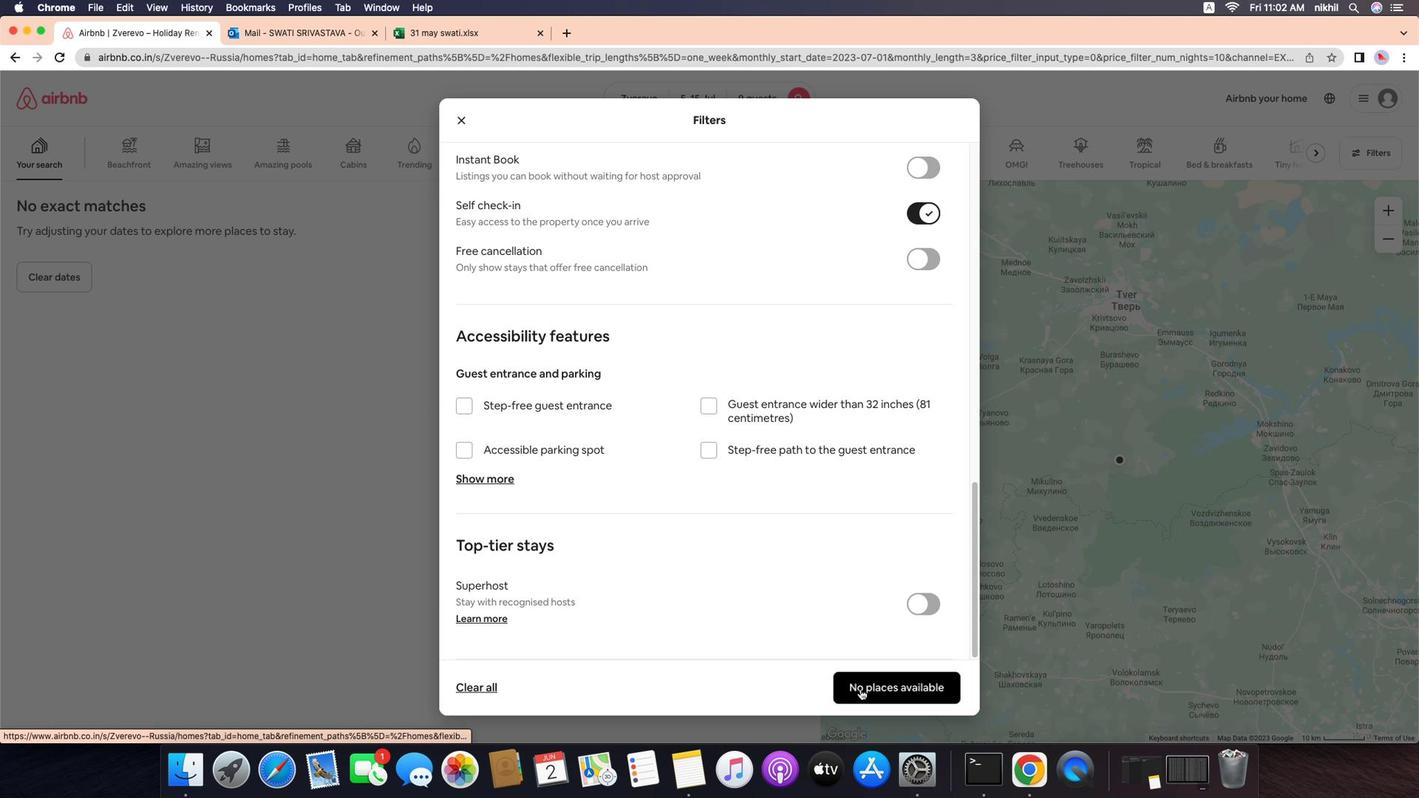 
Action: Mouse scrolled (672, 479) with delta (-5, -113)
Screenshot: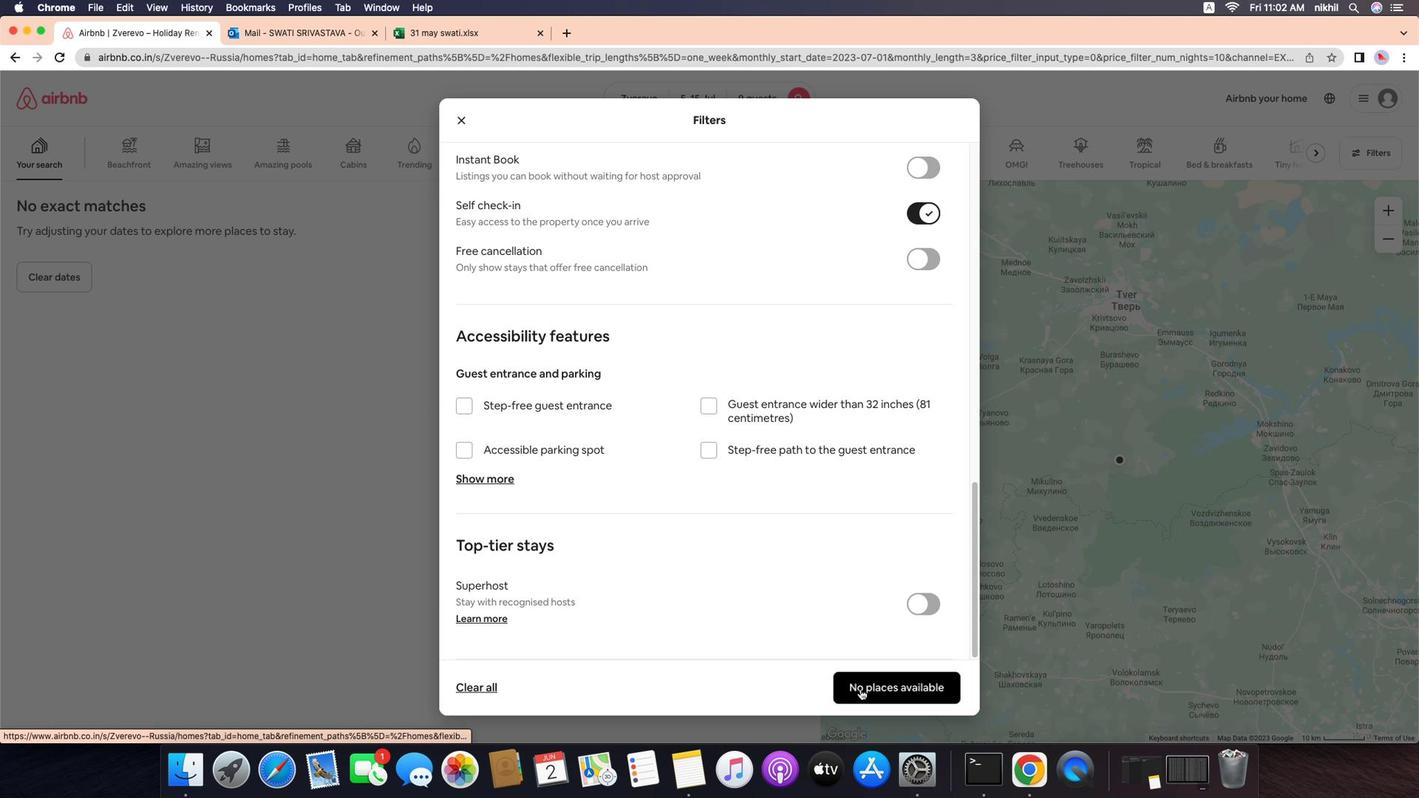 
Action: Mouse scrolled (672, 479) with delta (-5, -114)
Screenshot: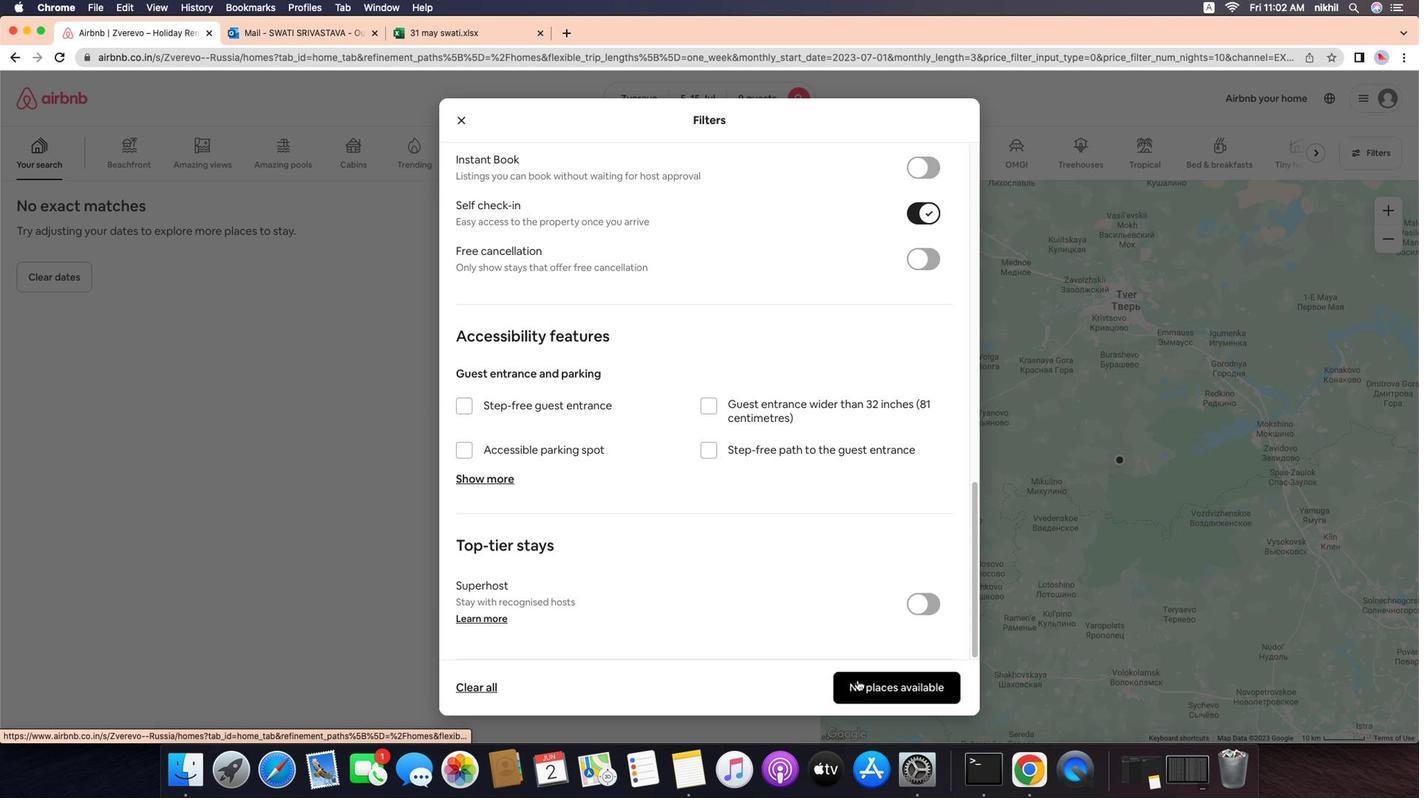 
Action: Mouse scrolled (672, 479) with delta (-5, -116)
Screenshot: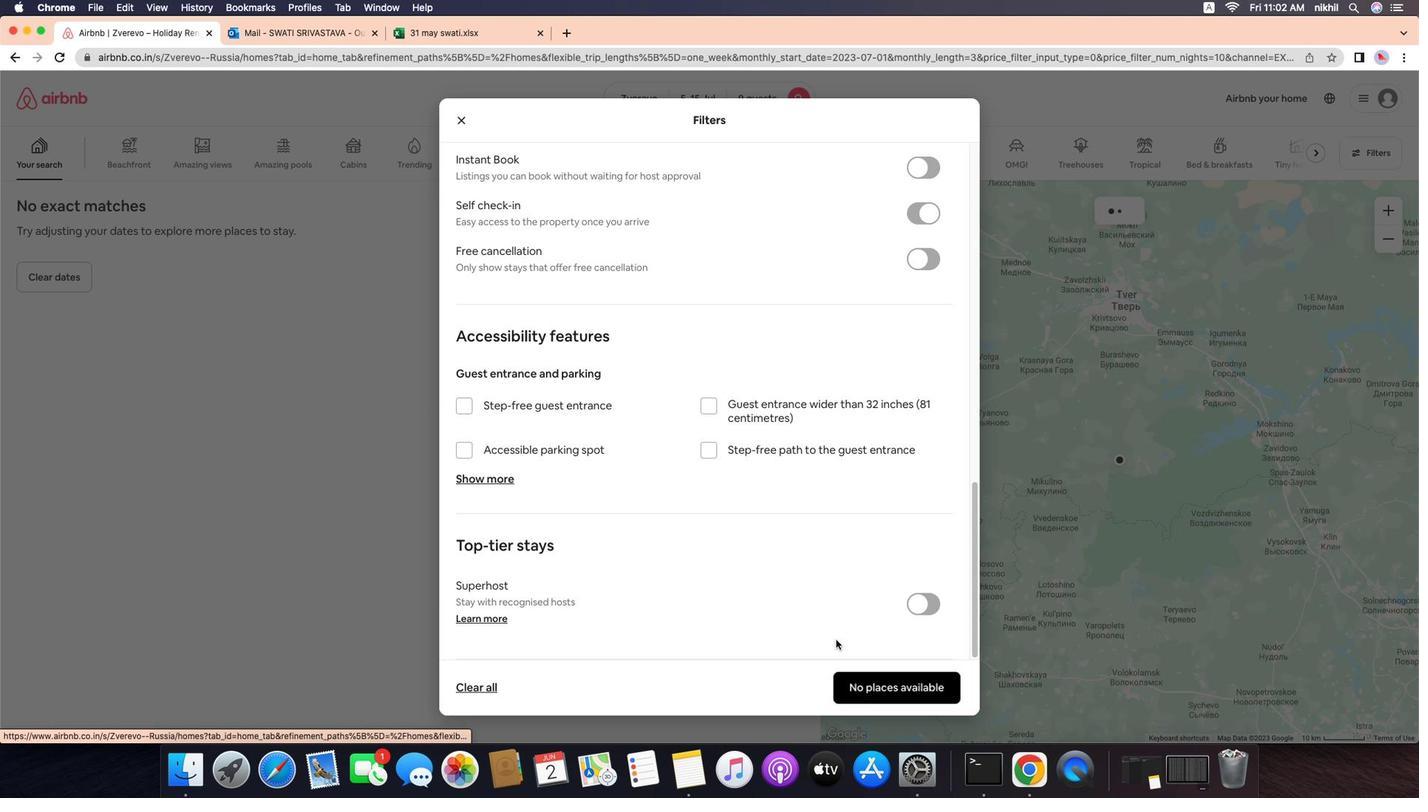 
Action: Mouse scrolled (672, 479) with delta (-5, -109)
Screenshot: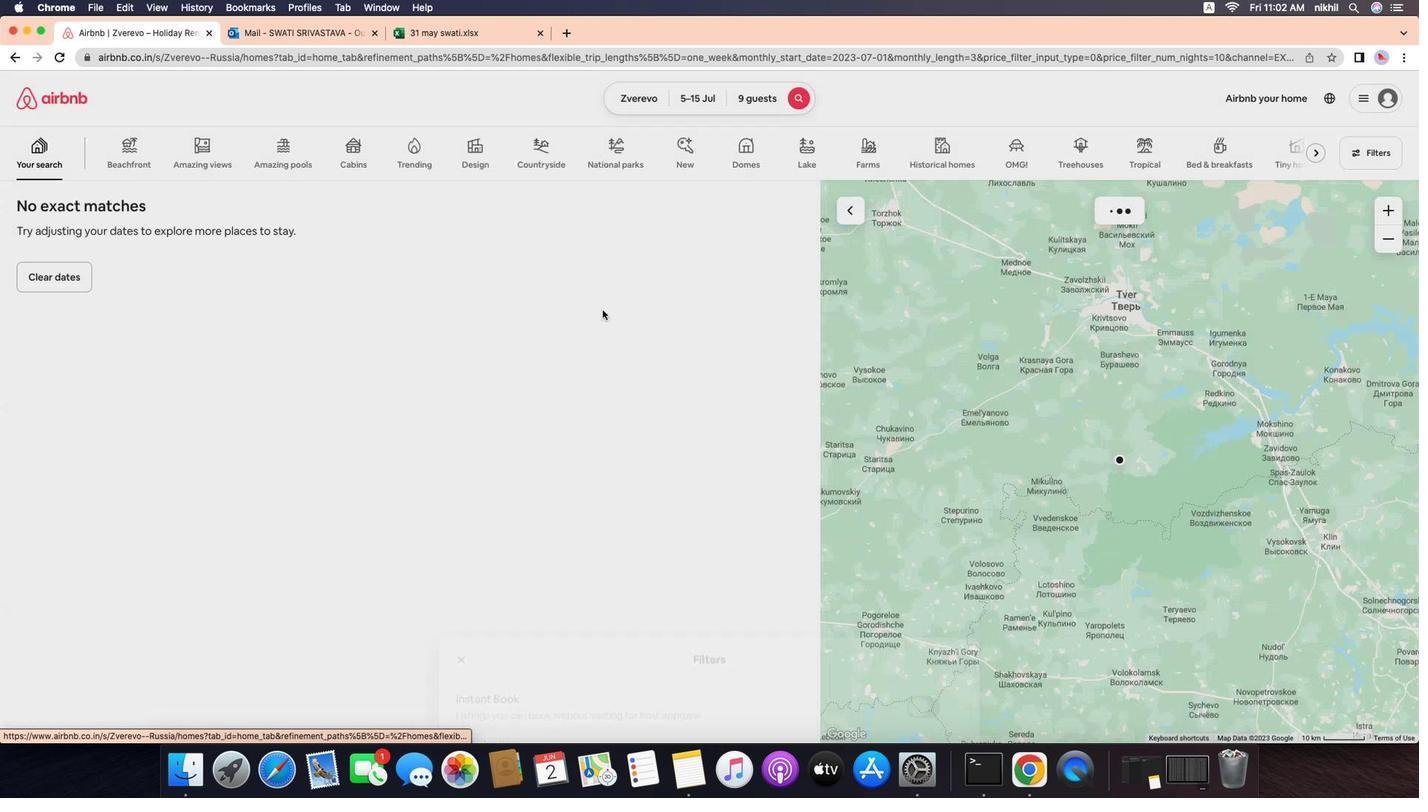 
Action: Mouse scrolled (672, 479) with delta (-5, -109)
Screenshot: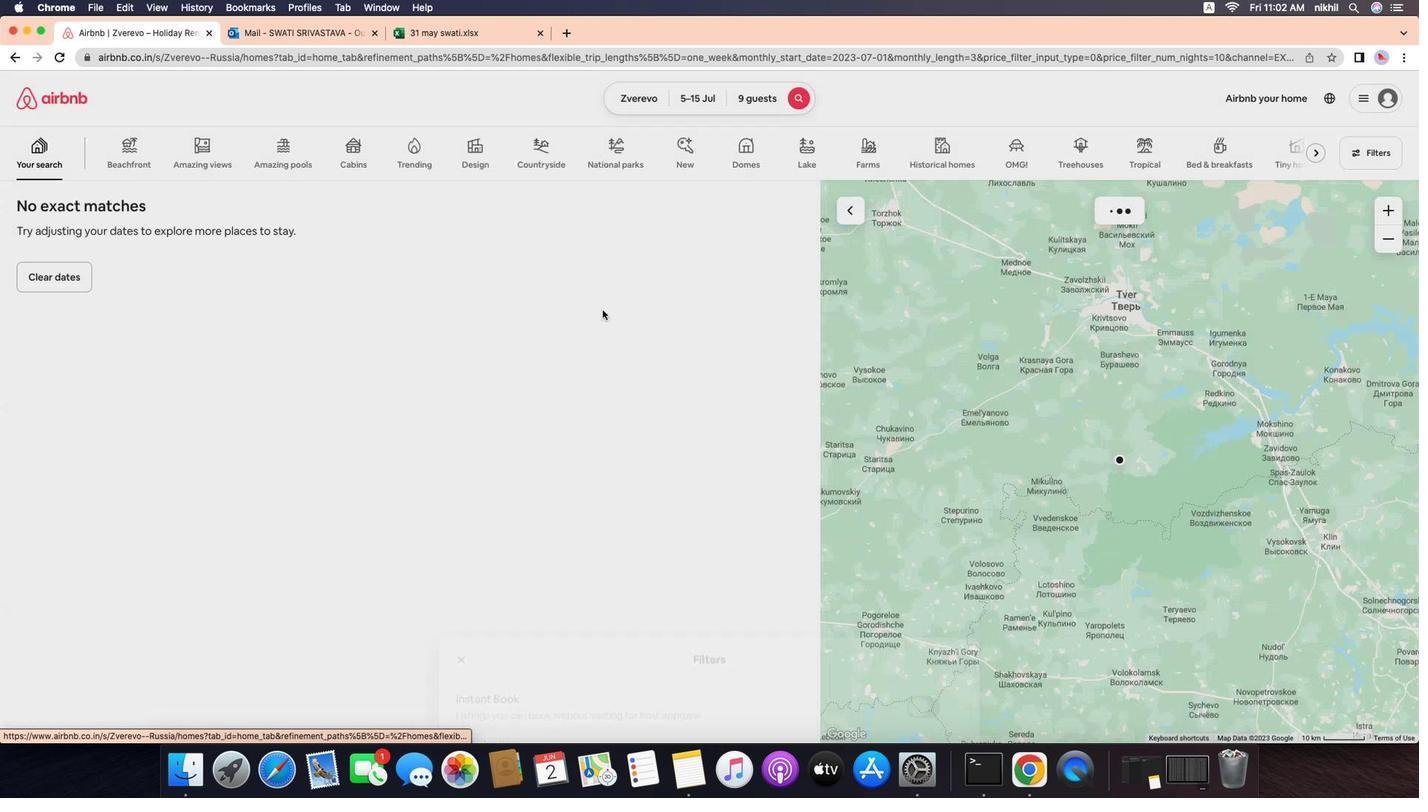 
Action: Mouse scrolled (672, 479) with delta (-5, -113)
Screenshot: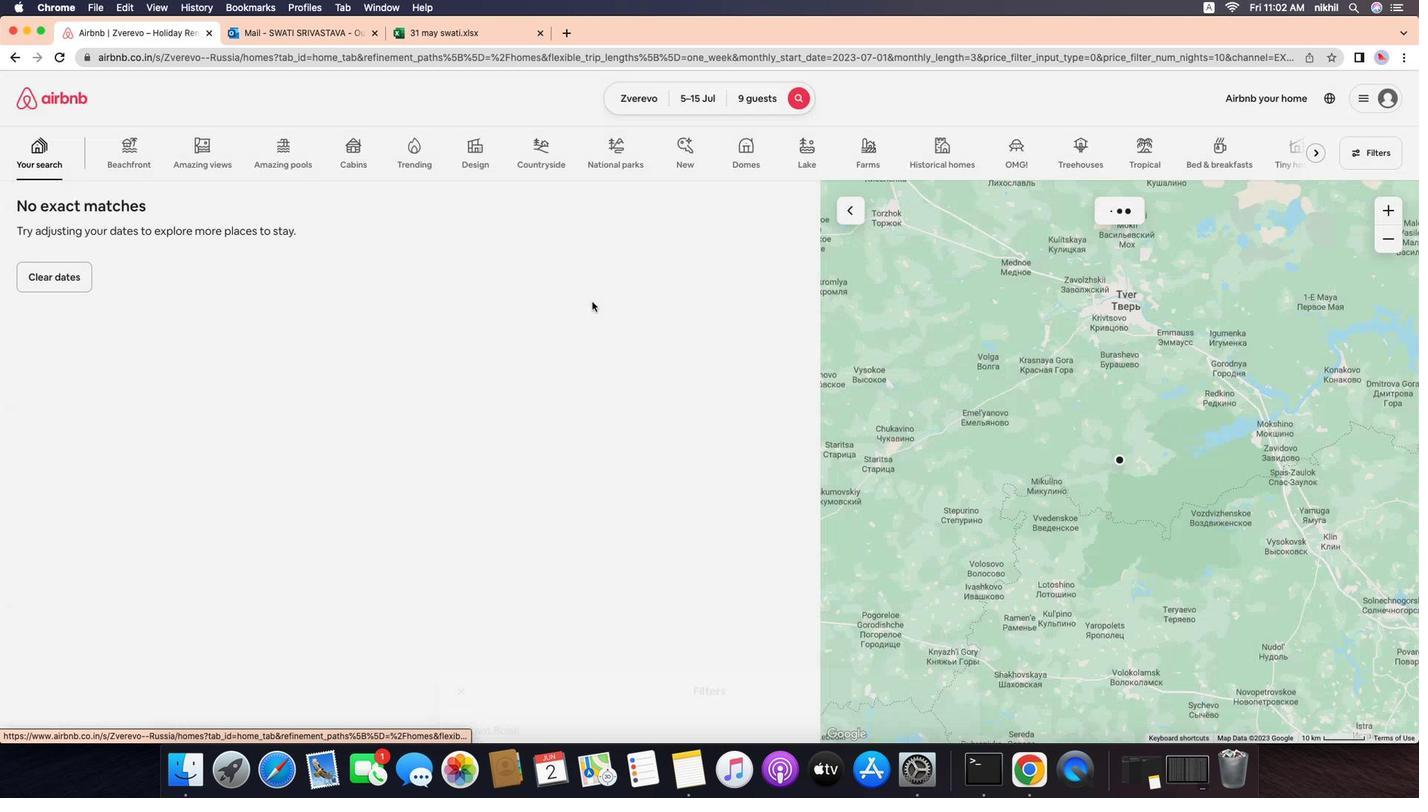 
Action: Mouse scrolled (672, 479) with delta (-5, -114)
Screenshot: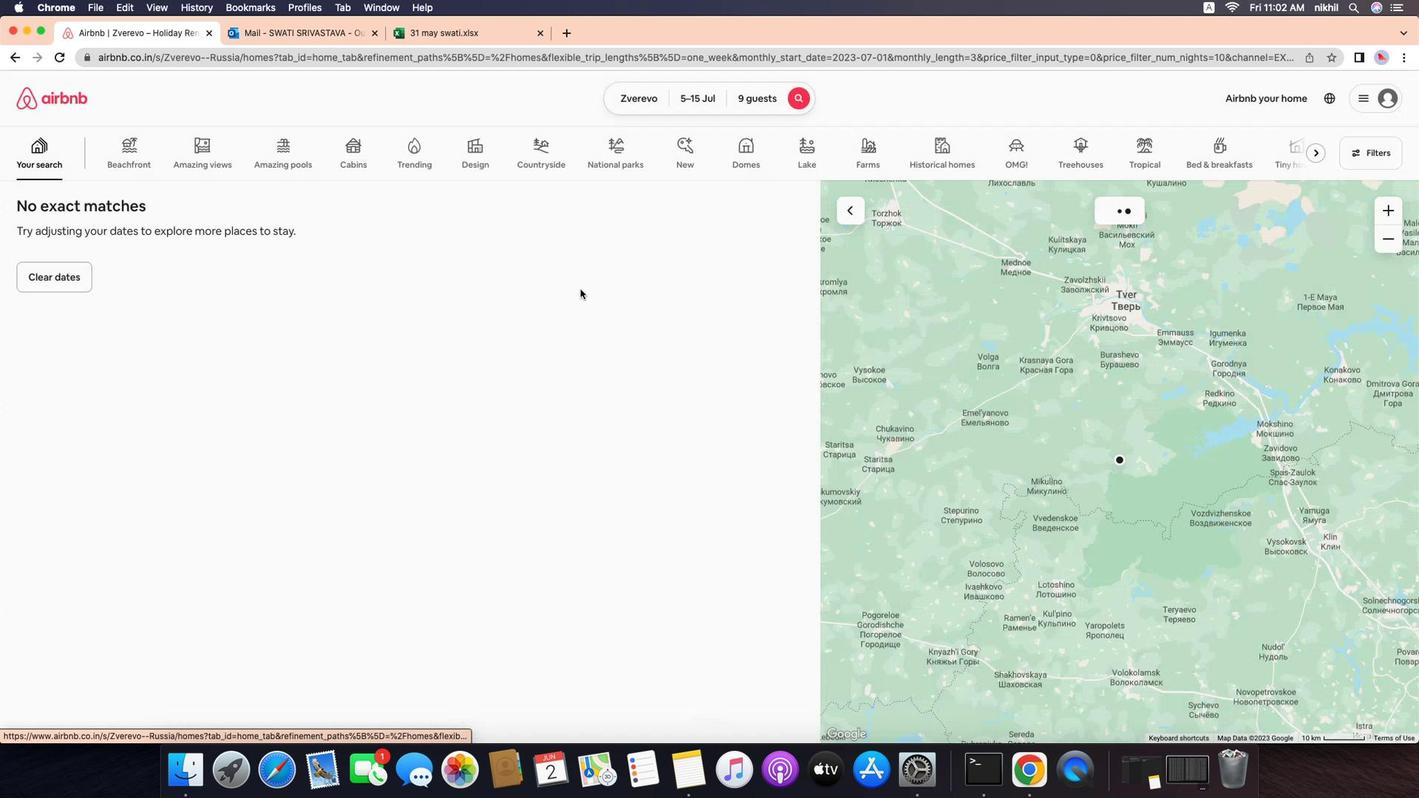 
Action: Mouse moved to (858, 738)
Screenshot: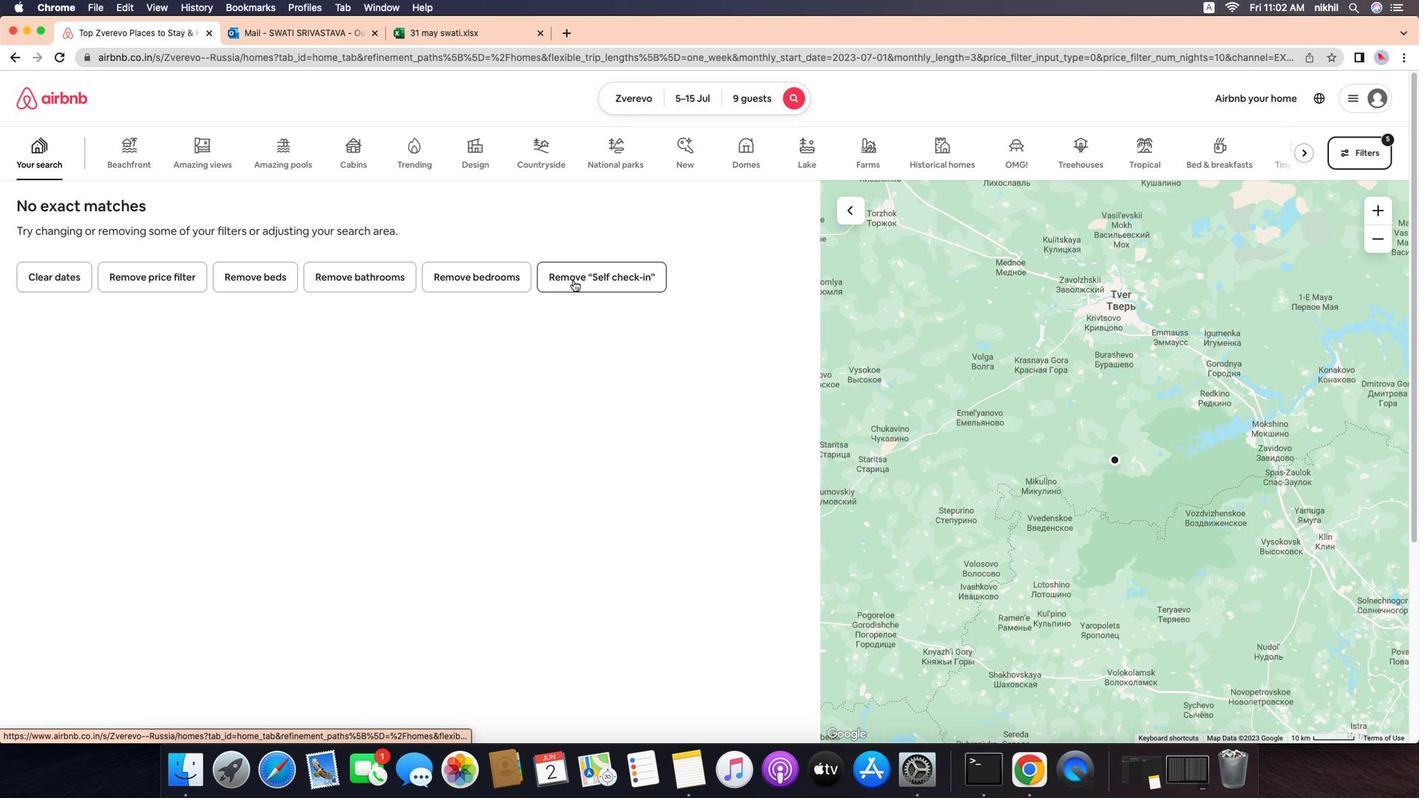 
Action: Mouse pressed left at (858, 738)
Screenshot: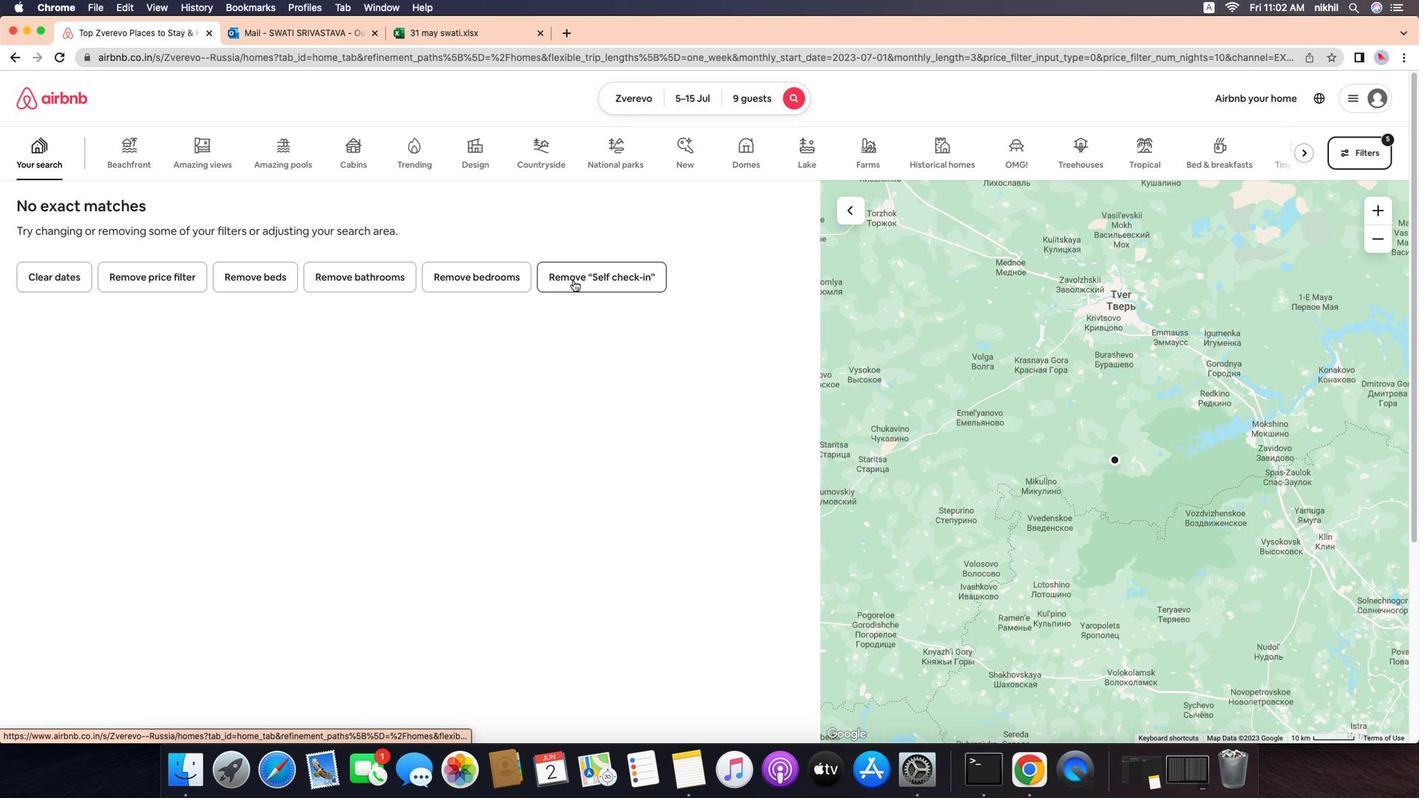 
Action: Mouse moved to (570, 235)
Screenshot: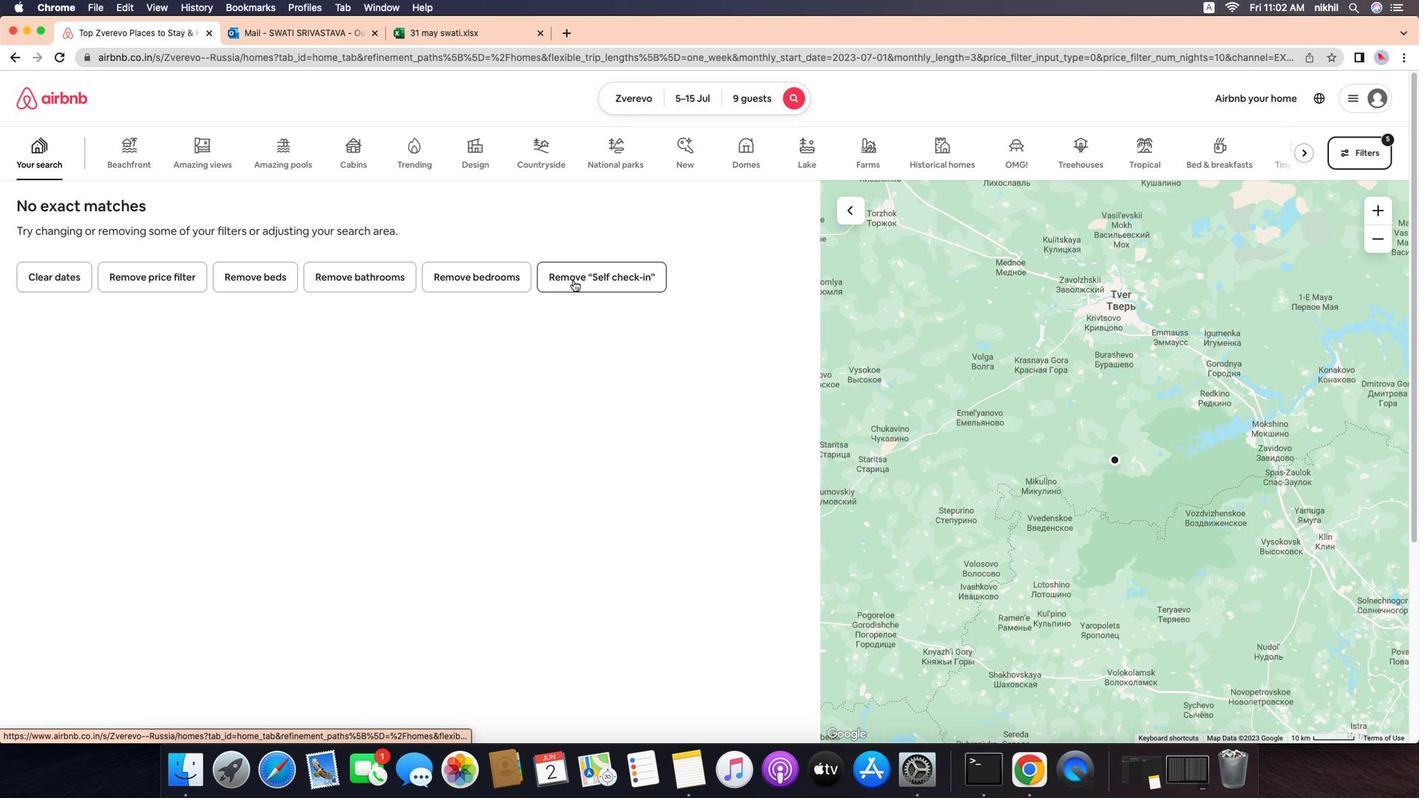 
